 Task: Look for space in Chatrapur, India from 9th June, 2023 to 16th June, 2023 for 2 adults in price range Rs.8000 to Rs.16000. Place can be entire place with 2 bedrooms having 2 beds and 1 bathroom. Property type can be house, flat, guest house. Booking option can be shelf check-in. Required host language is English.
Action: Mouse moved to (547, 78)
Screenshot: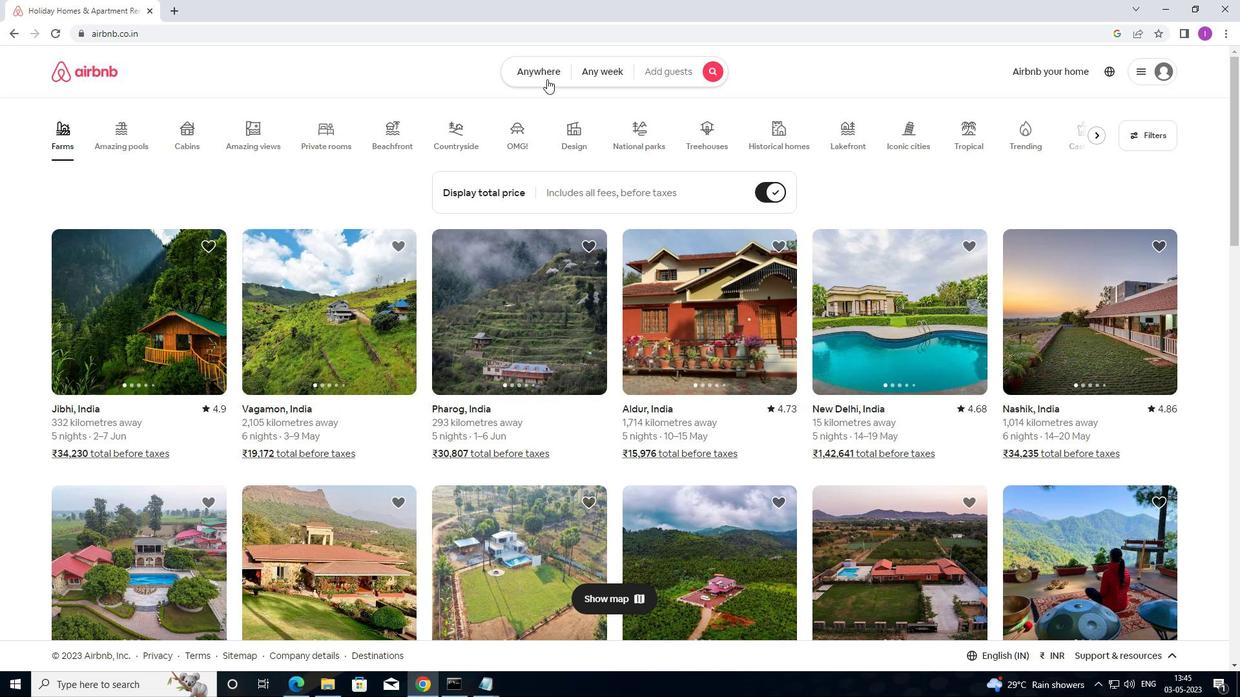
Action: Mouse pressed left at (547, 78)
Screenshot: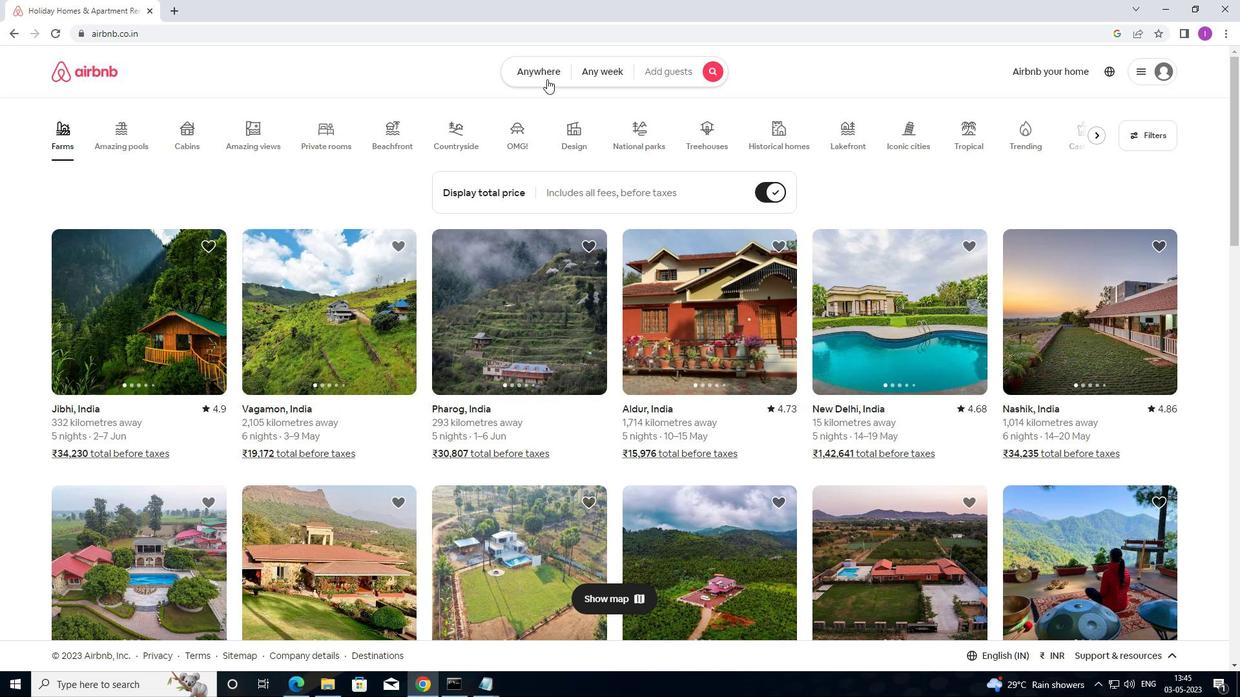 
Action: Mouse moved to (410, 115)
Screenshot: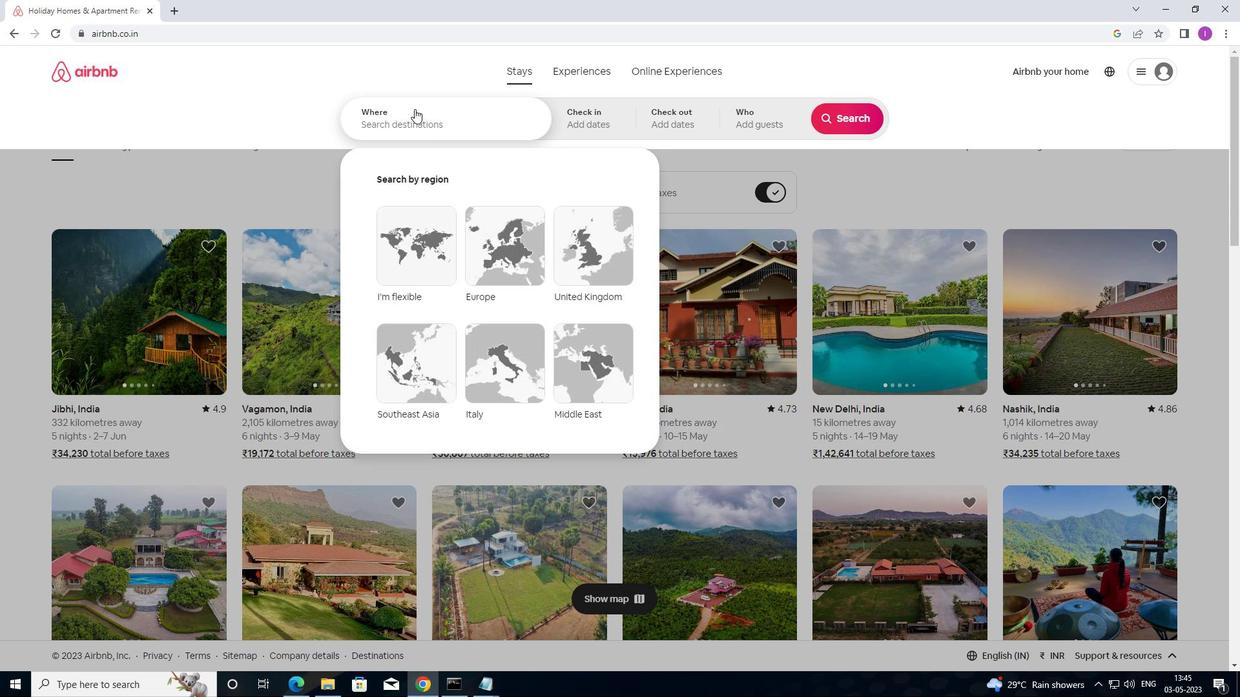 
Action: Mouse pressed left at (410, 115)
Screenshot: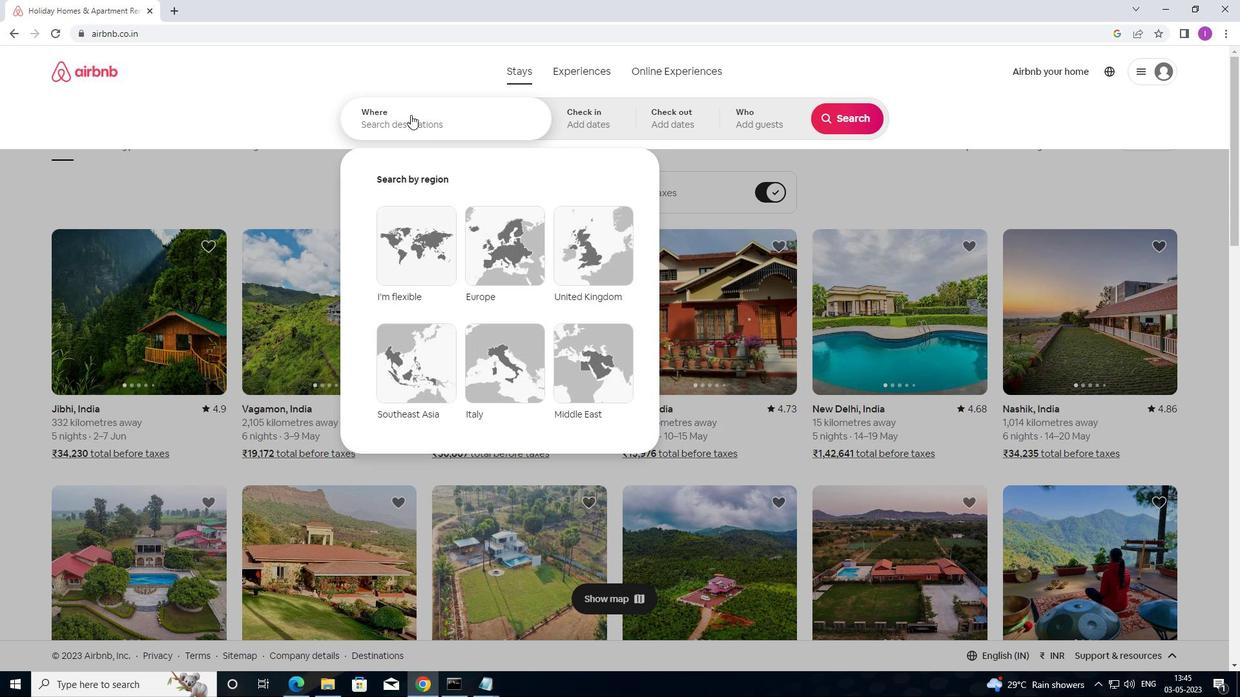 
Action: Mouse moved to (639, 127)
Screenshot: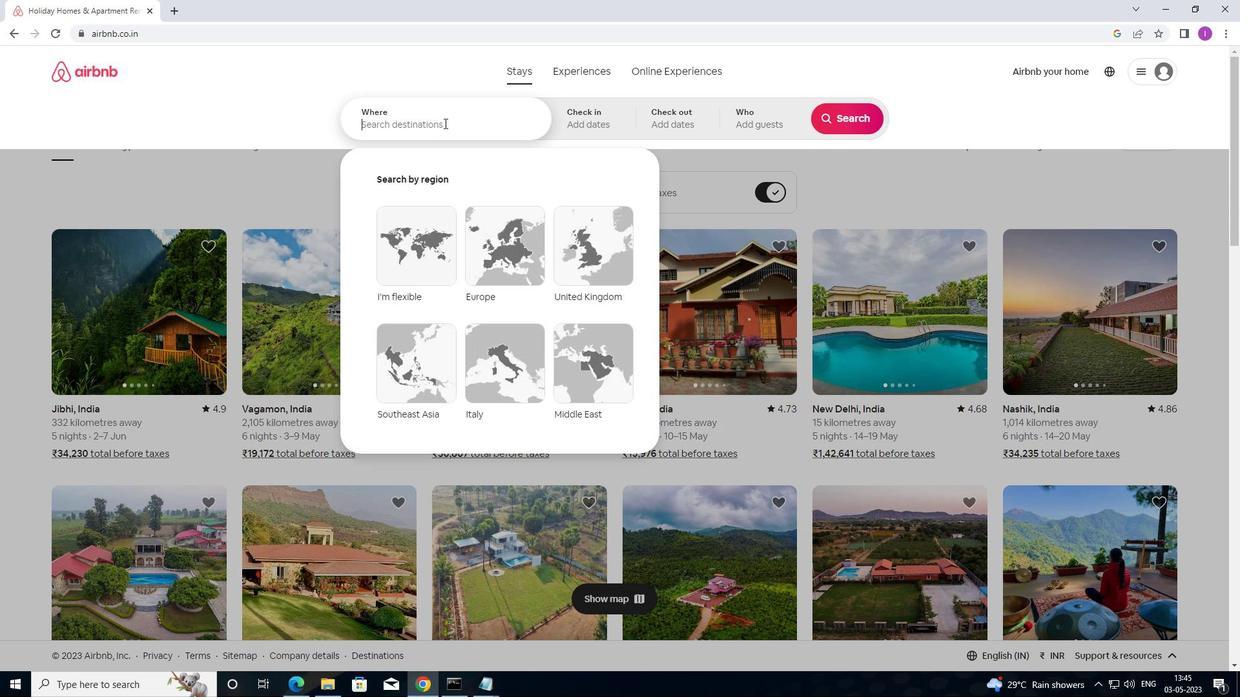 
Action: Key pressed <Key.shift><Key.shift><Key.shift><Key.shift>CHARAPUR,<Key.shift>INDIA
Screenshot: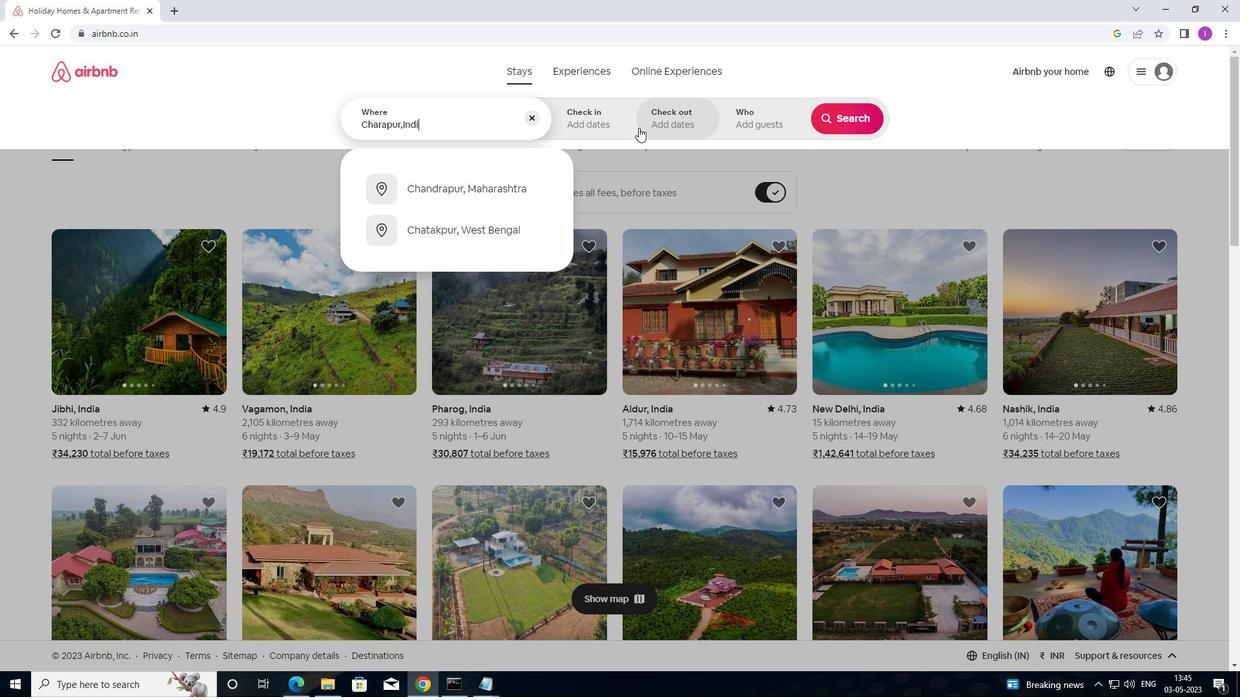 
Action: Mouse moved to (606, 113)
Screenshot: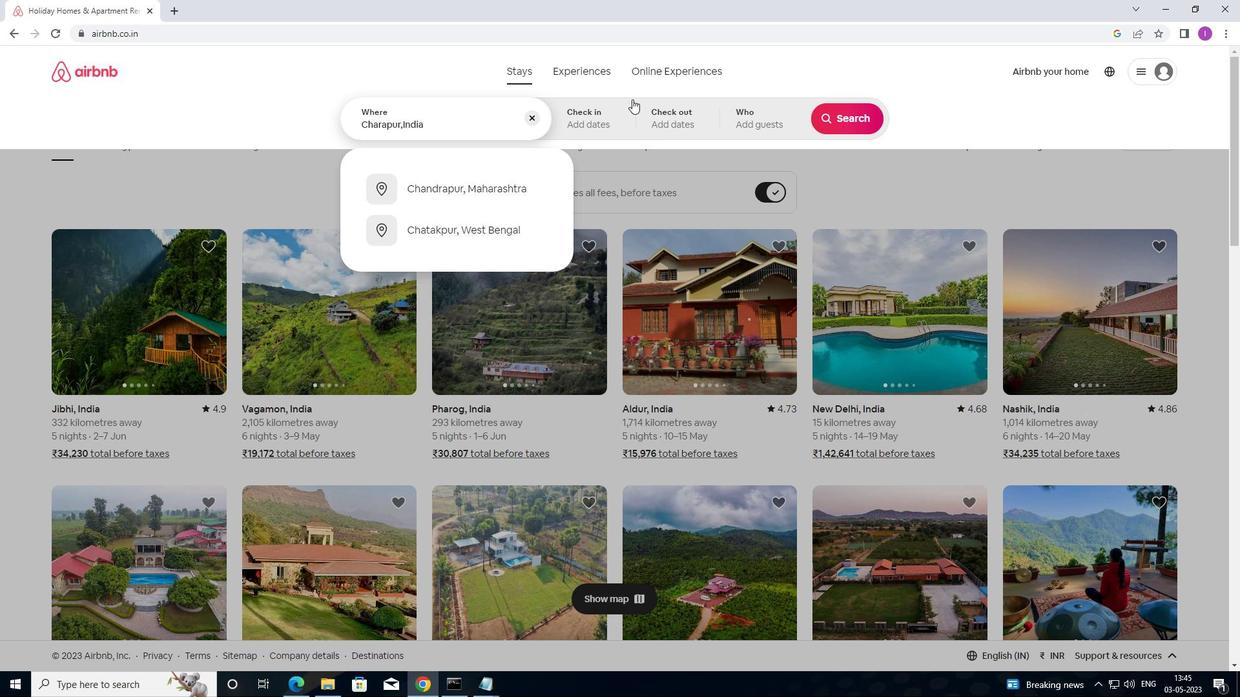 
Action: Mouse pressed left at (606, 113)
Screenshot: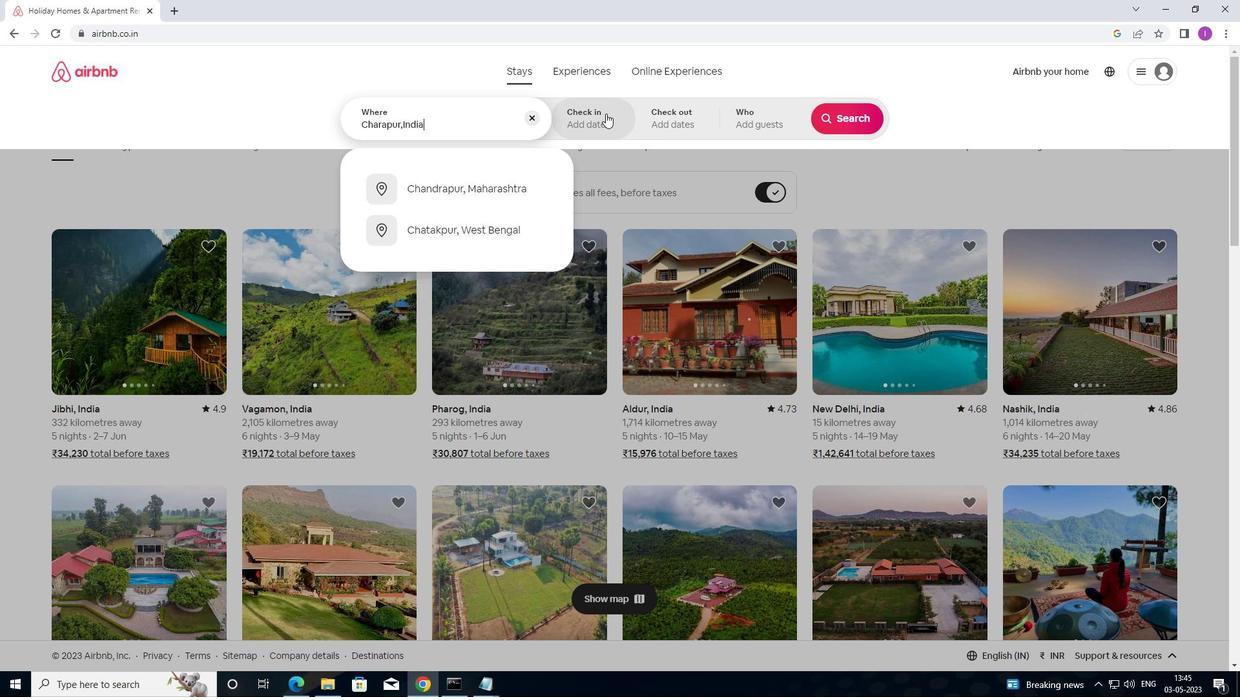 
Action: Mouse moved to (804, 310)
Screenshot: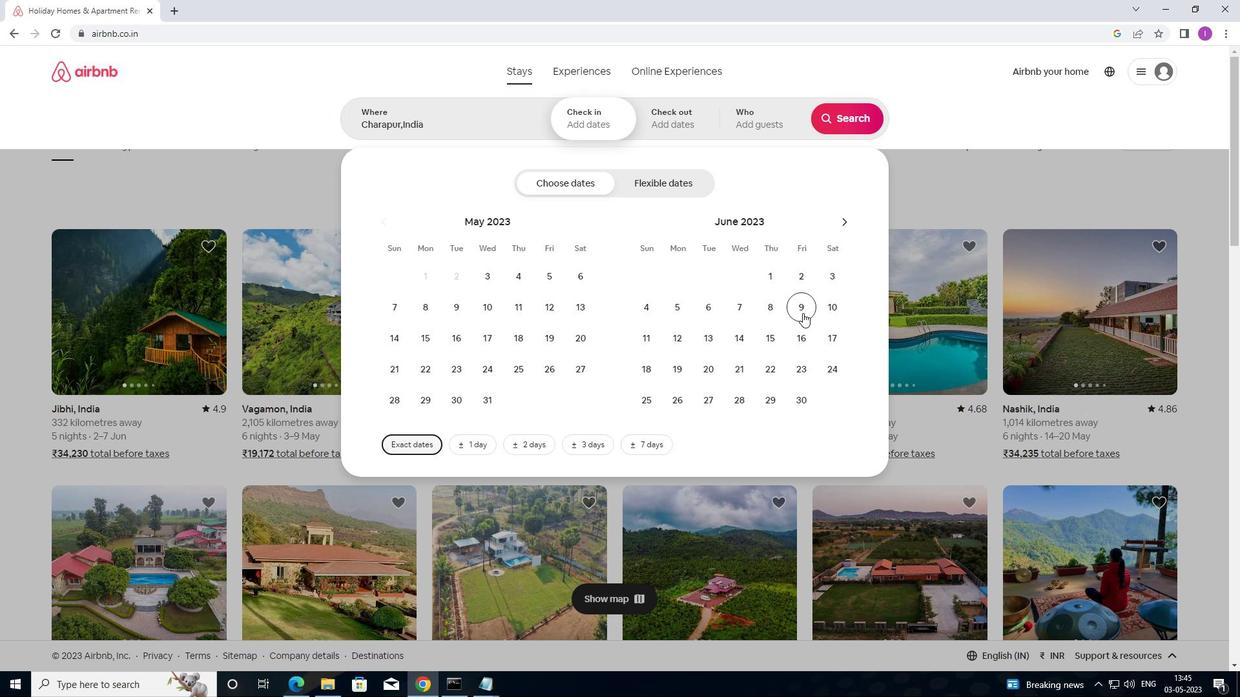 
Action: Mouse pressed left at (804, 310)
Screenshot: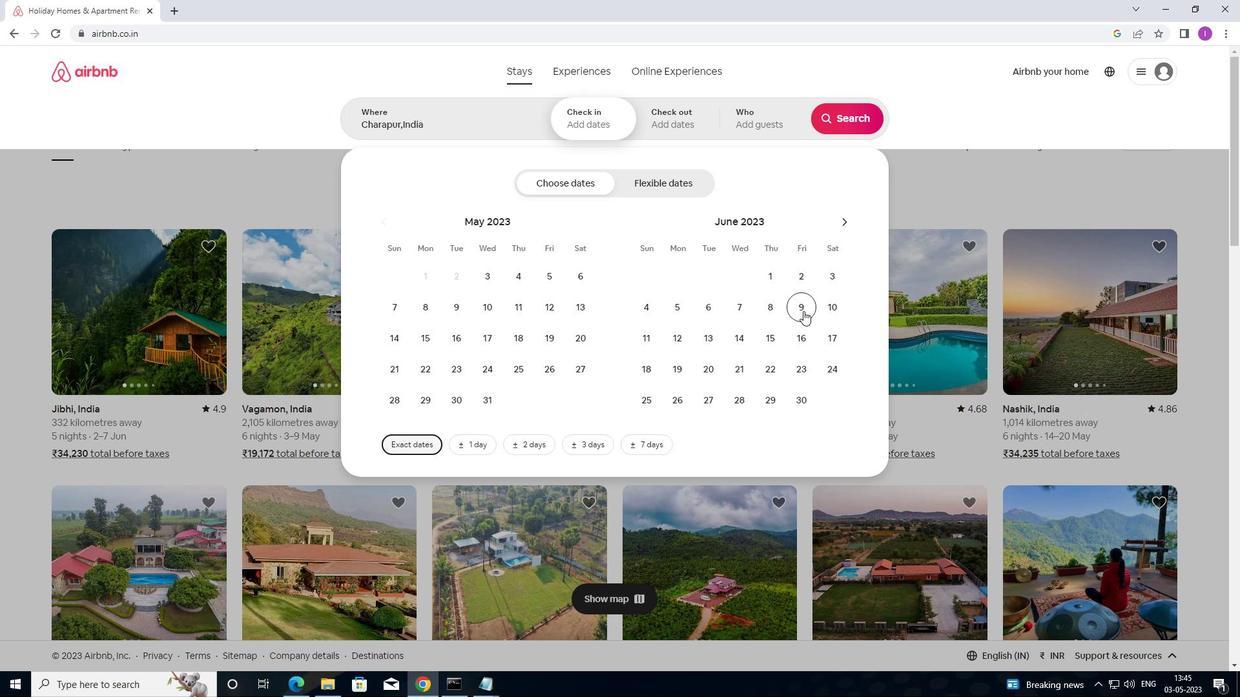 
Action: Mouse moved to (806, 343)
Screenshot: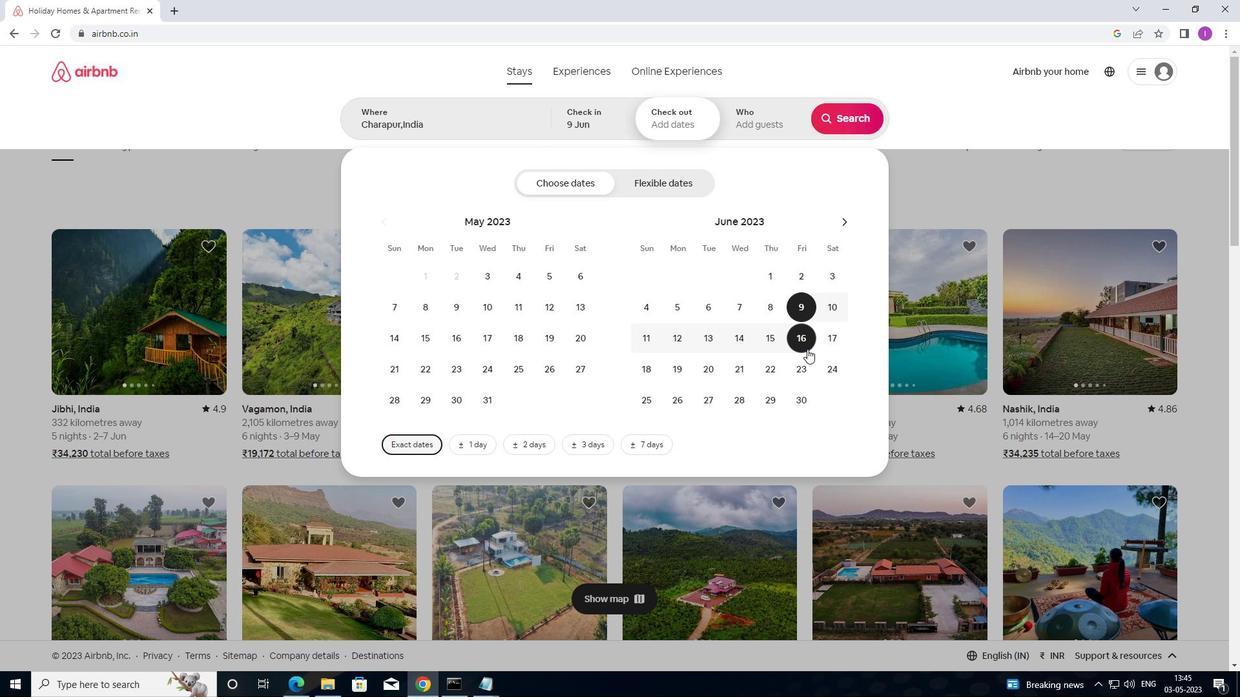 
Action: Mouse pressed left at (806, 343)
Screenshot: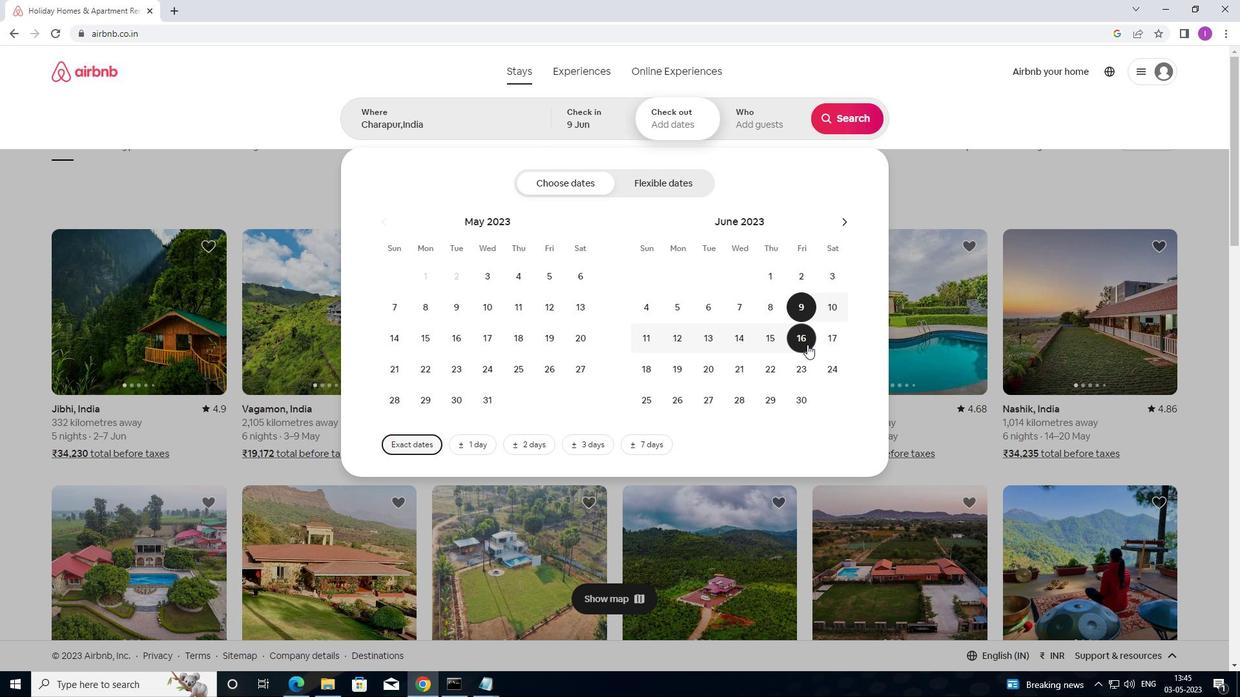
Action: Mouse moved to (777, 129)
Screenshot: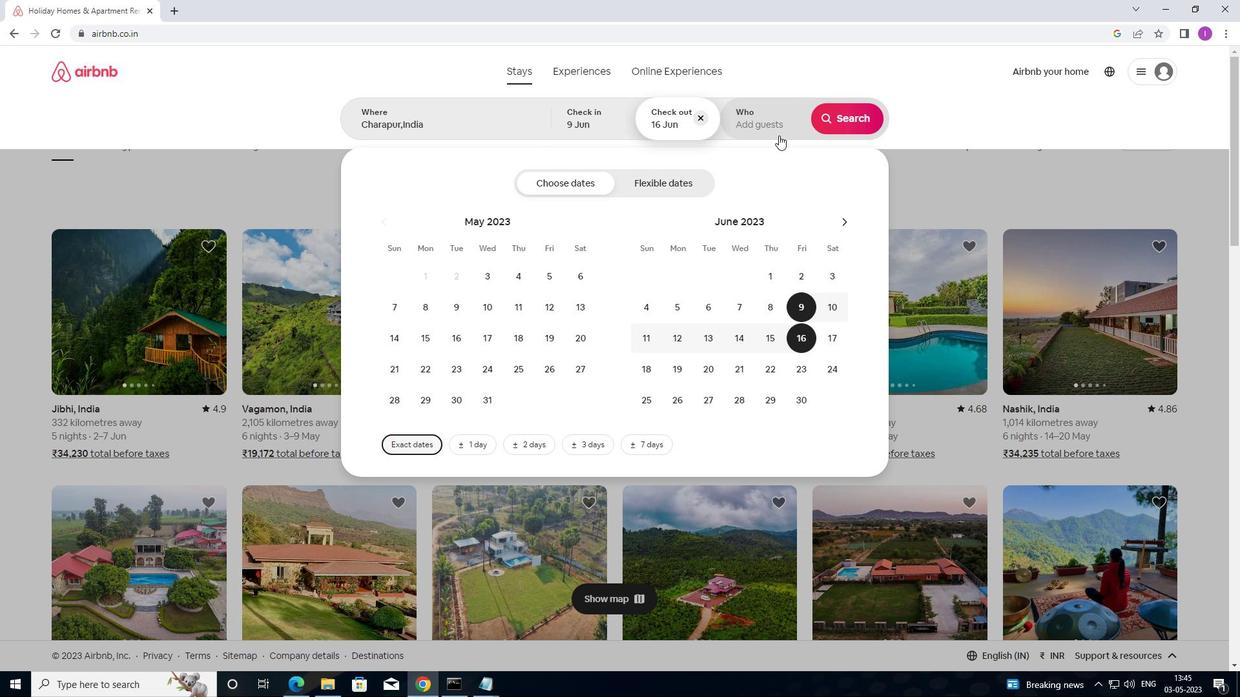 
Action: Mouse pressed left at (777, 129)
Screenshot: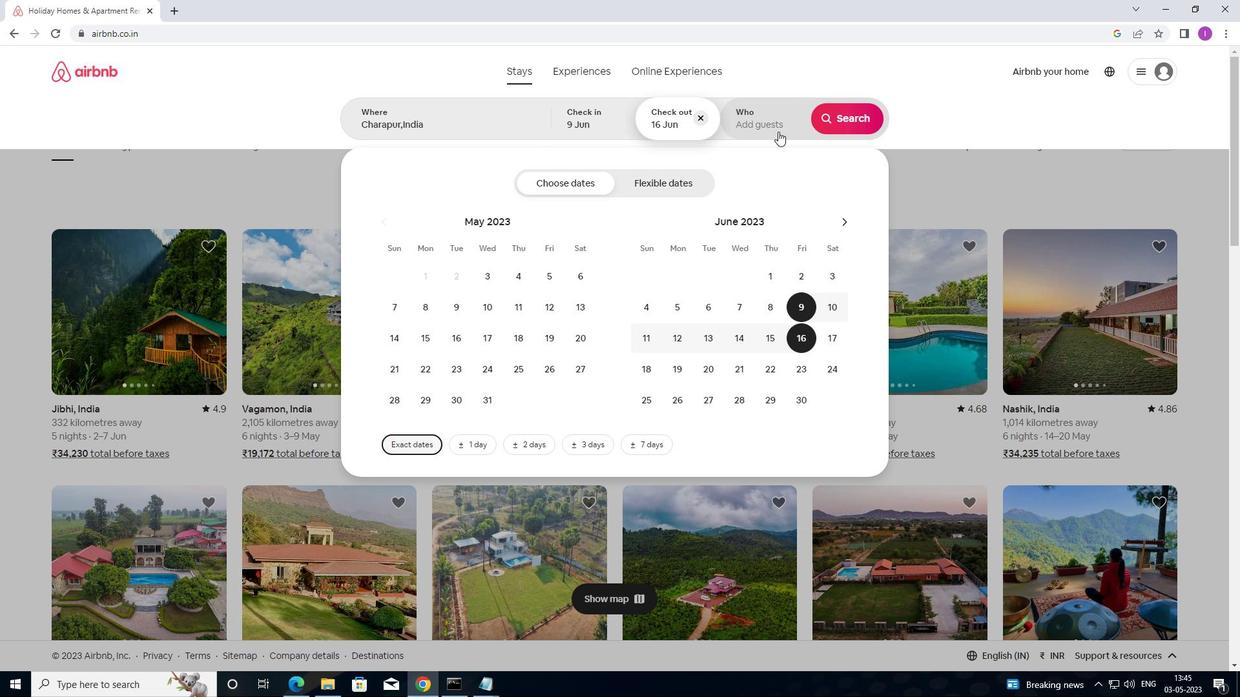 
Action: Mouse moved to (848, 181)
Screenshot: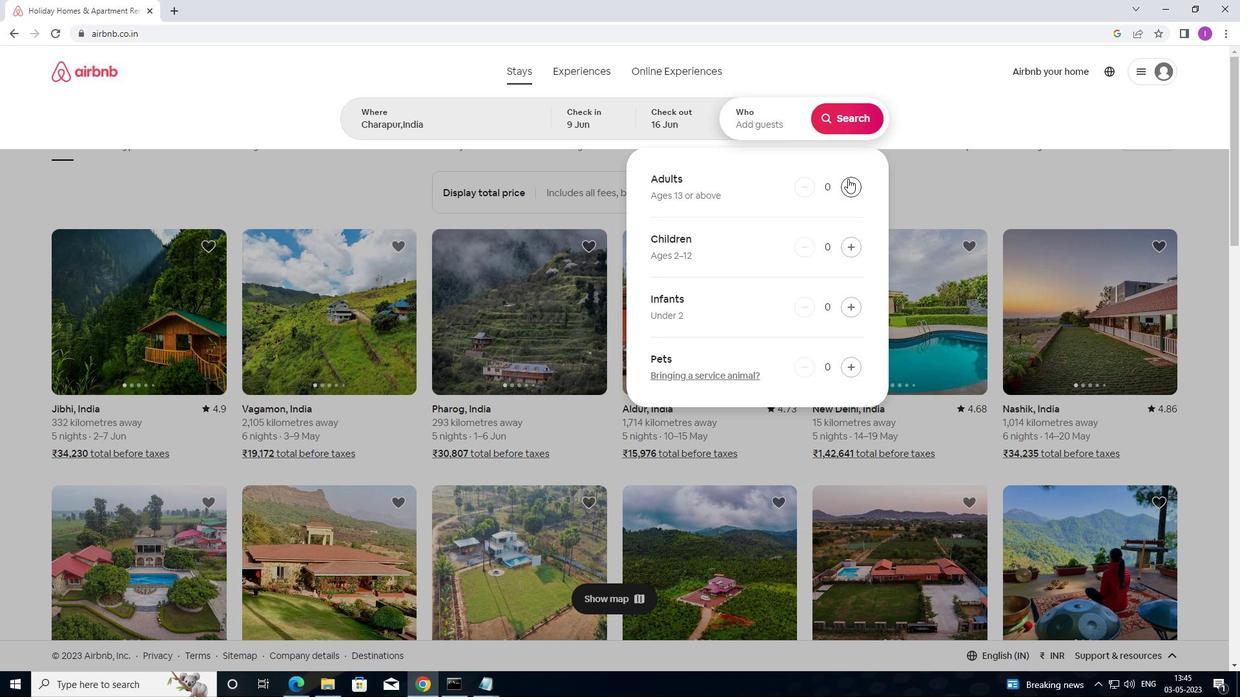 
Action: Mouse pressed left at (848, 181)
Screenshot: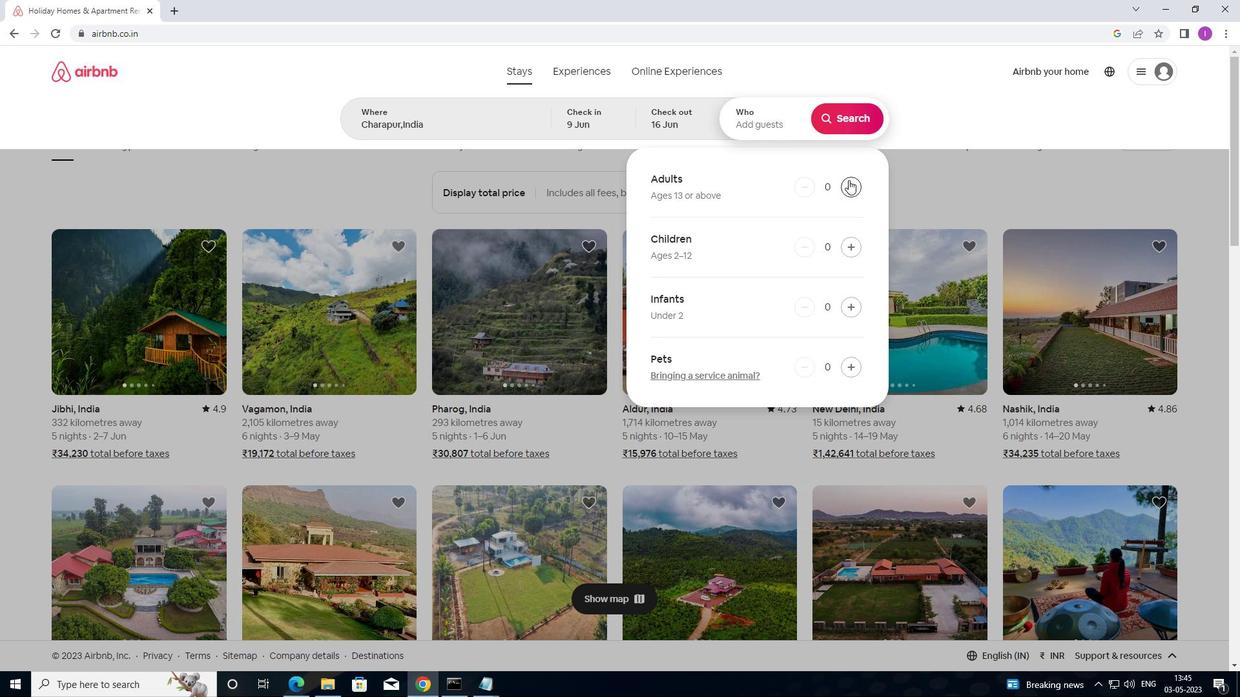
Action: Mouse pressed left at (848, 181)
Screenshot: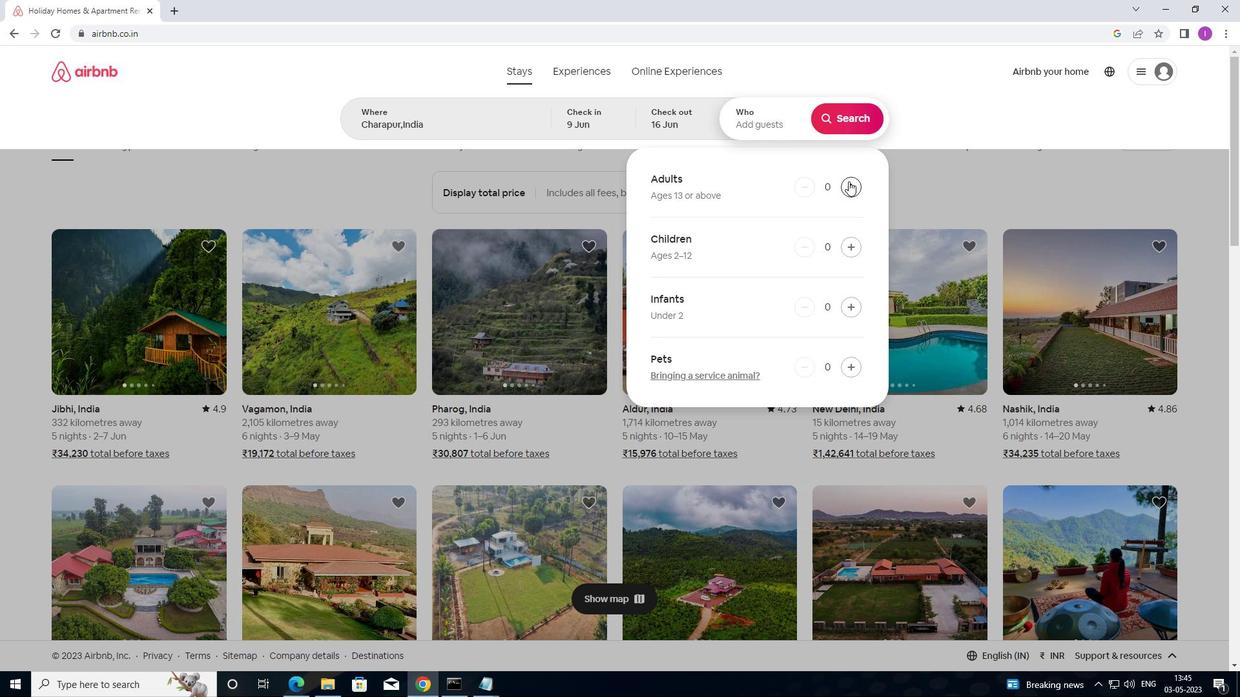 
Action: Mouse moved to (841, 118)
Screenshot: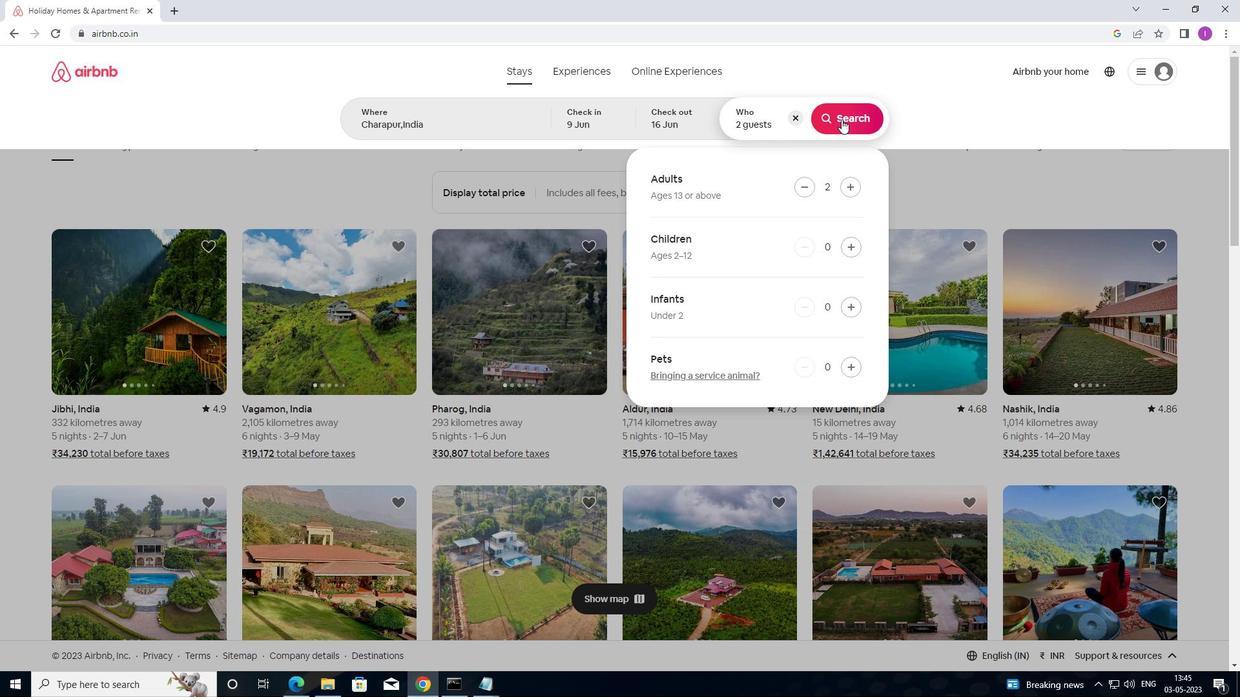 
Action: Mouse pressed left at (841, 118)
Screenshot: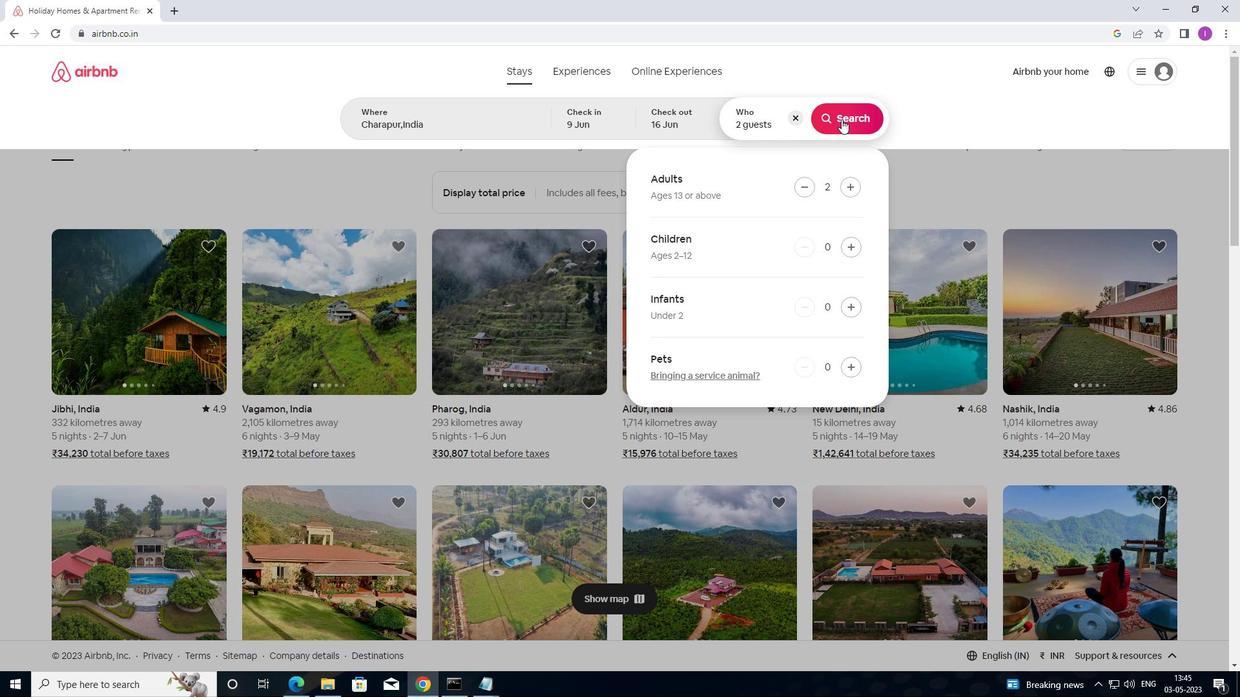 
Action: Mouse moved to (1170, 127)
Screenshot: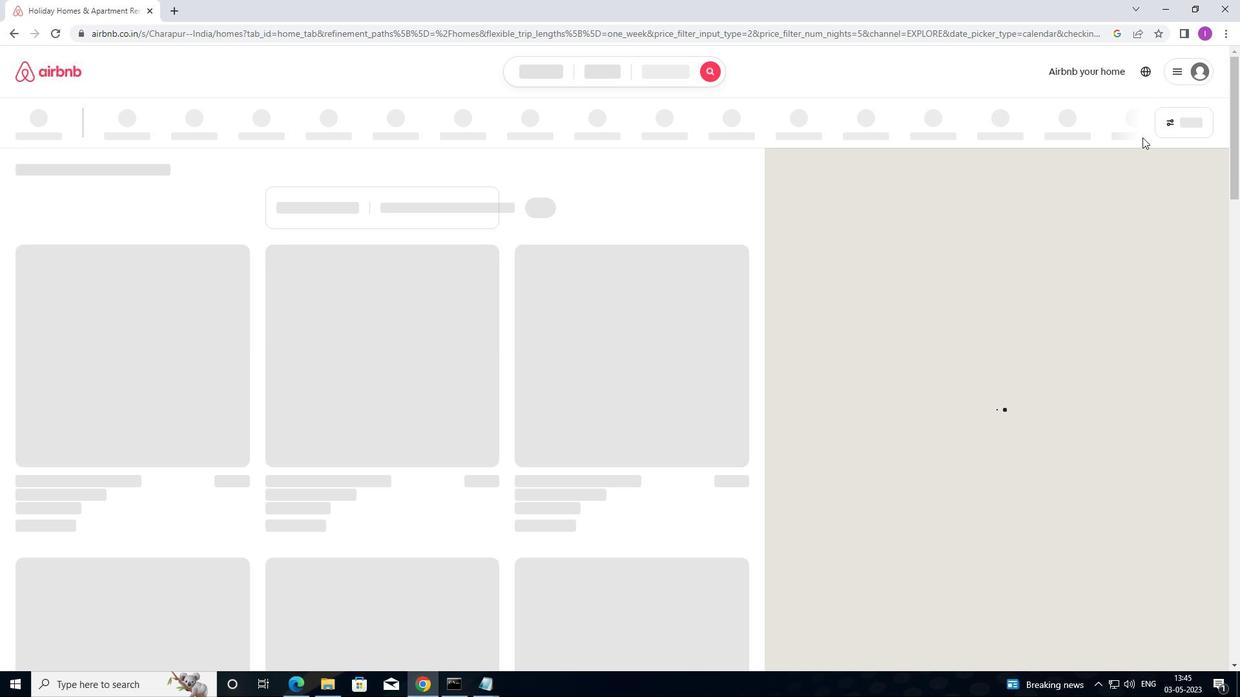 
Action: Mouse pressed left at (1170, 127)
Screenshot: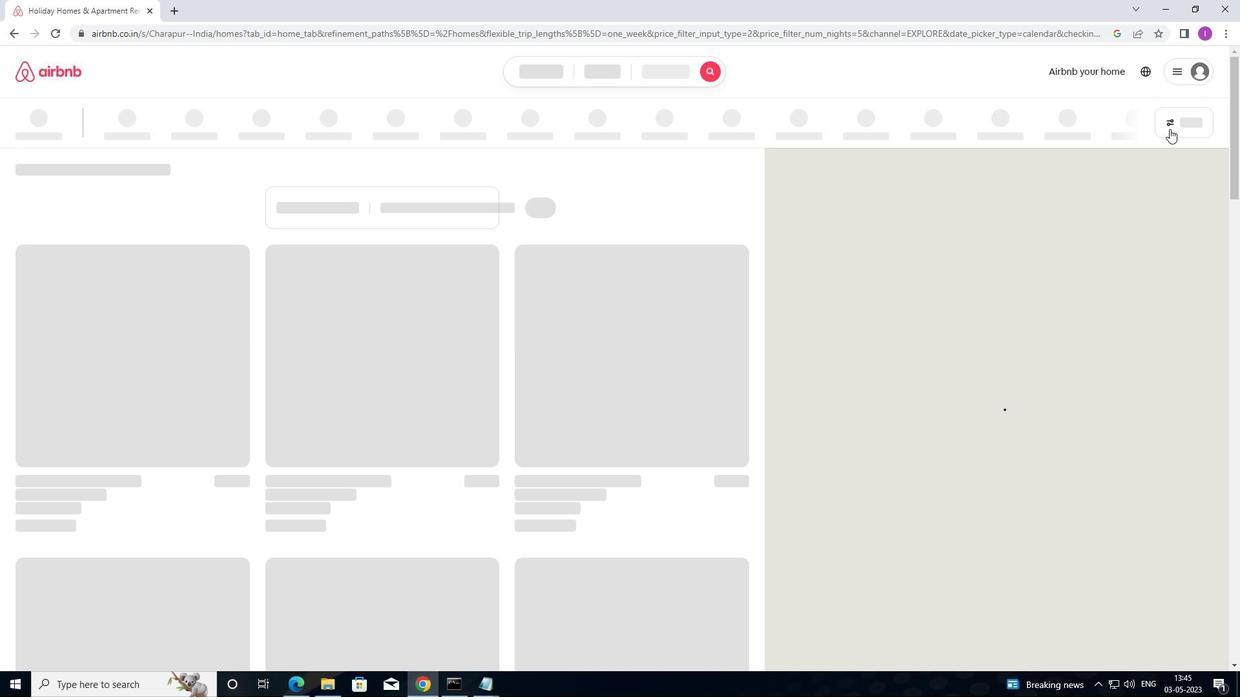 
Action: Mouse moved to (491, 294)
Screenshot: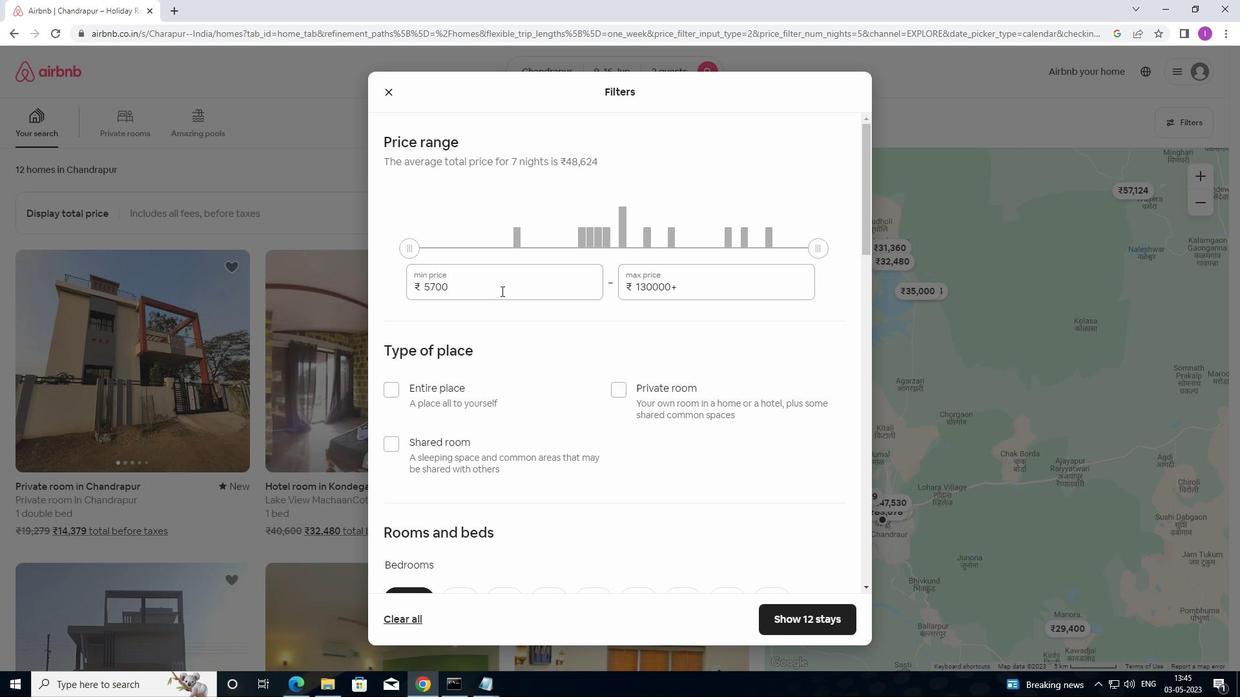 
Action: Mouse pressed left at (491, 294)
Screenshot: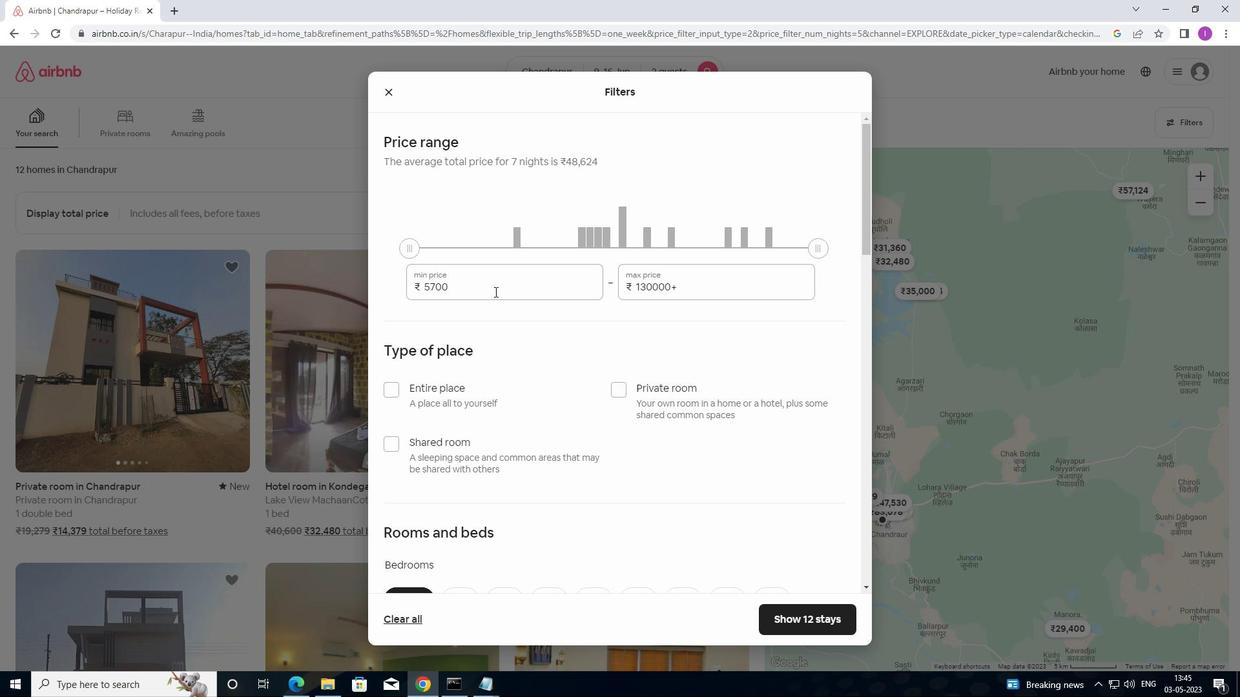 
Action: Mouse moved to (464, 282)
Screenshot: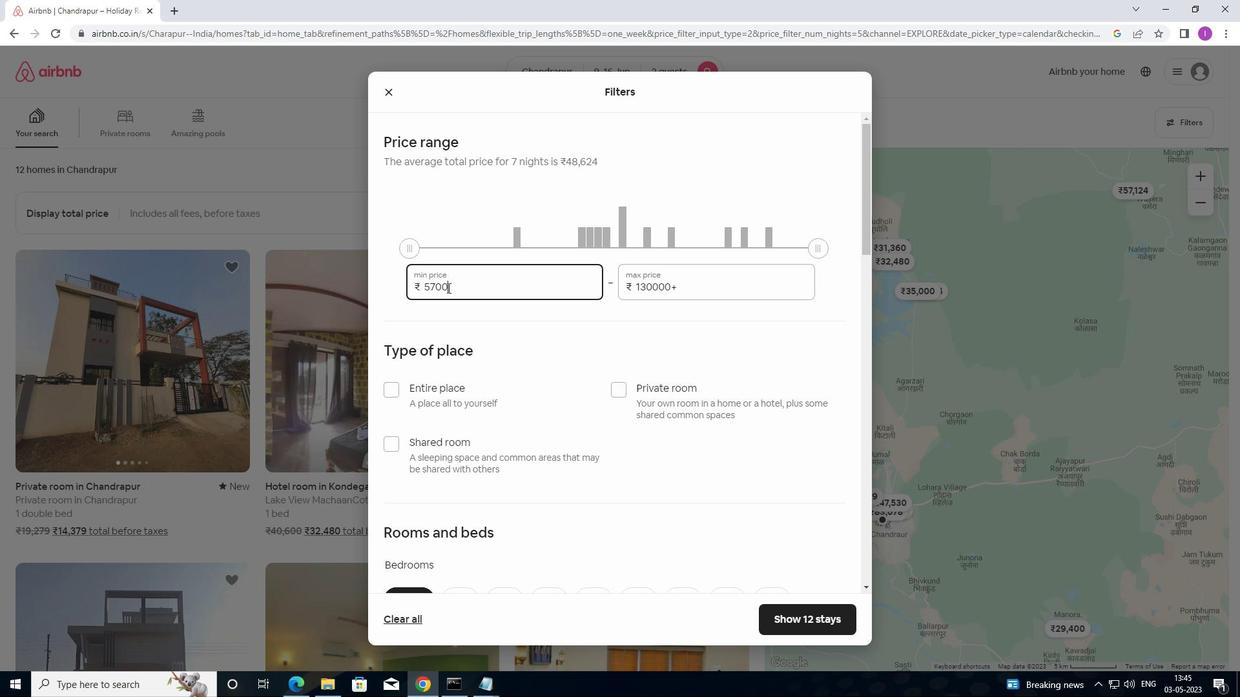 
Action: Mouse pressed left at (464, 282)
Screenshot: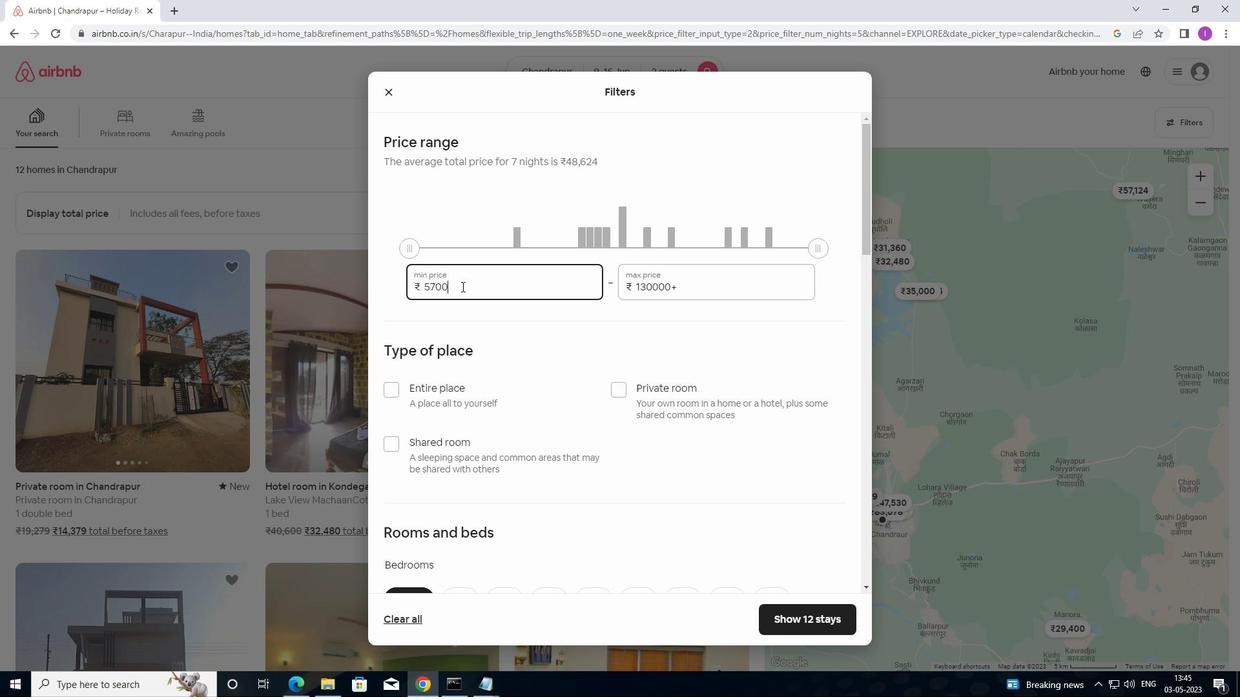 
Action: Mouse moved to (421, 290)
Screenshot: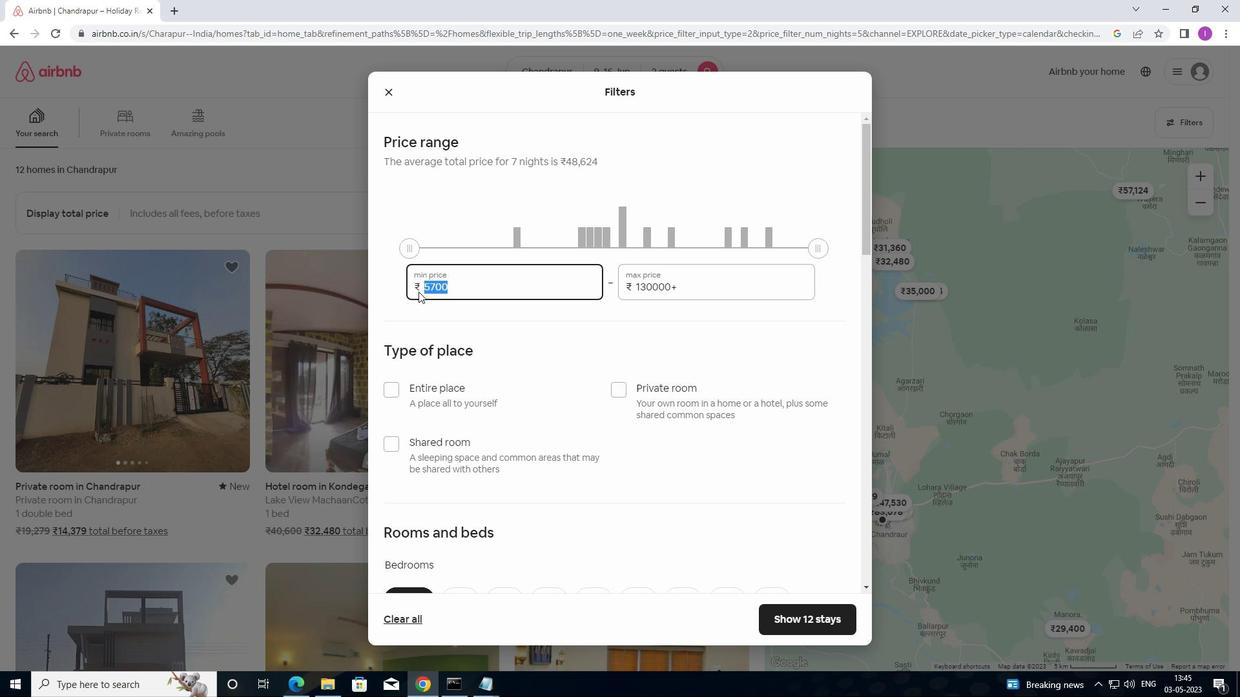 
Action: Key pressed 800
Screenshot: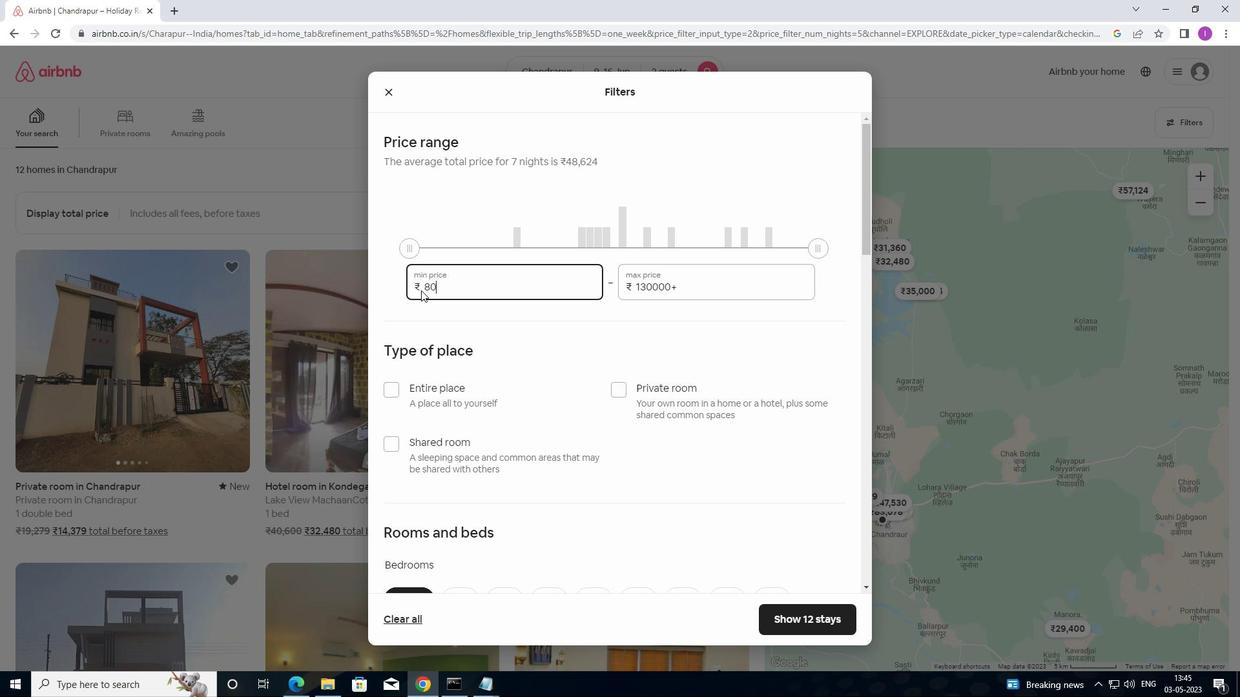 
Action: Mouse moved to (432, 290)
Screenshot: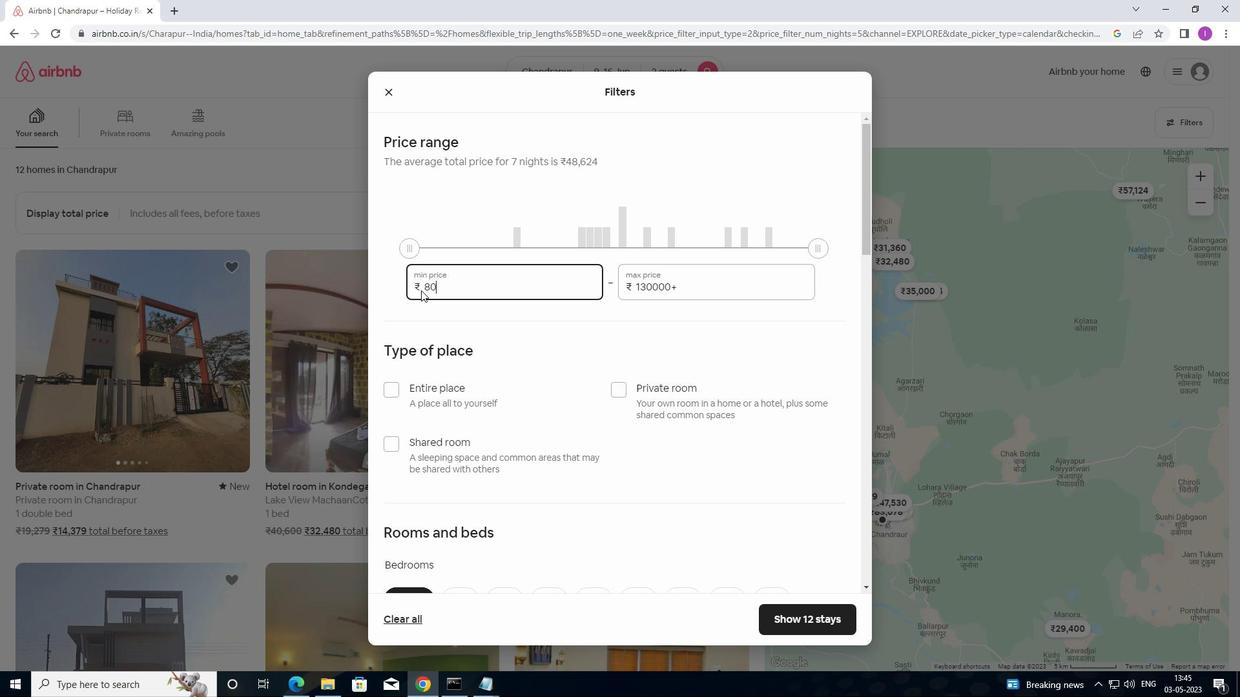 
Action: Key pressed 0
Screenshot: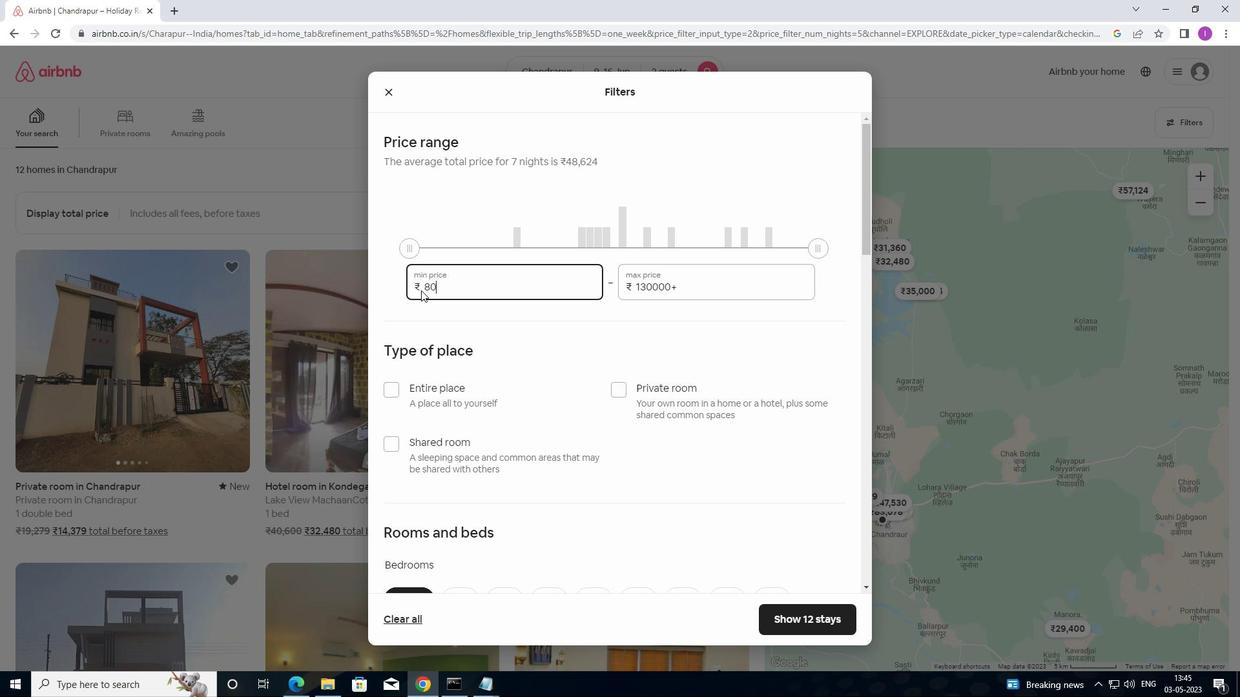 
Action: Mouse moved to (712, 290)
Screenshot: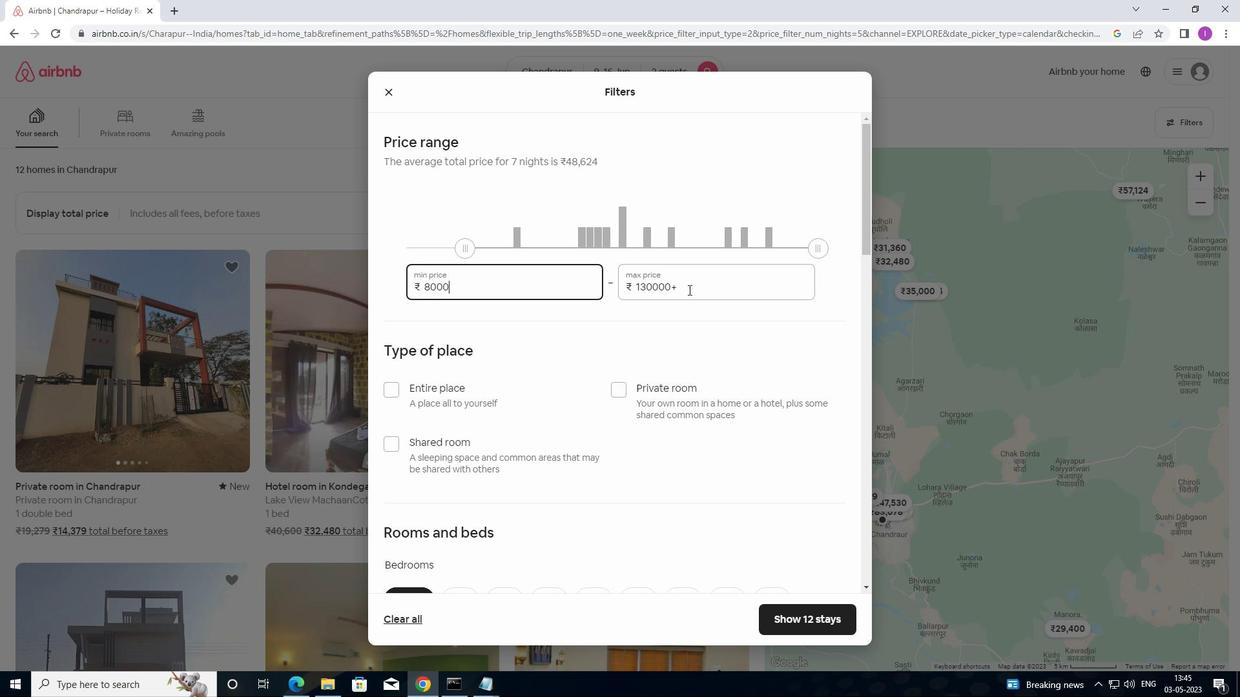 
Action: Mouse pressed left at (712, 290)
Screenshot: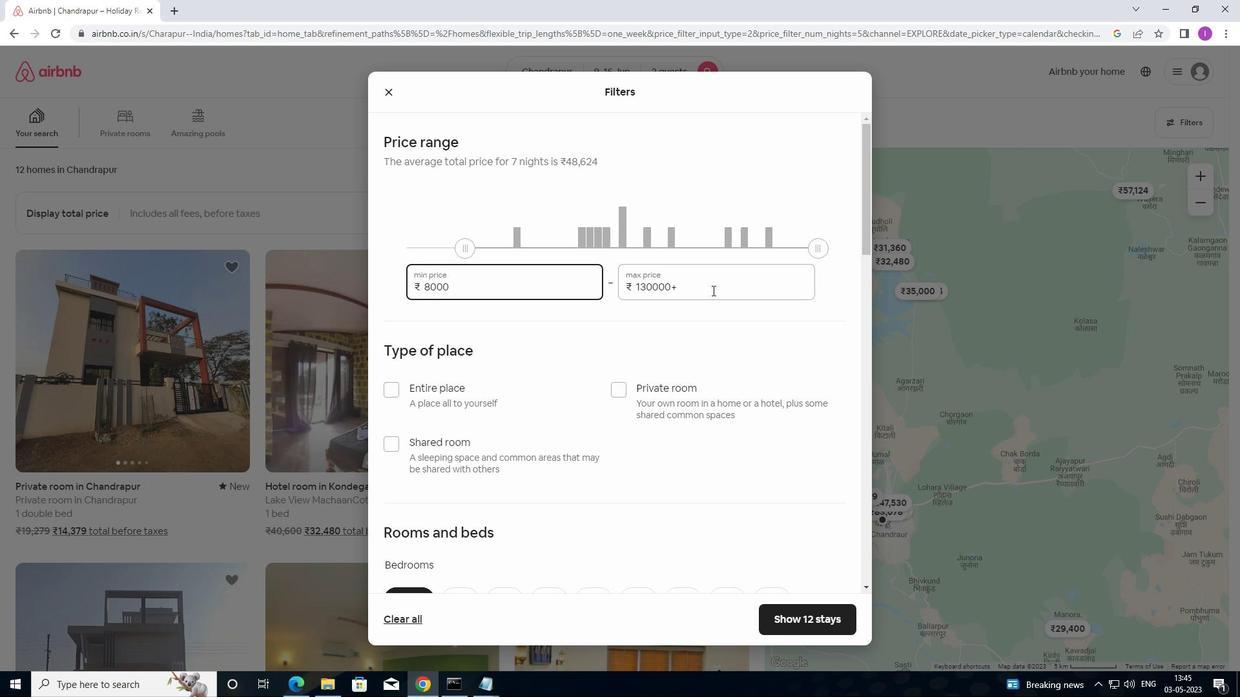 
Action: Mouse moved to (587, 276)
Screenshot: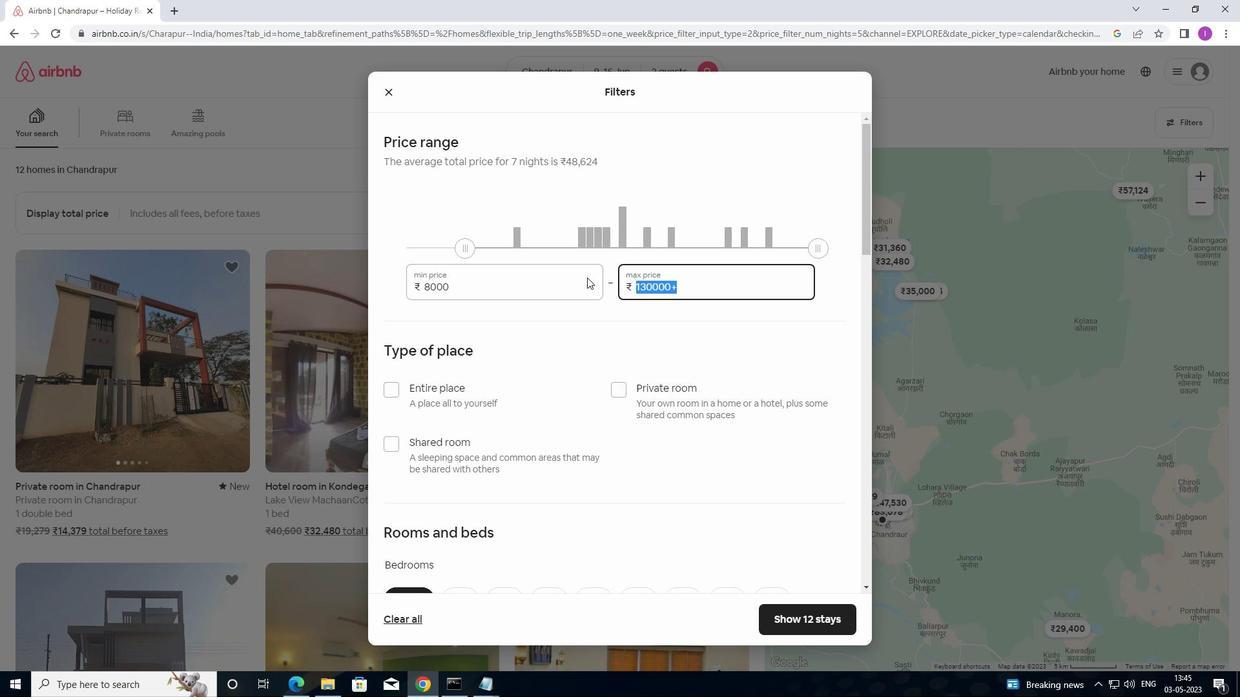 
Action: Key pressed 16000
Screenshot: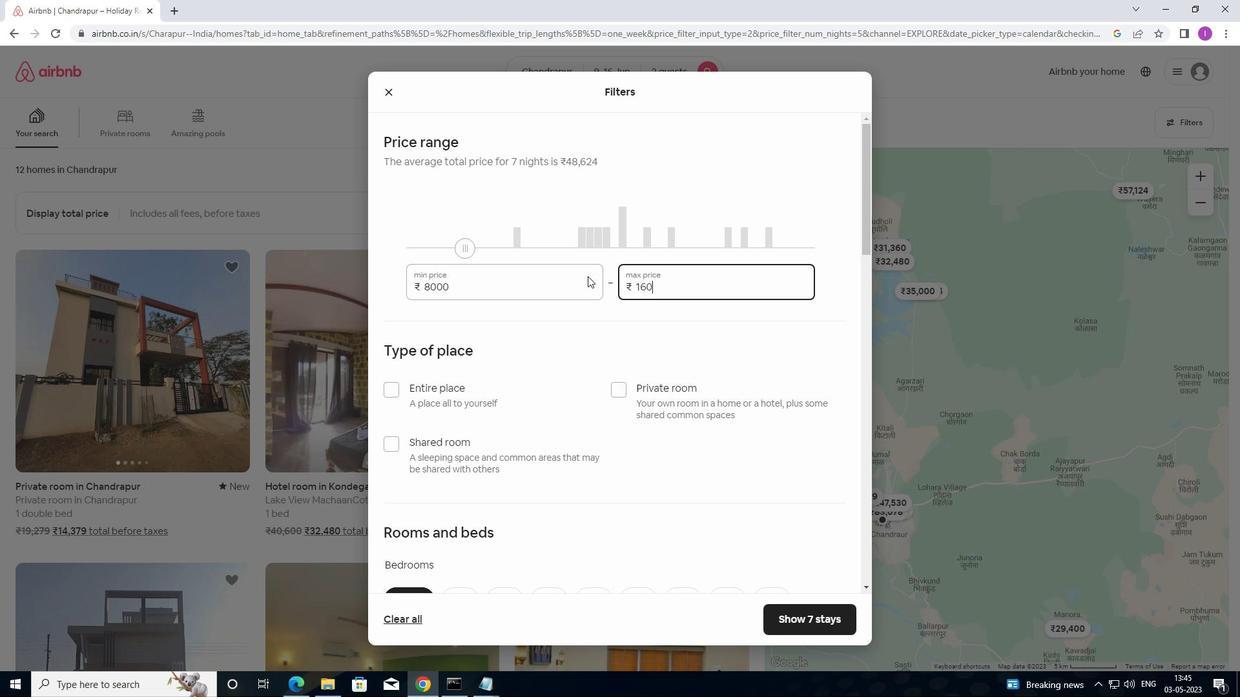 
Action: Mouse moved to (591, 421)
Screenshot: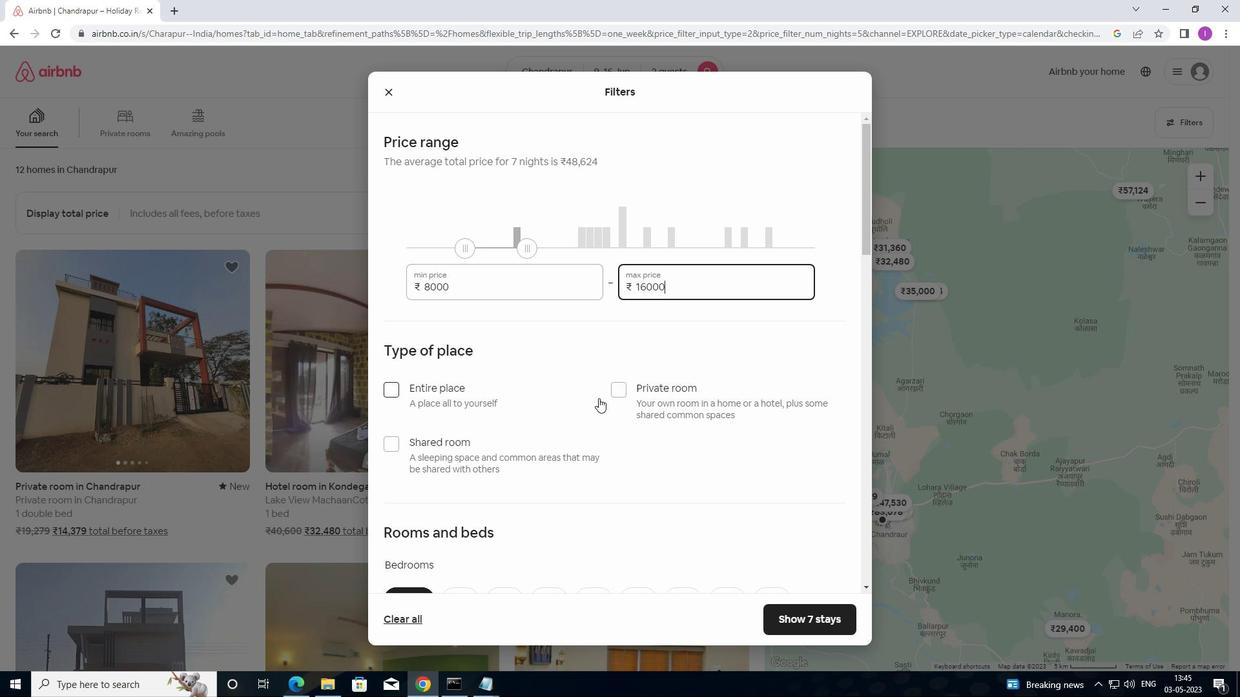 
Action: Mouse scrolled (591, 421) with delta (0, 0)
Screenshot: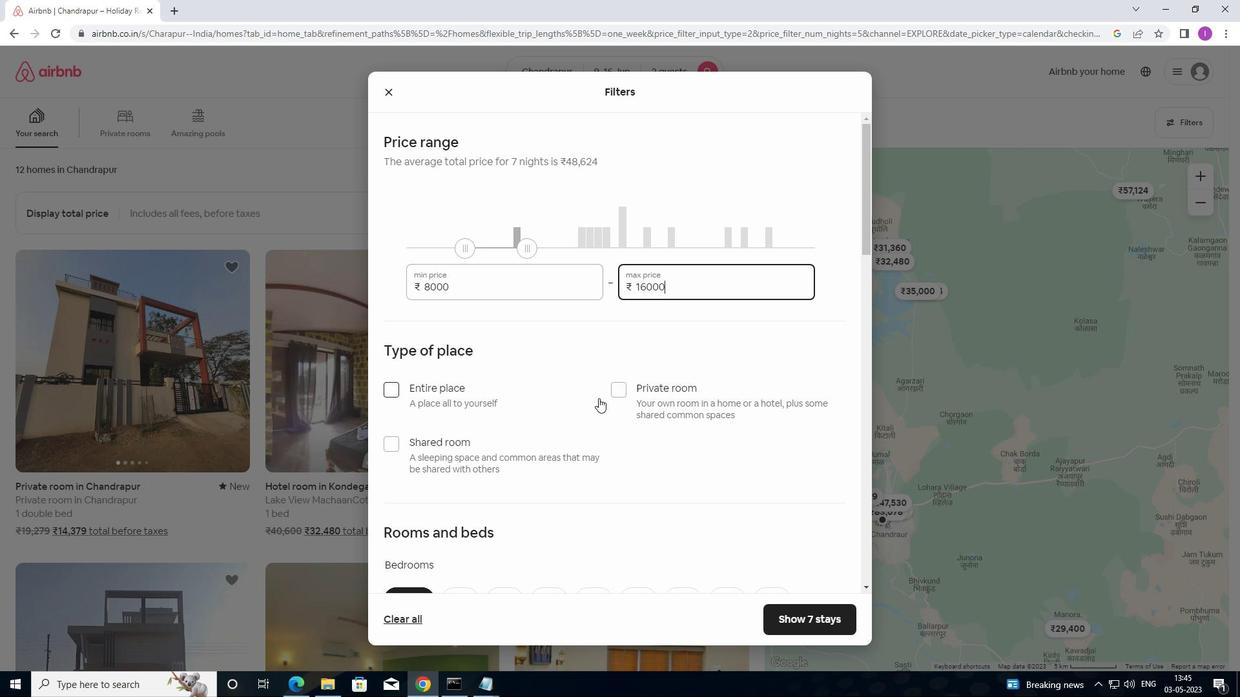 
Action: Mouse moved to (591, 422)
Screenshot: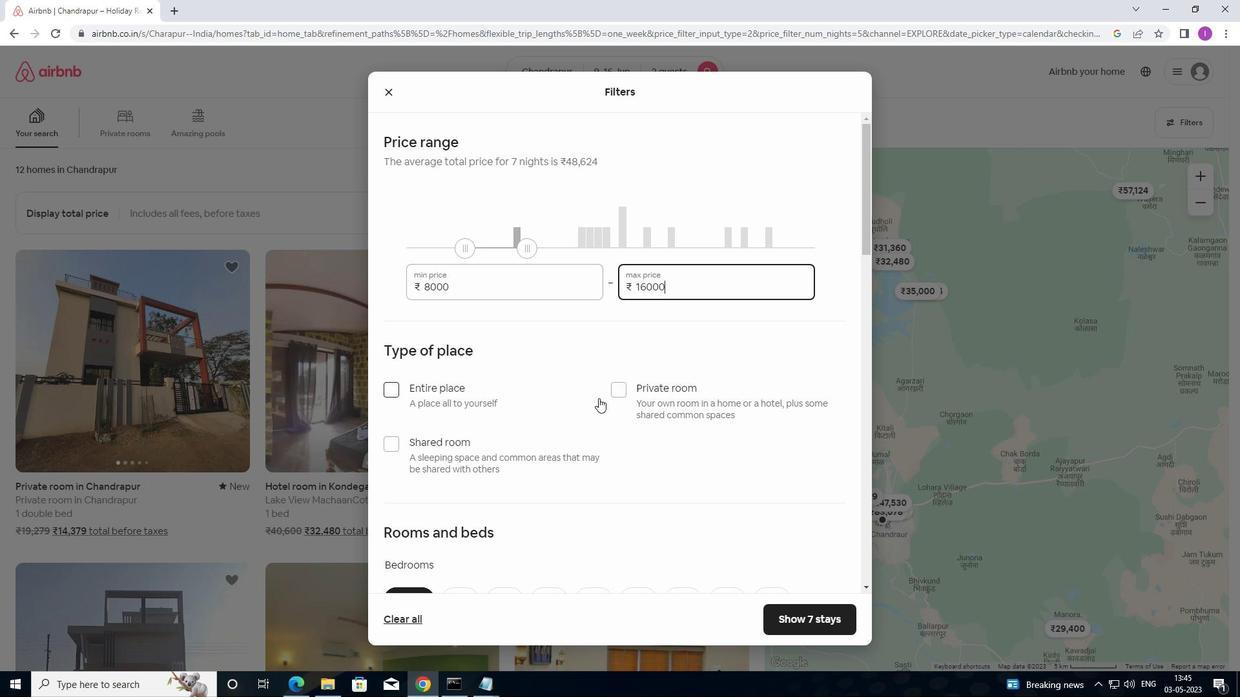 
Action: Mouse scrolled (591, 421) with delta (0, 0)
Screenshot: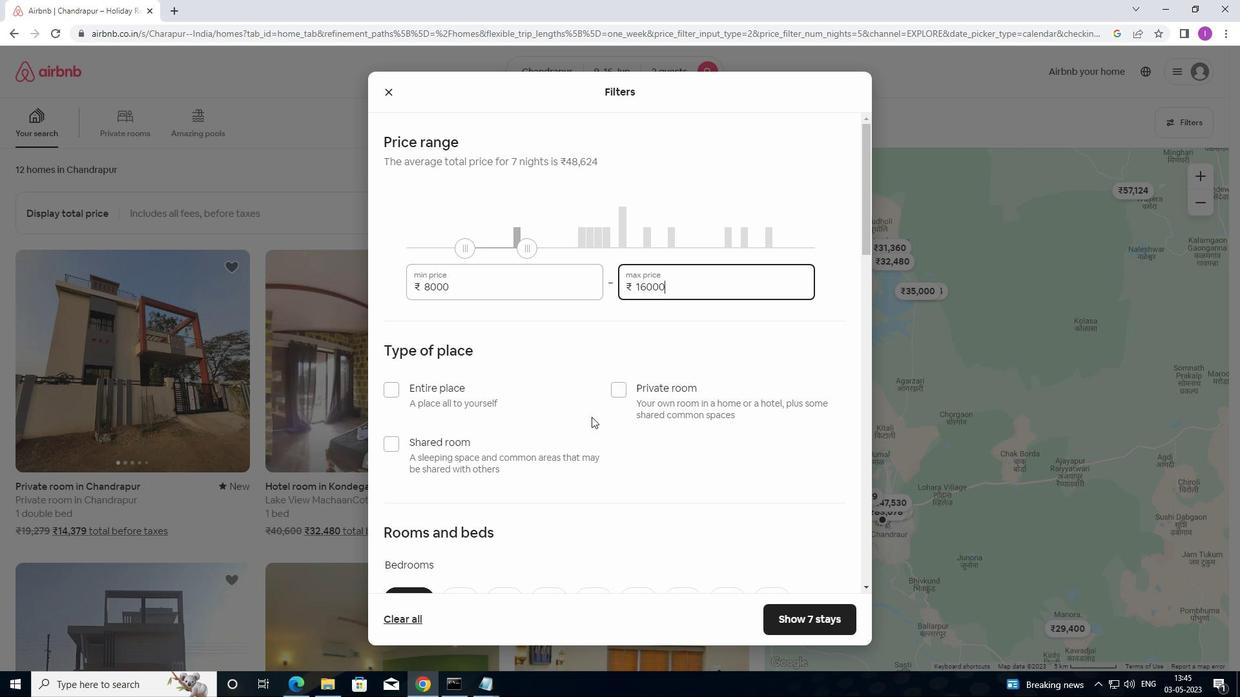 
Action: Mouse moved to (385, 261)
Screenshot: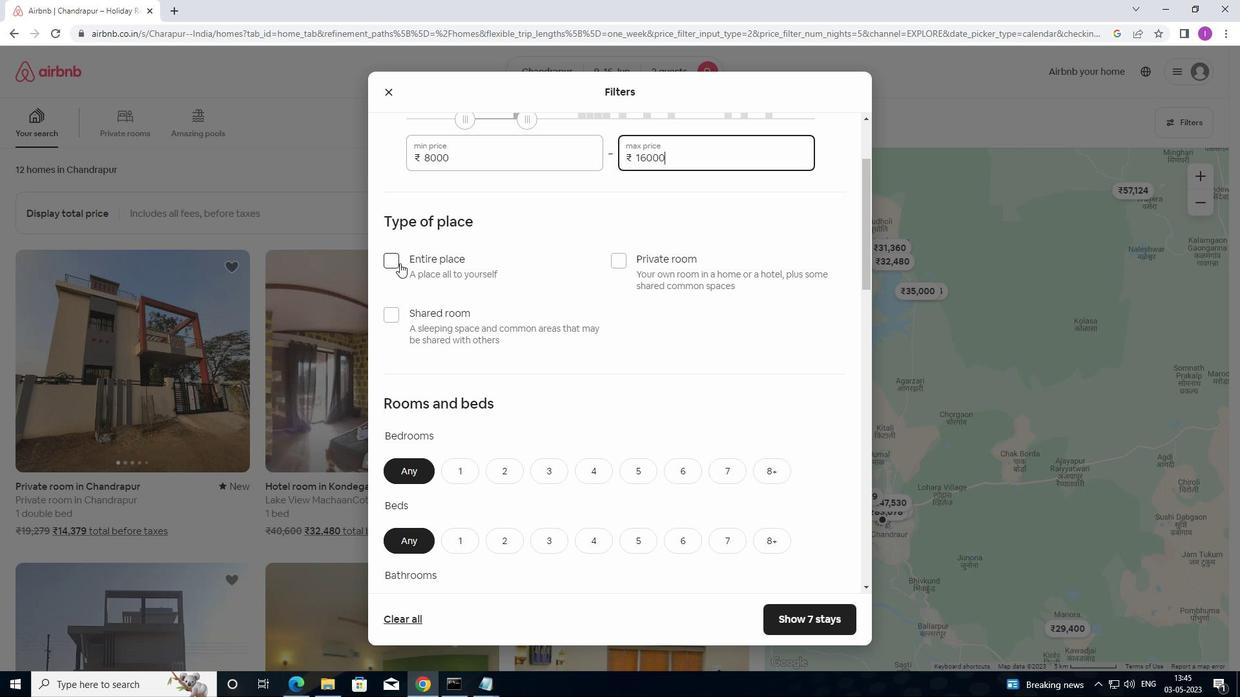 
Action: Mouse pressed left at (385, 261)
Screenshot: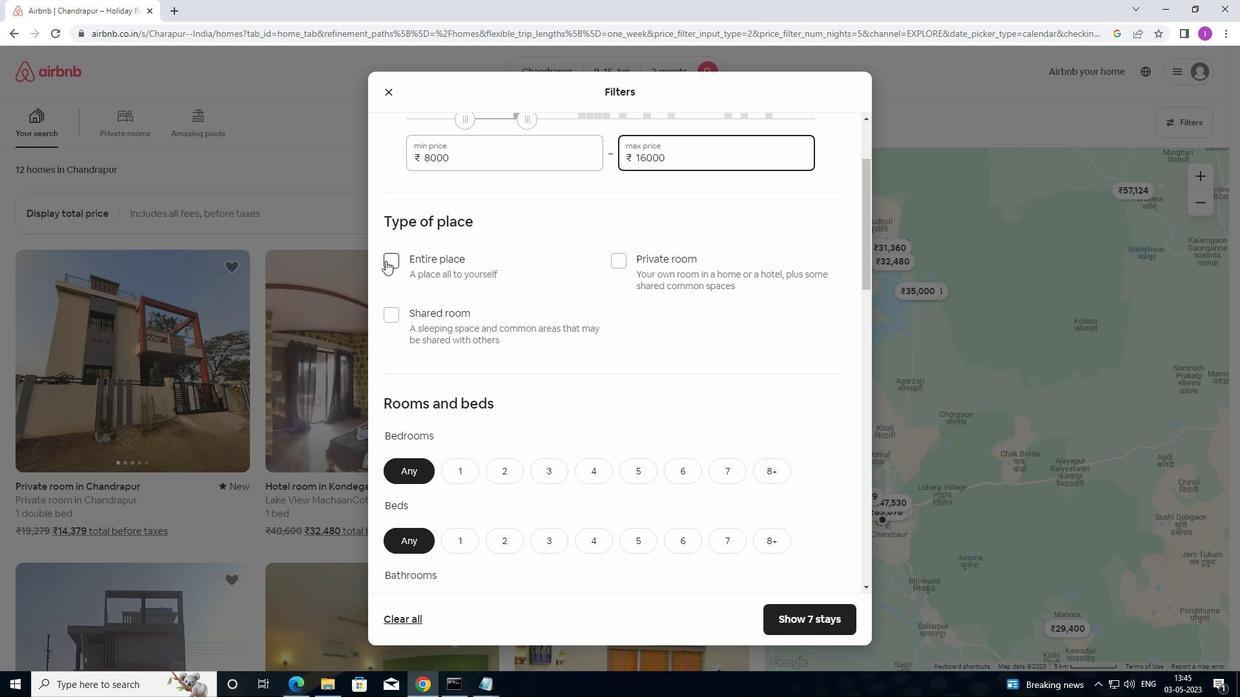 
Action: Mouse moved to (506, 463)
Screenshot: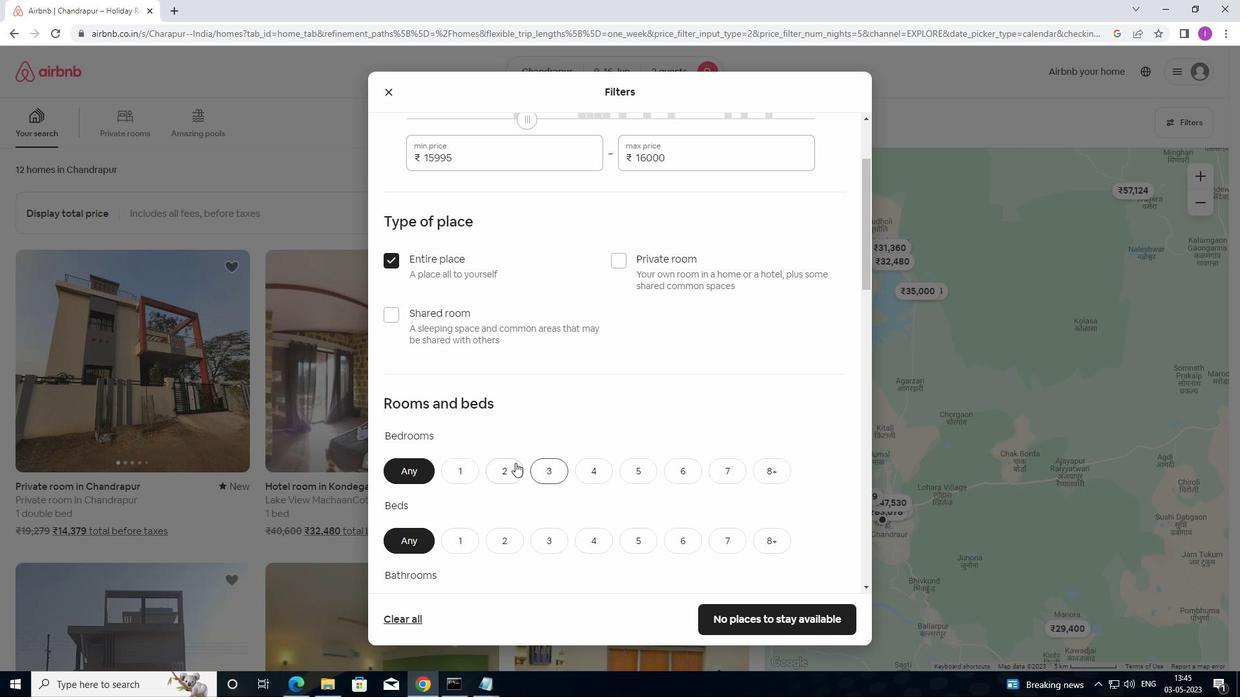 
Action: Mouse pressed left at (506, 463)
Screenshot: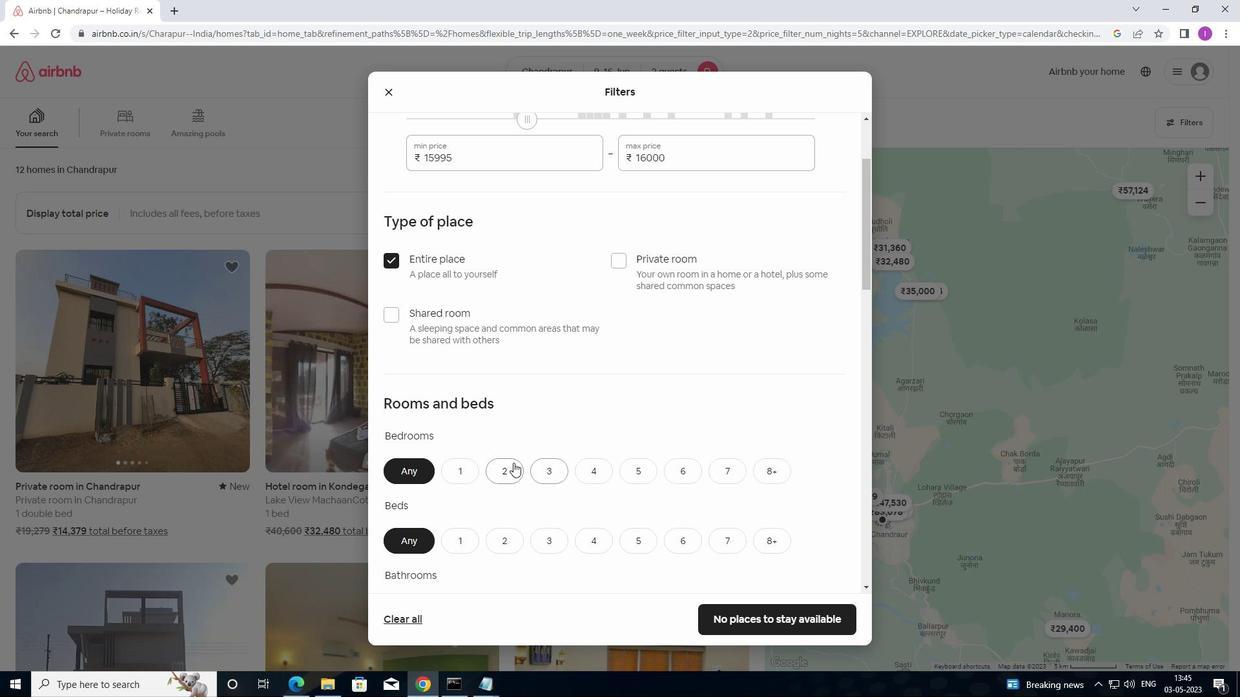 
Action: Mouse moved to (580, 445)
Screenshot: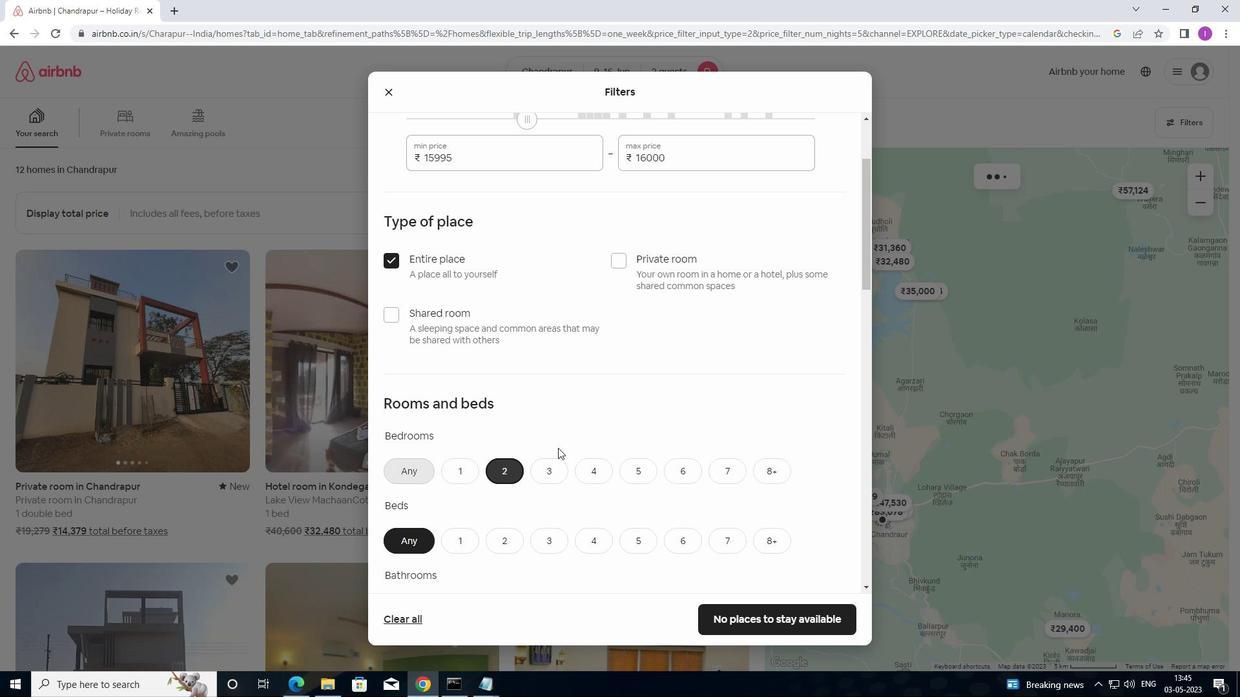 
Action: Mouse scrolled (580, 444) with delta (0, 0)
Screenshot: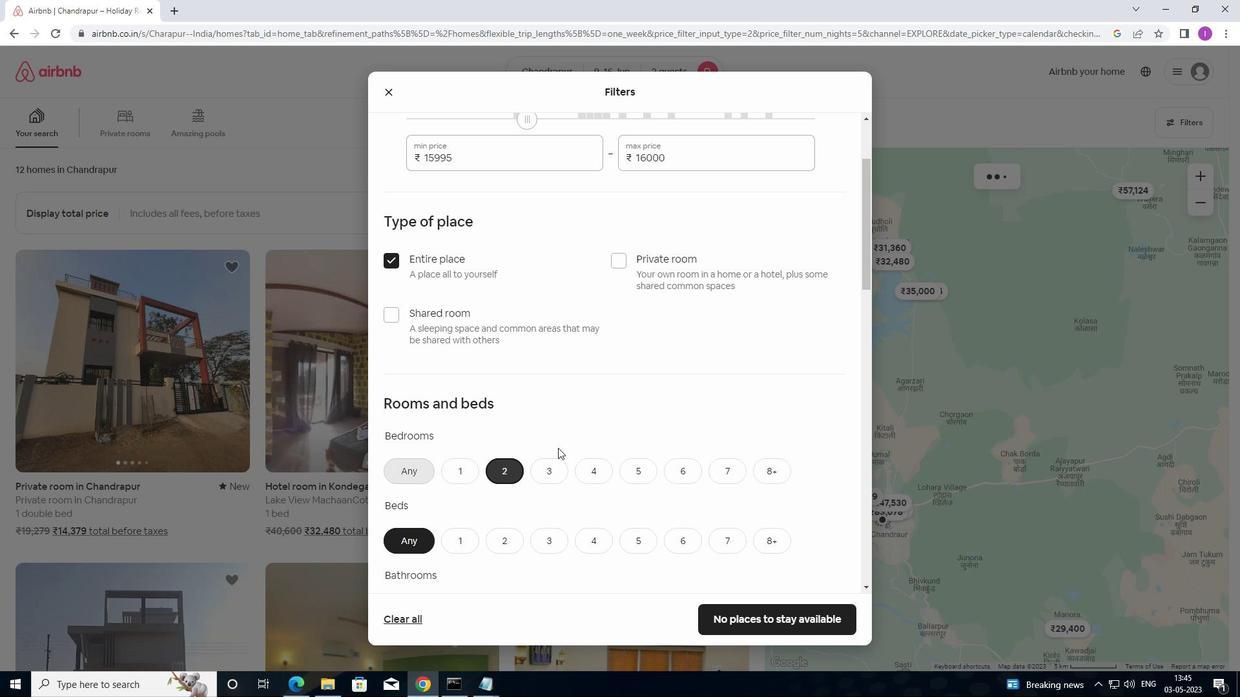 
Action: Mouse moved to (588, 446)
Screenshot: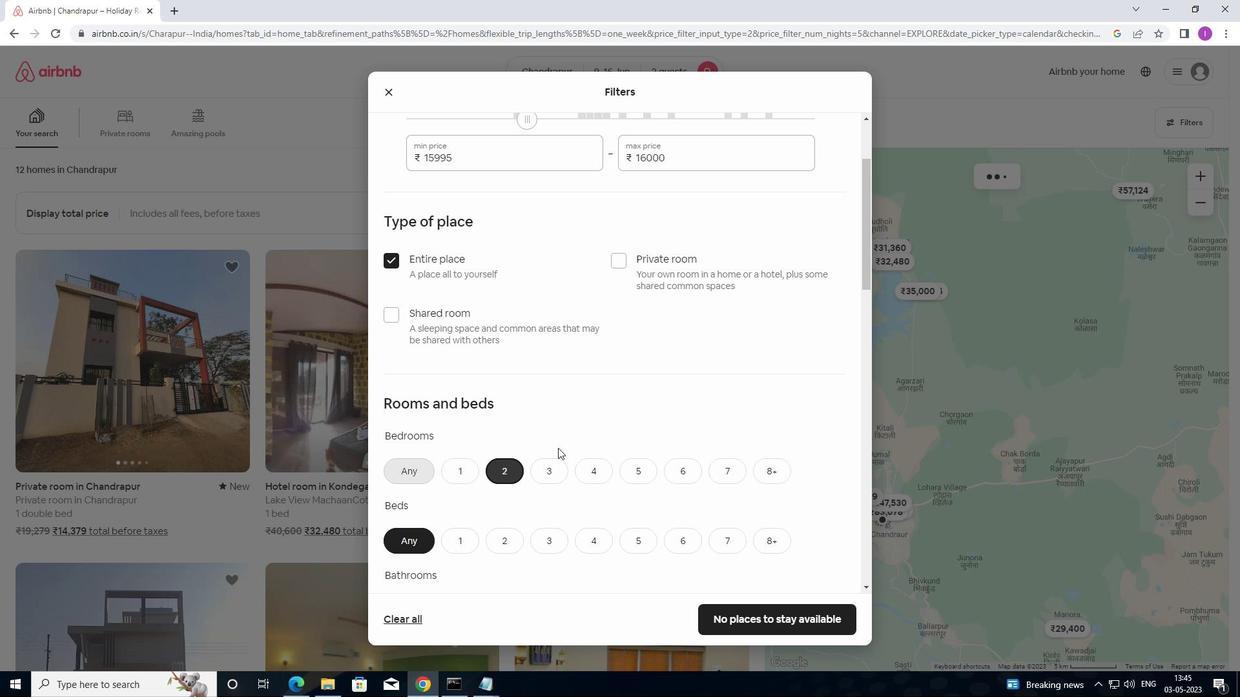 
Action: Mouse scrolled (588, 445) with delta (0, 0)
Screenshot: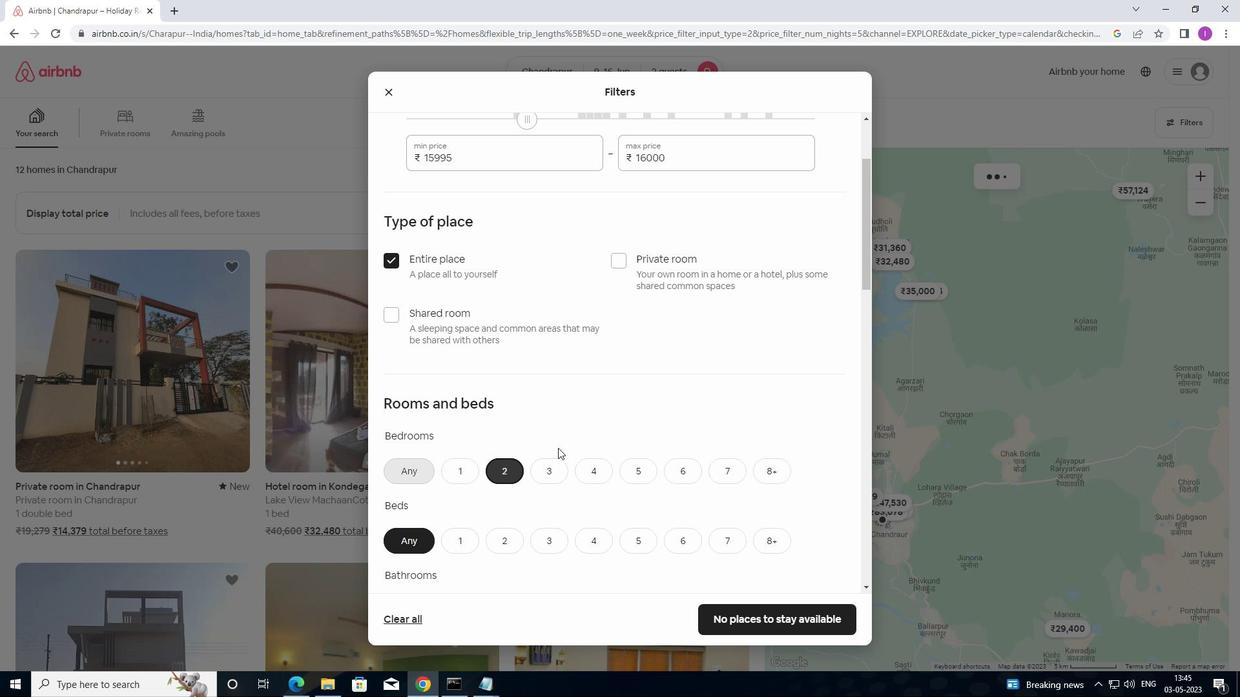 
Action: Mouse scrolled (588, 445) with delta (0, 0)
Screenshot: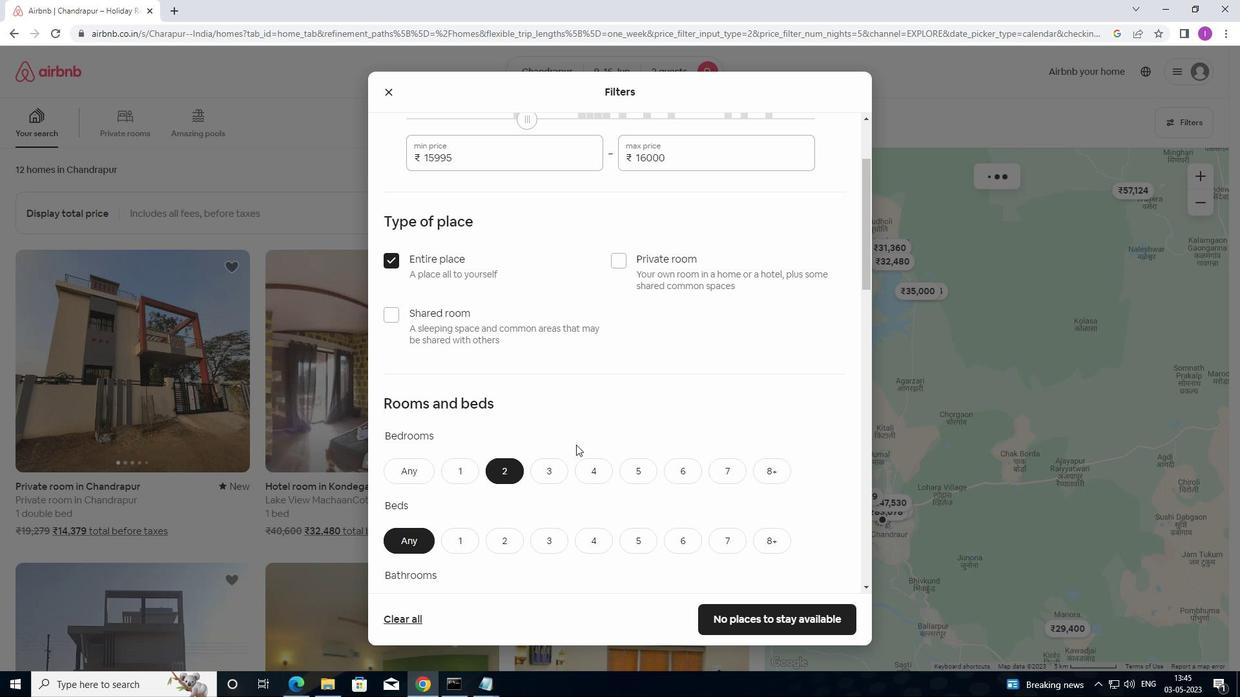 
Action: Mouse moved to (503, 348)
Screenshot: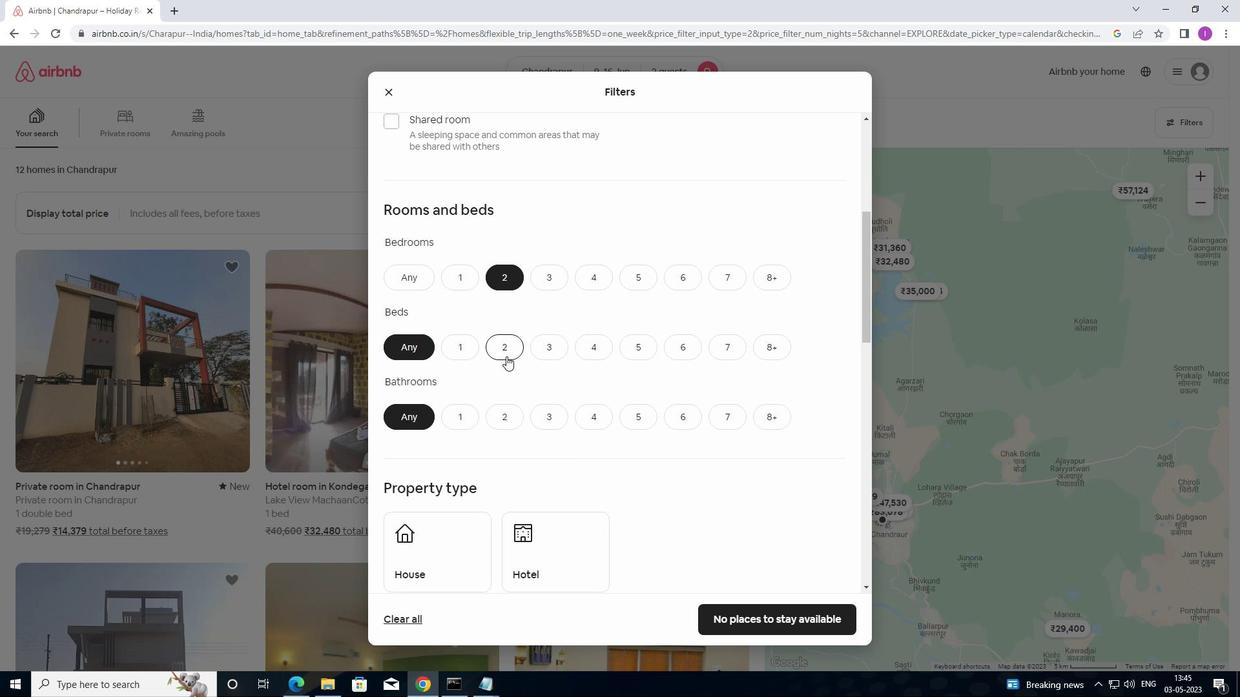 
Action: Mouse pressed left at (503, 348)
Screenshot: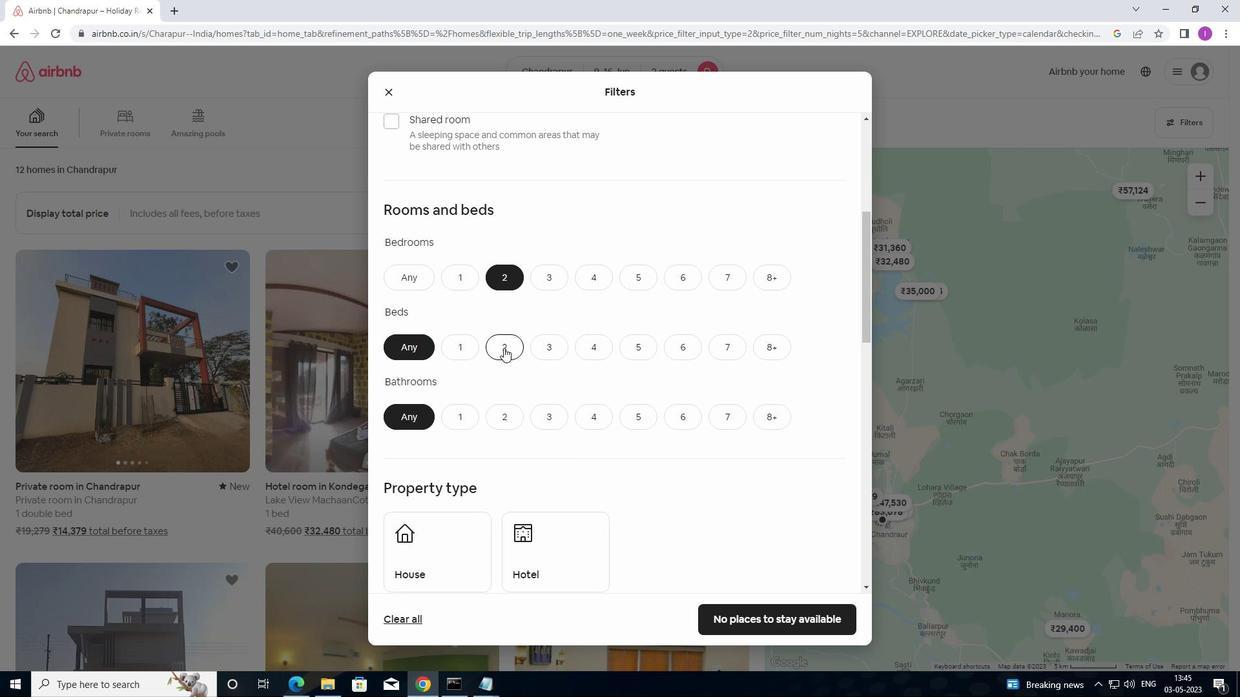 
Action: Mouse moved to (456, 421)
Screenshot: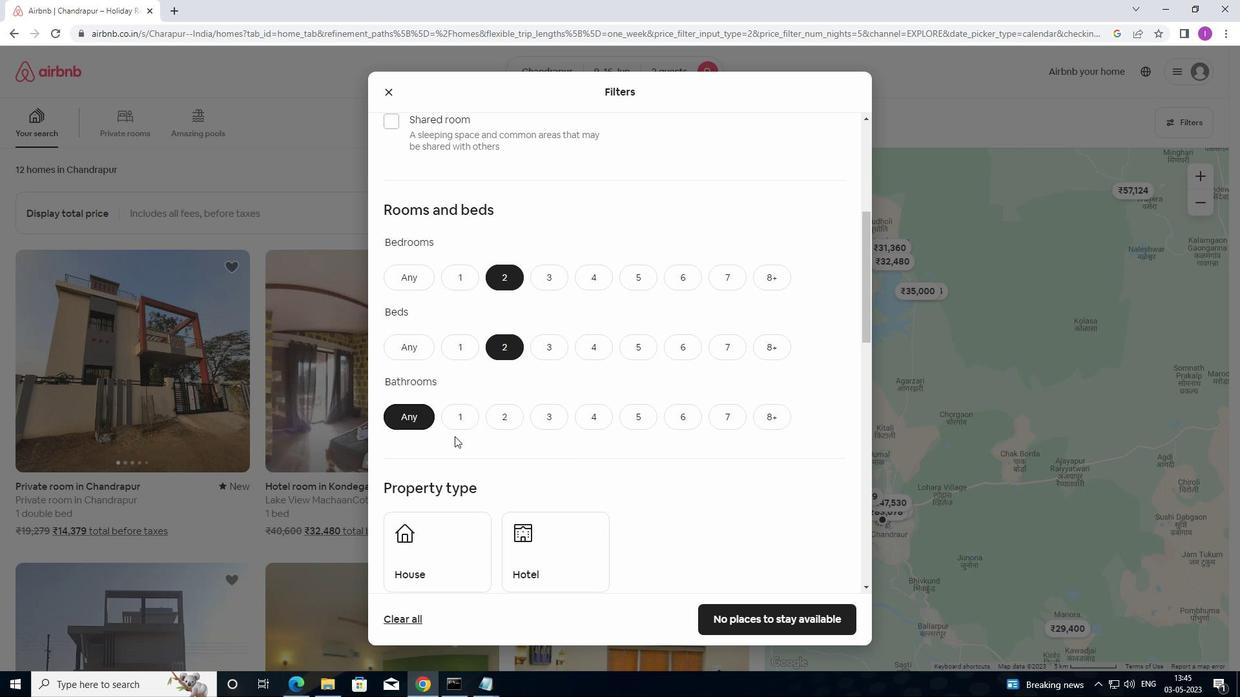 
Action: Mouse pressed left at (456, 421)
Screenshot: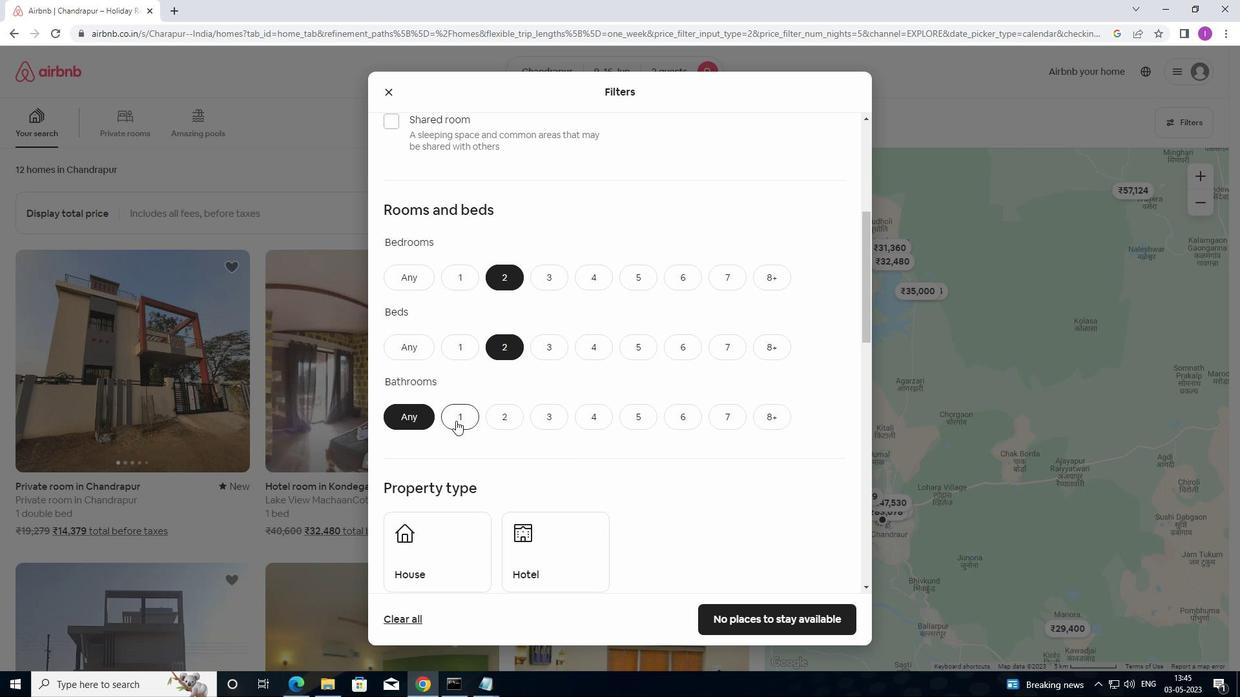
Action: Mouse moved to (556, 431)
Screenshot: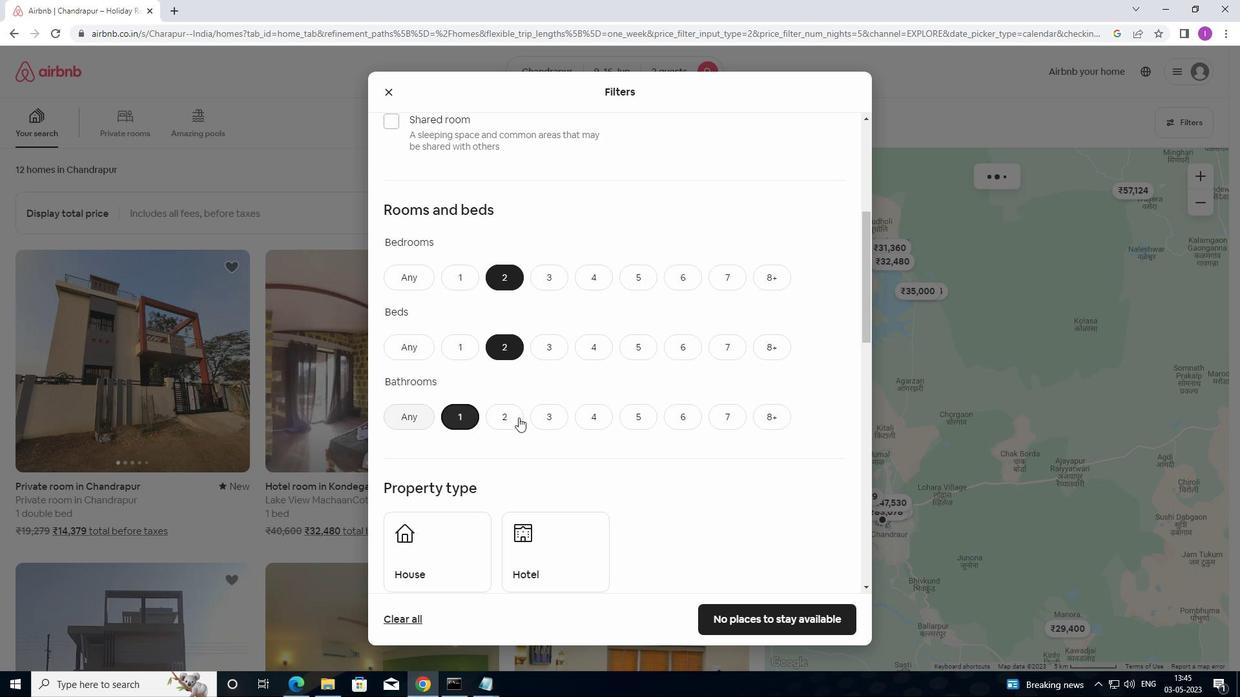 
Action: Mouse scrolled (556, 430) with delta (0, 0)
Screenshot: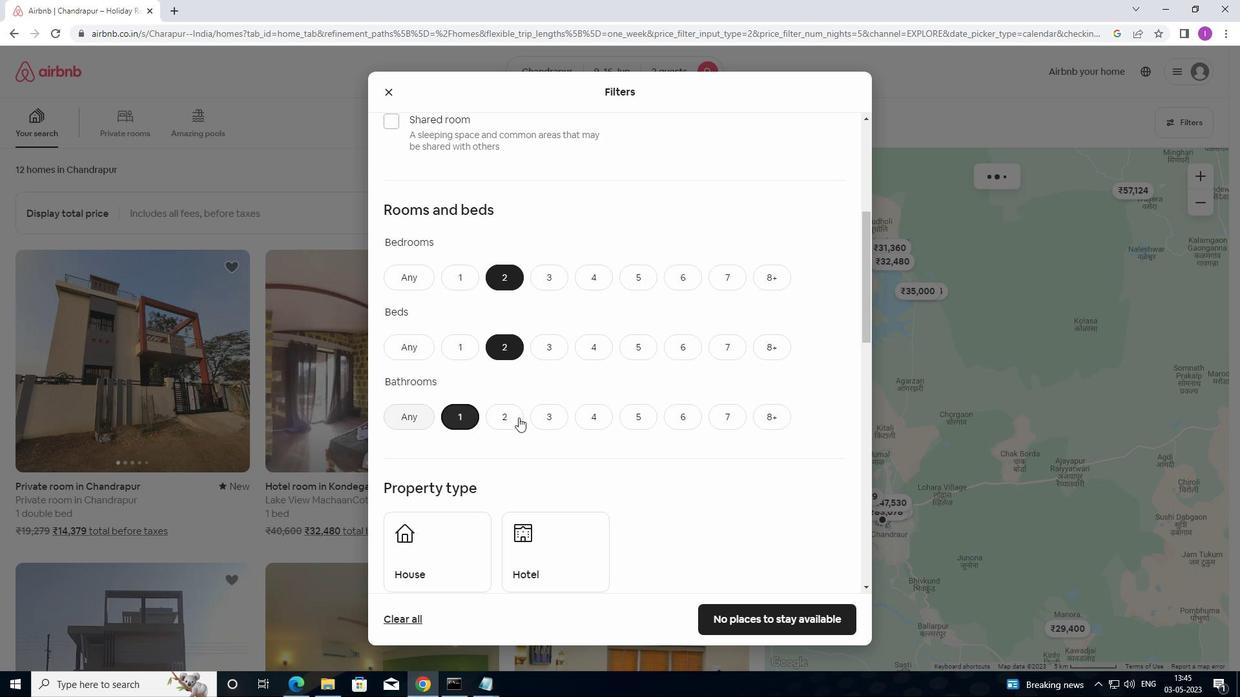 
Action: Mouse moved to (565, 434)
Screenshot: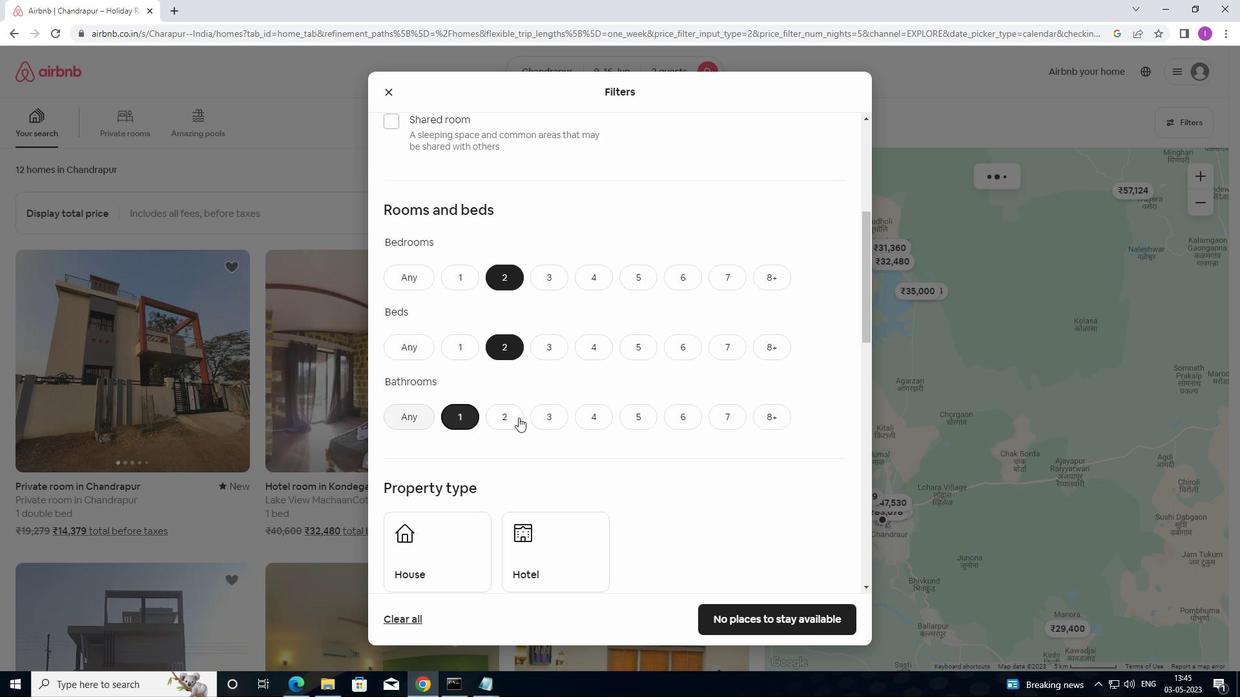 
Action: Mouse scrolled (565, 434) with delta (0, 0)
Screenshot: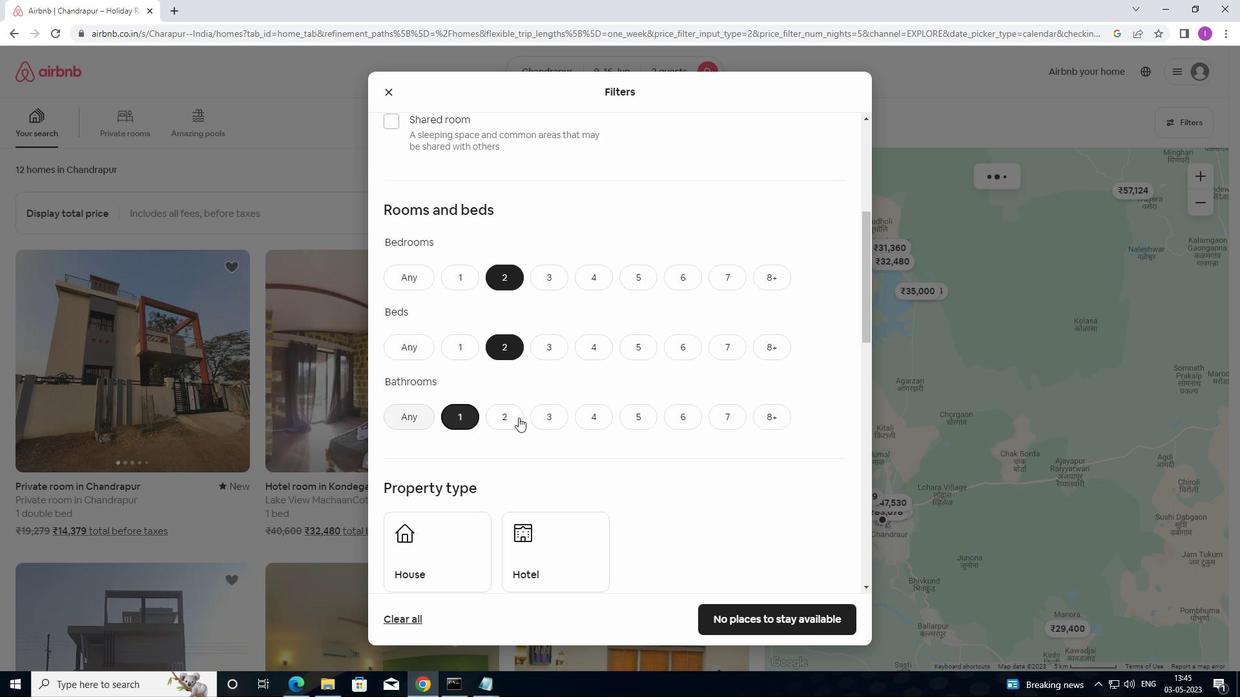 
Action: Mouse moved to (460, 434)
Screenshot: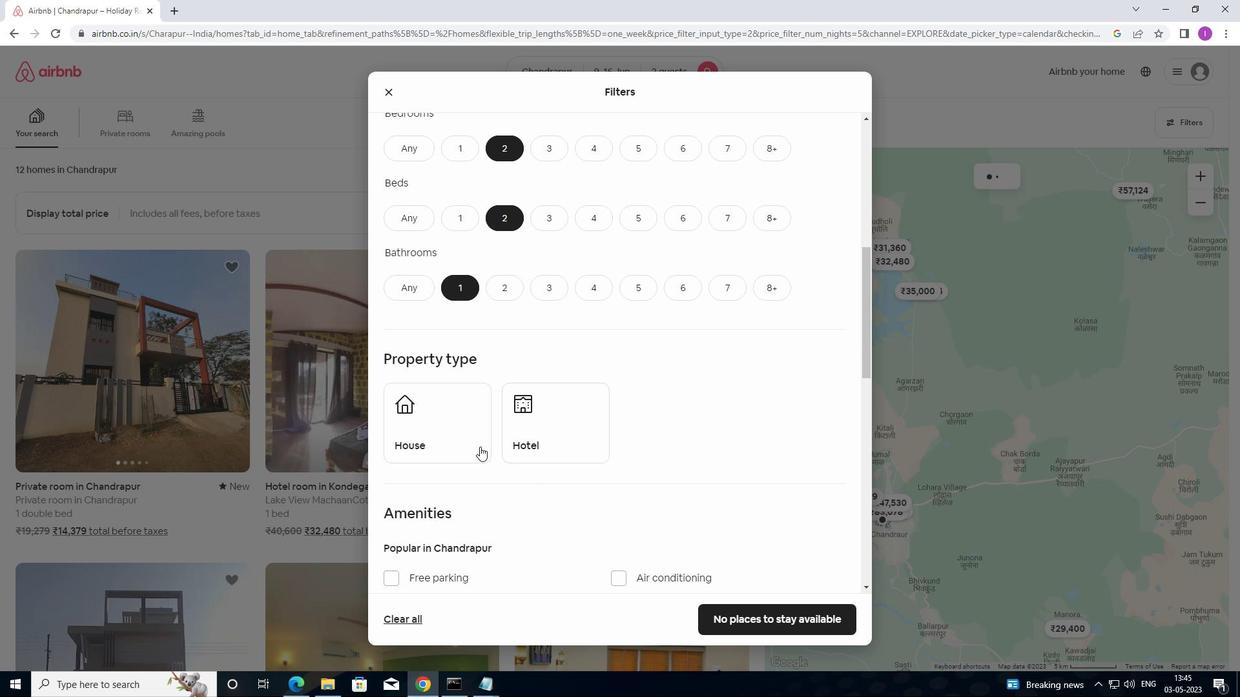 
Action: Mouse pressed left at (460, 434)
Screenshot: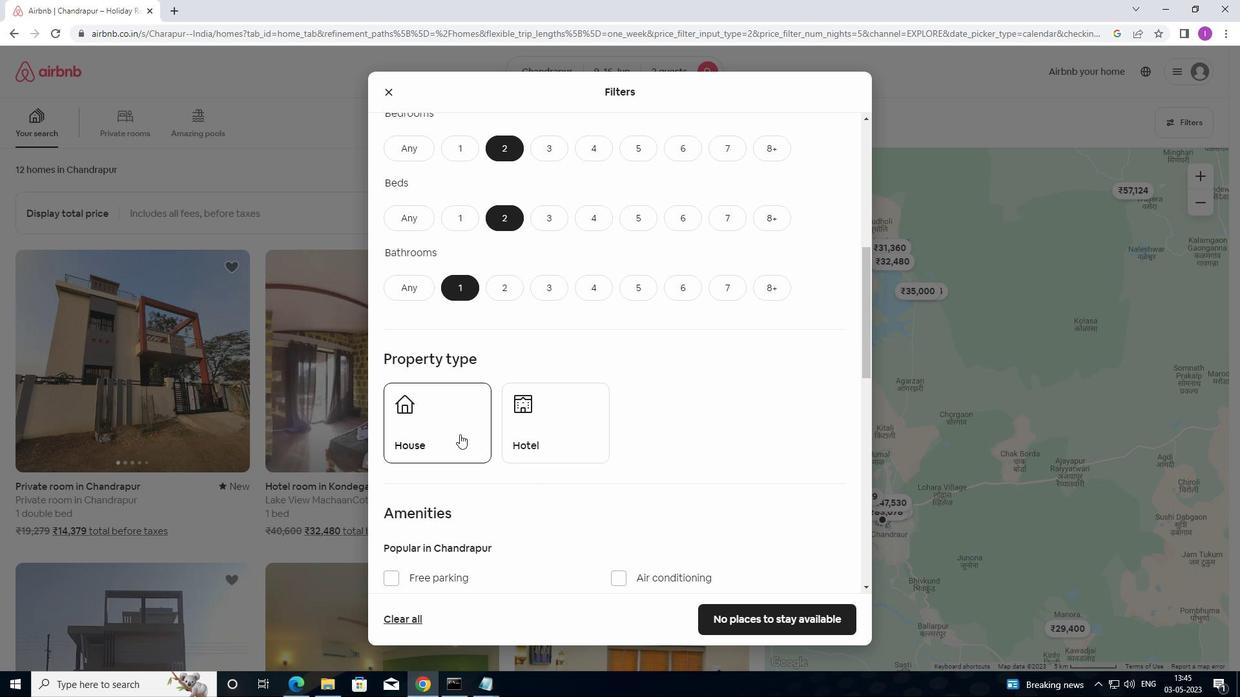 
Action: Mouse moved to (561, 450)
Screenshot: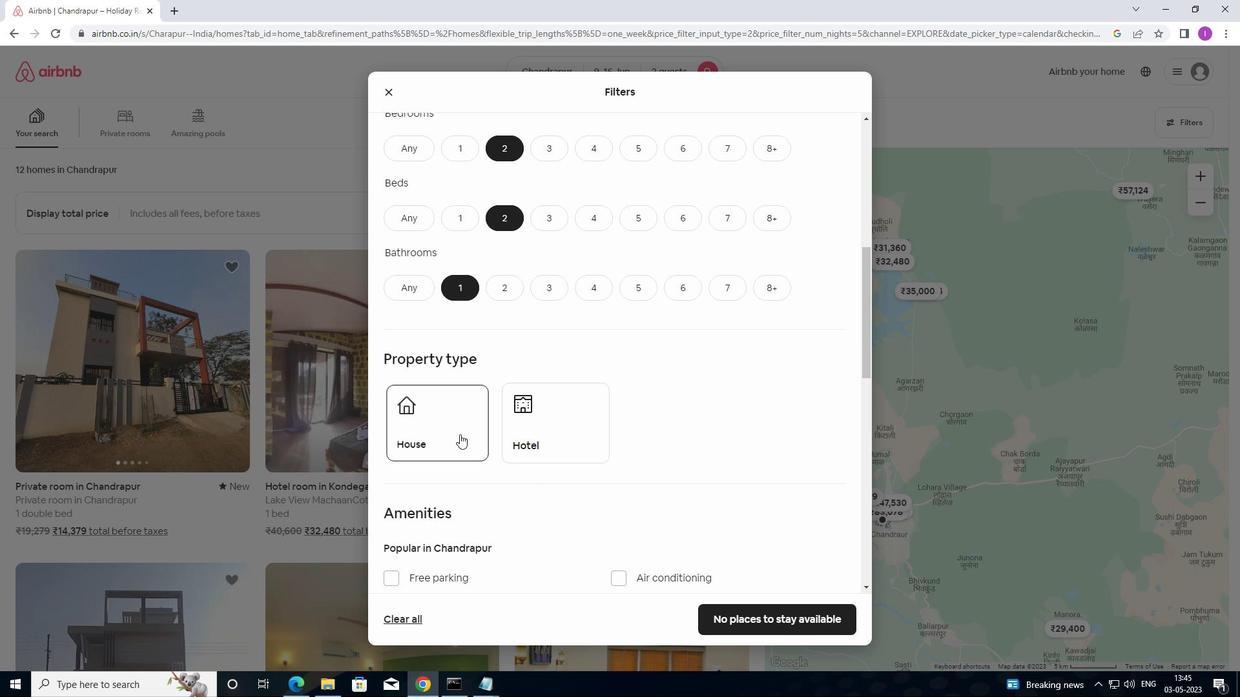 
Action: Mouse pressed left at (561, 450)
Screenshot: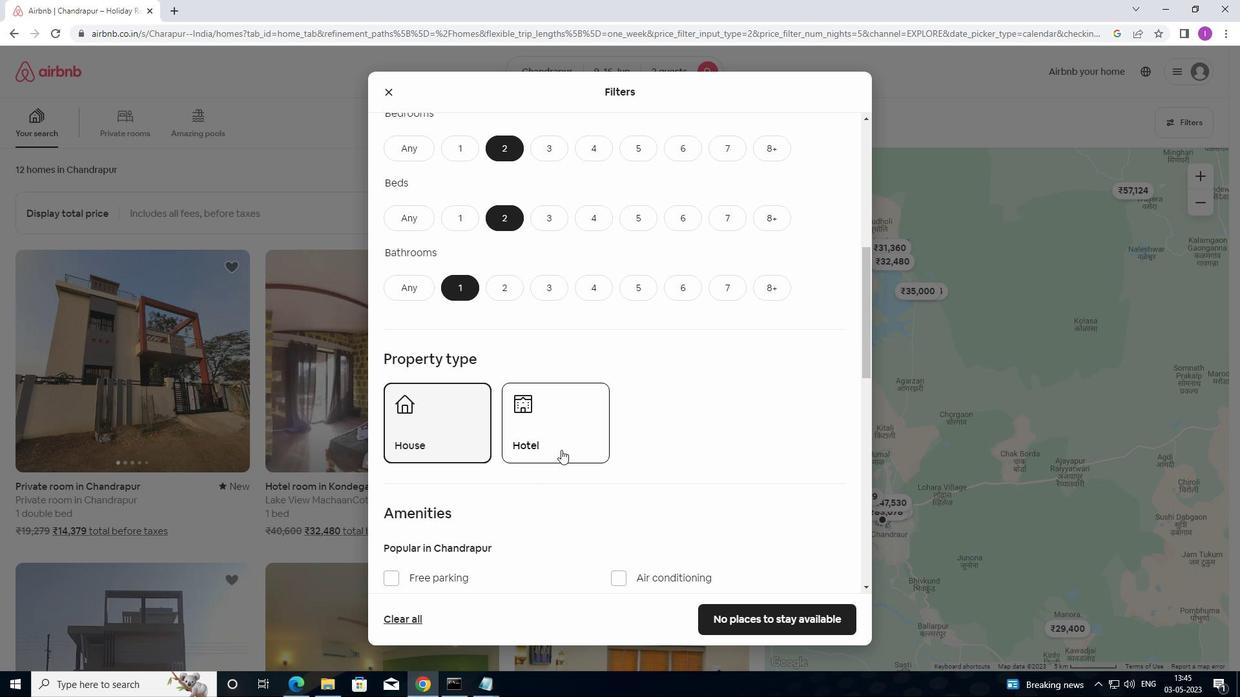 
Action: Mouse moved to (705, 410)
Screenshot: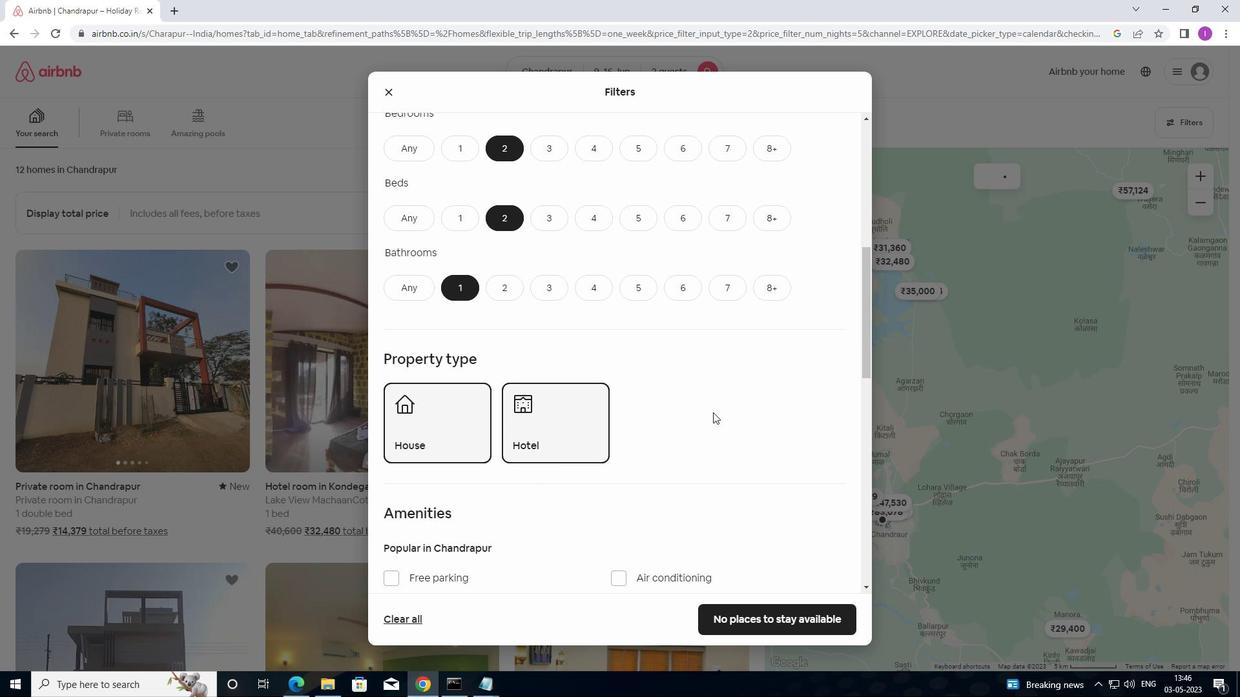 
Action: Mouse scrolled (705, 410) with delta (0, 0)
Screenshot: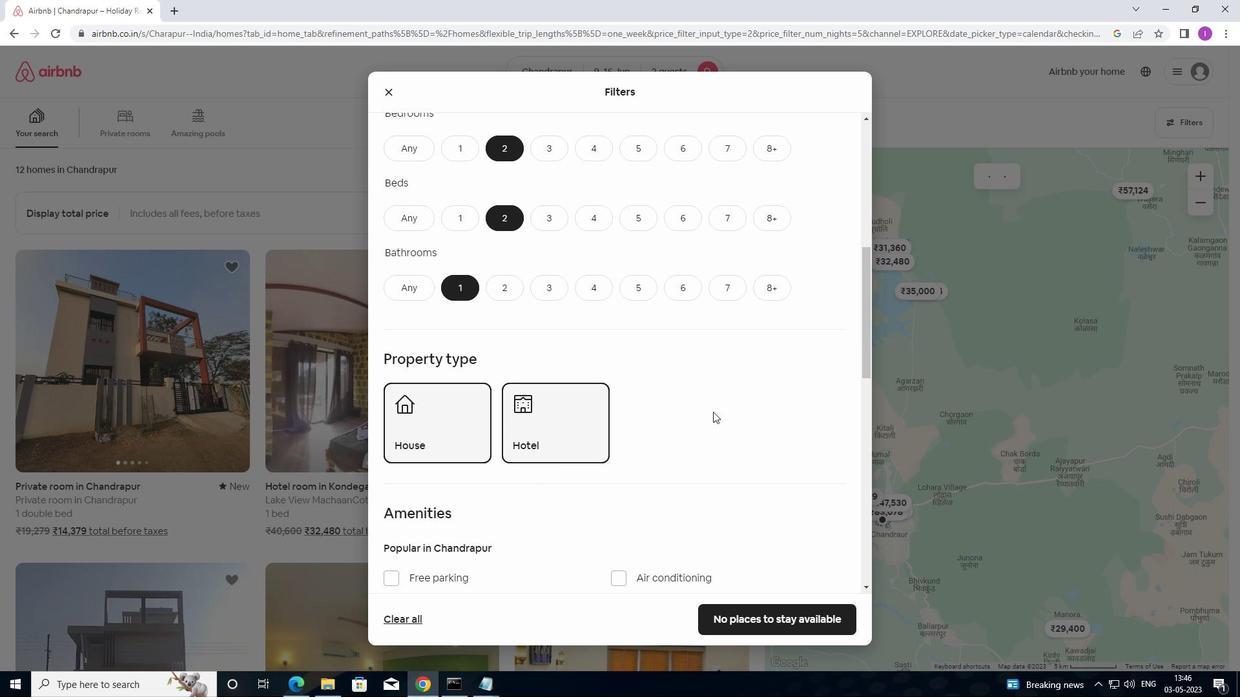 
Action: Mouse moved to (703, 411)
Screenshot: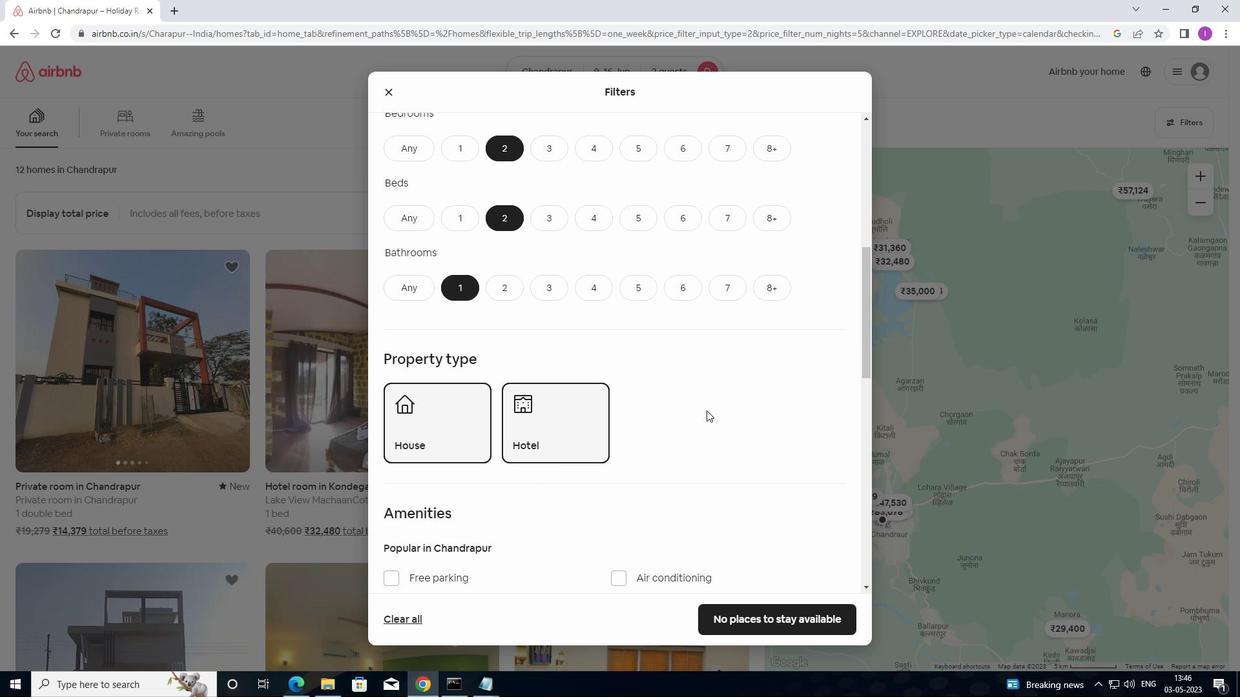 
Action: Mouse scrolled (703, 410) with delta (0, 0)
Screenshot: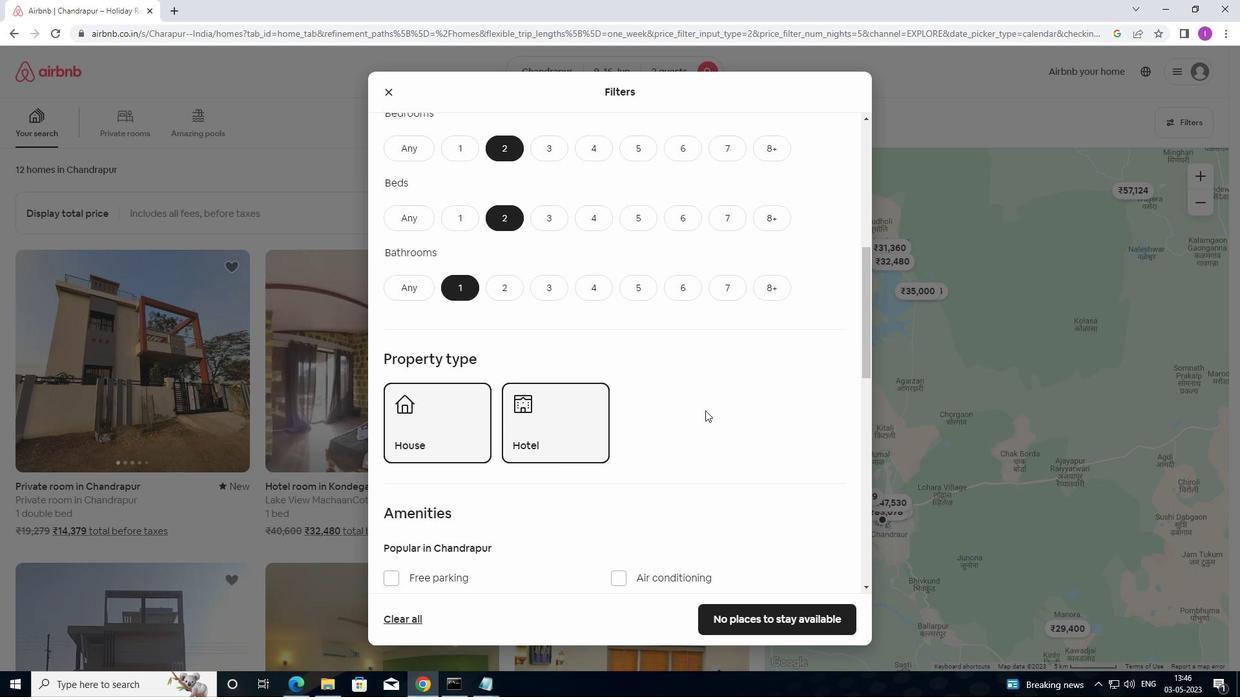 
Action: Mouse moved to (538, 317)
Screenshot: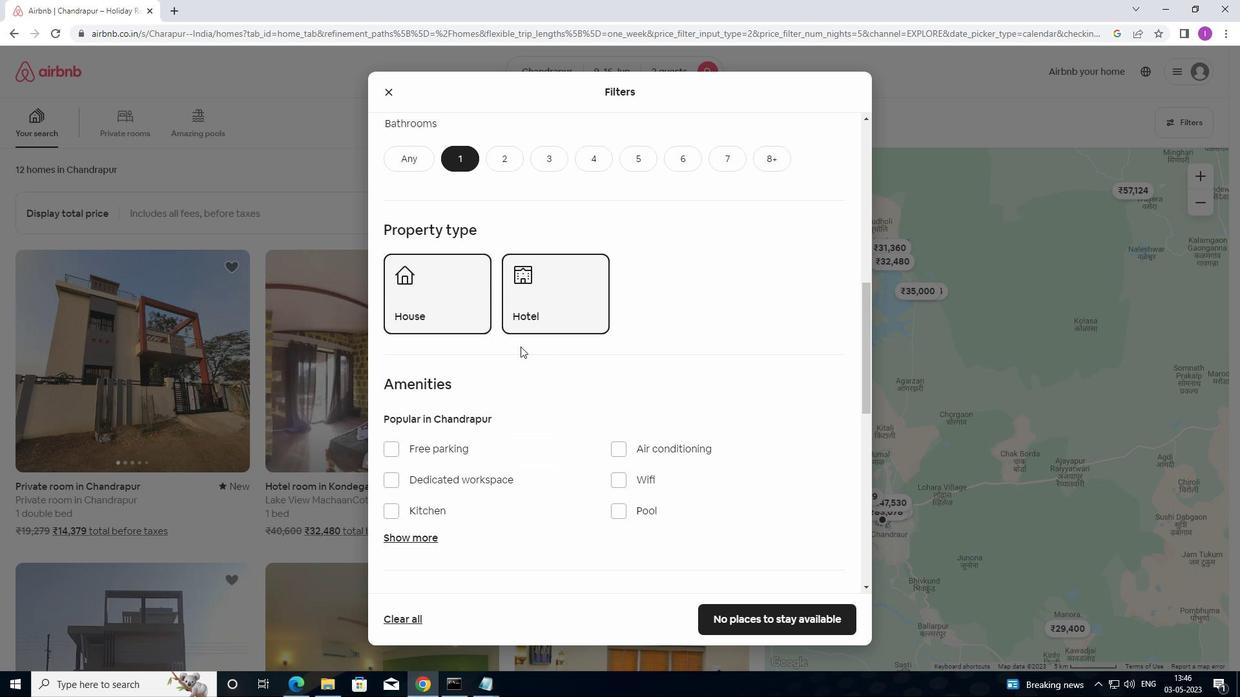 
Action: Mouse pressed left at (538, 317)
Screenshot: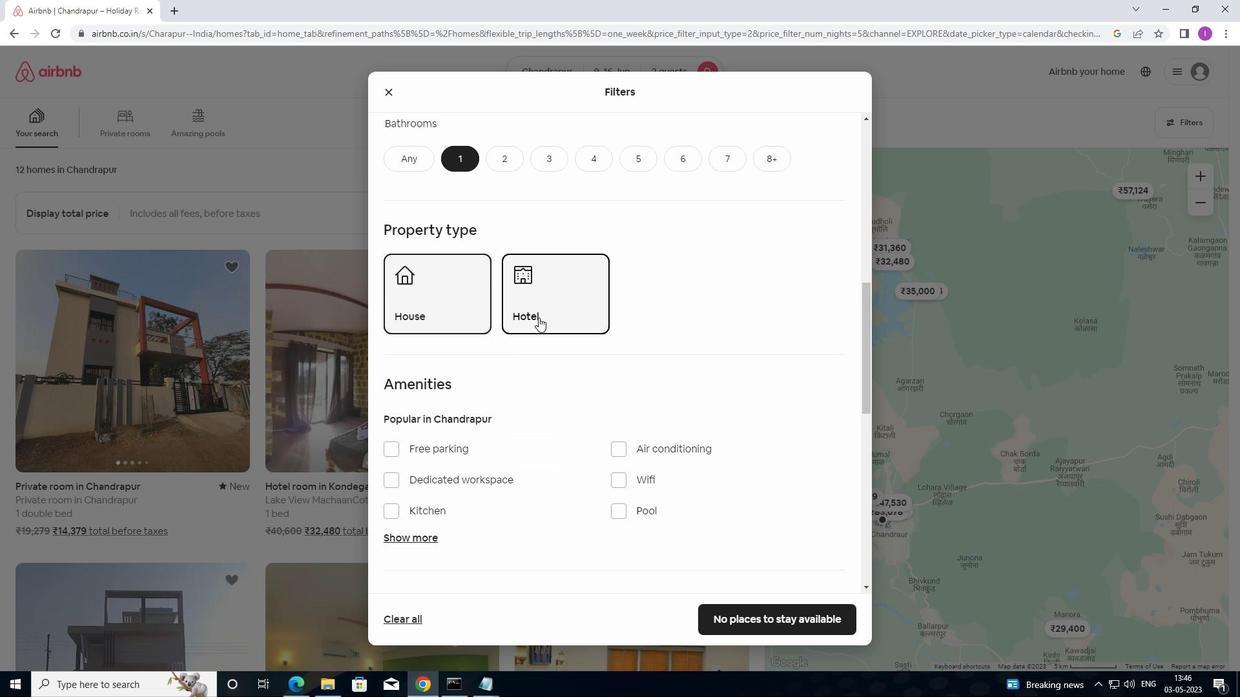 
Action: Mouse moved to (722, 328)
Screenshot: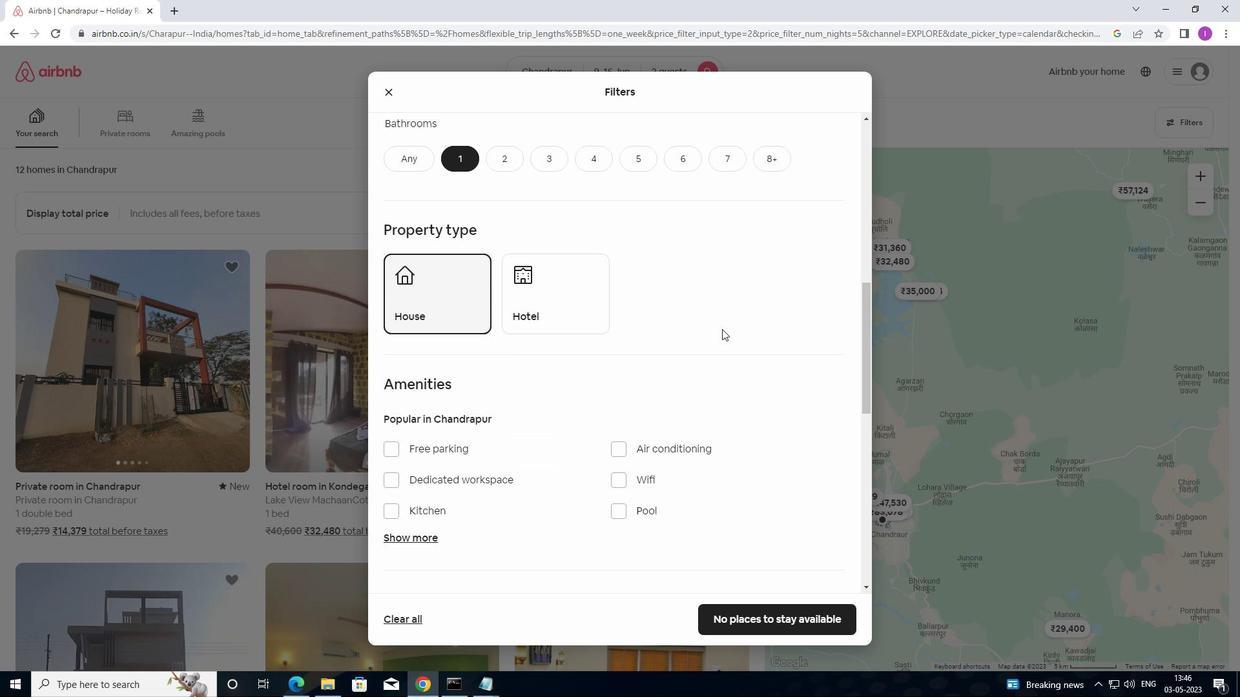 
Action: Mouse scrolled (722, 328) with delta (0, 0)
Screenshot: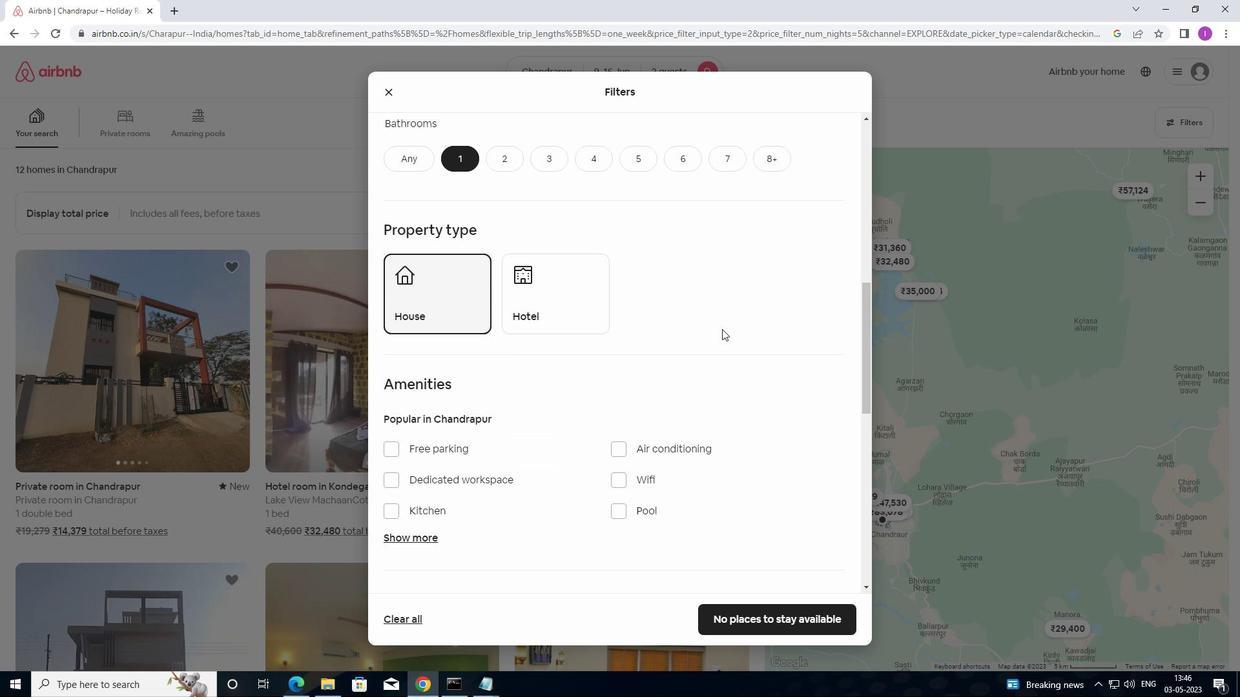 
Action: Mouse scrolled (722, 328) with delta (0, 0)
Screenshot: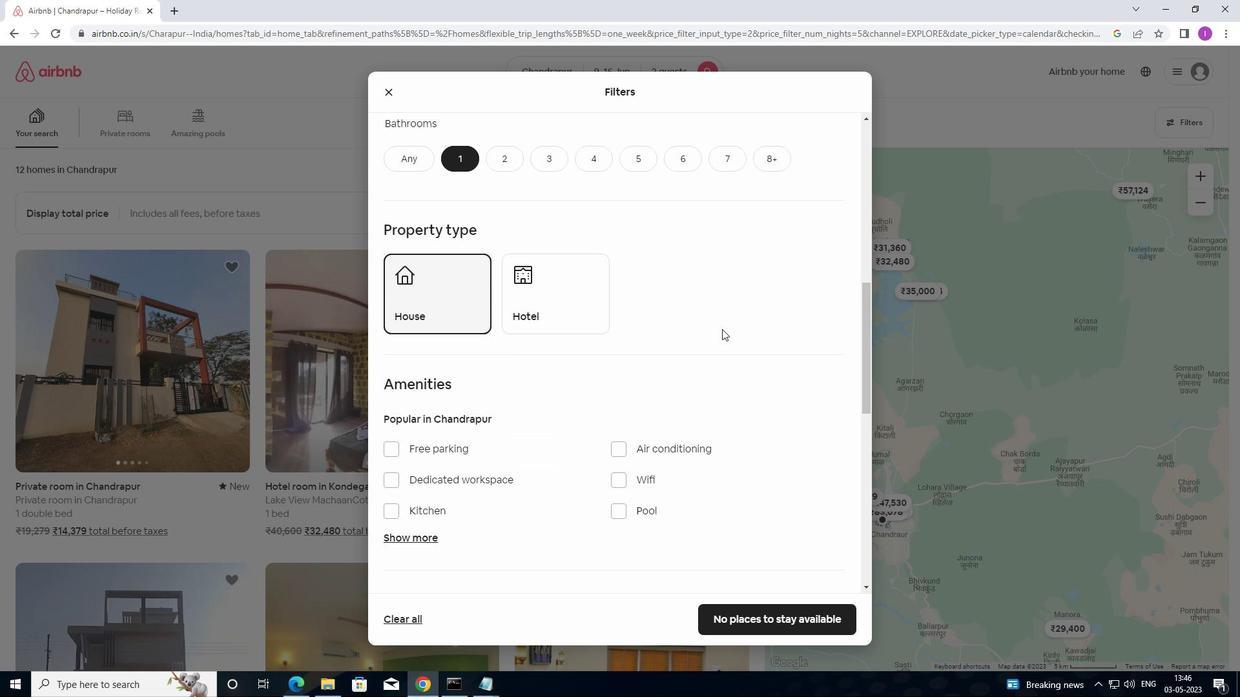 
Action: Mouse scrolled (722, 328) with delta (0, 0)
Screenshot: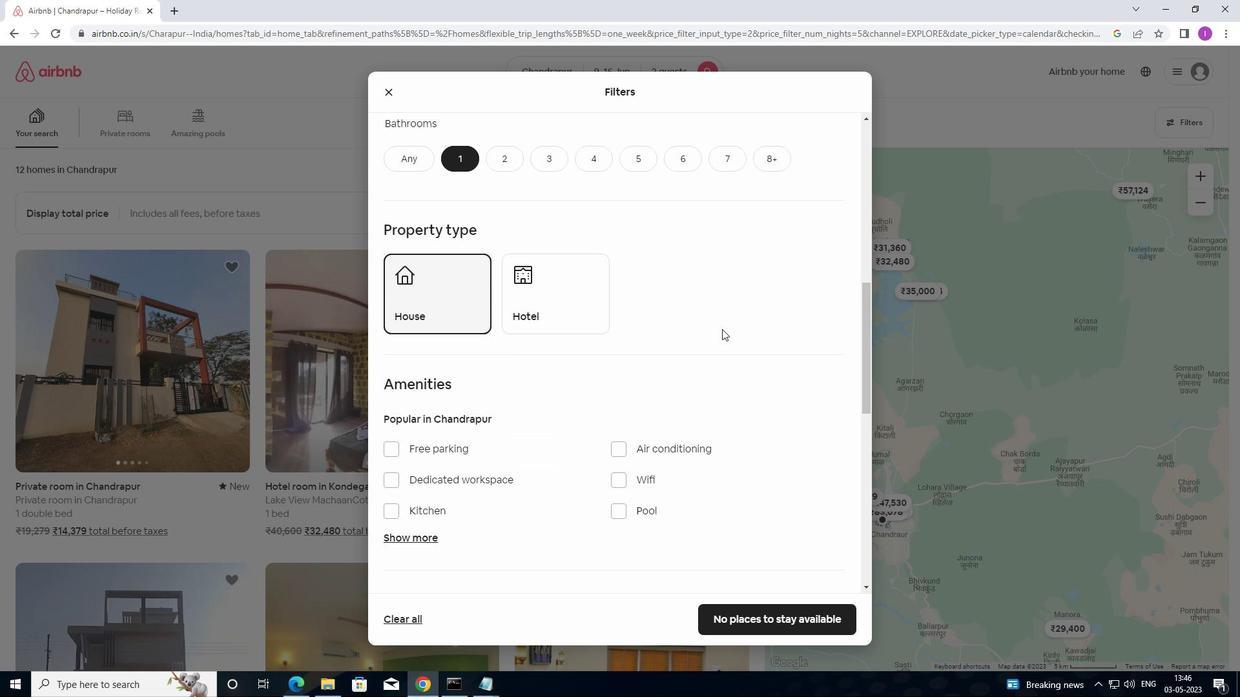 
Action: Mouse moved to (723, 330)
Screenshot: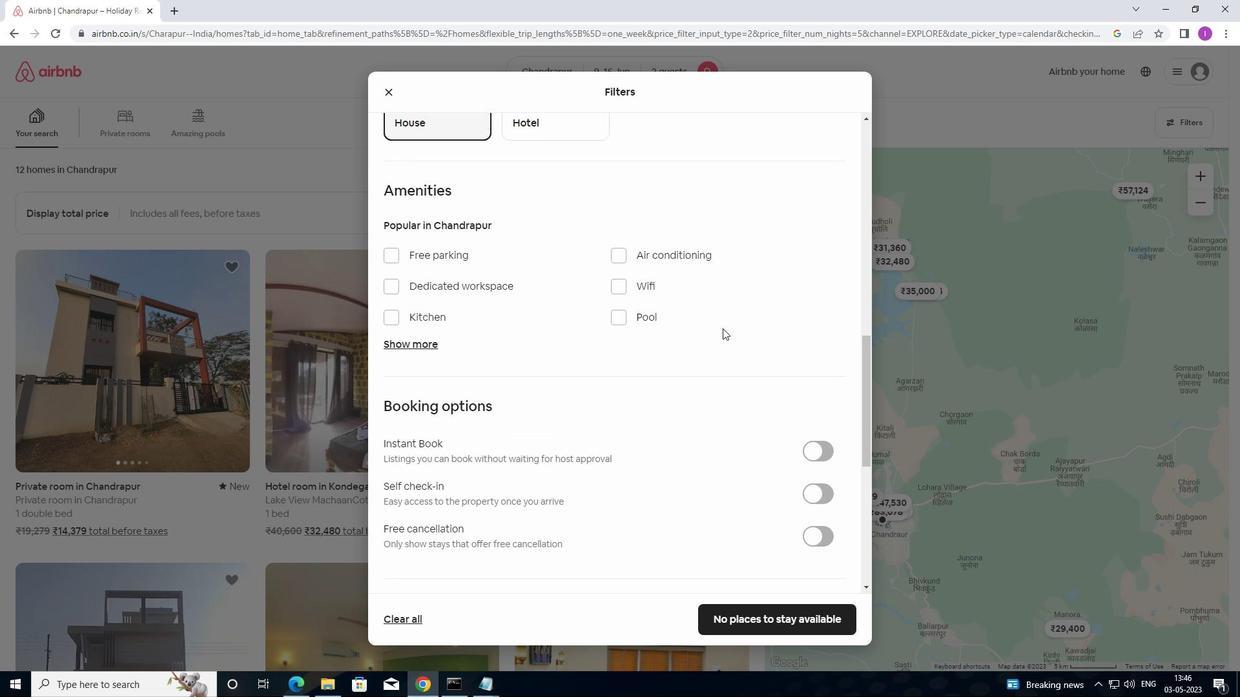 
Action: Mouse scrolled (723, 330) with delta (0, 0)
Screenshot: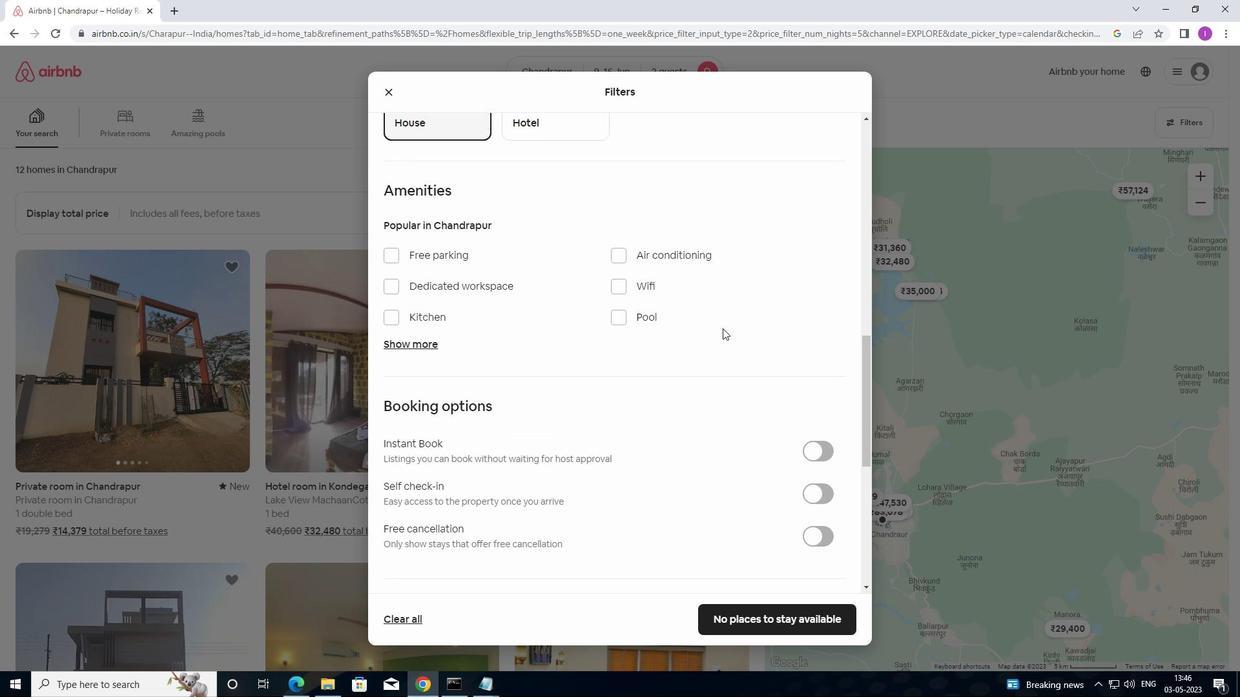 
Action: Mouse moved to (724, 332)
Screenshot: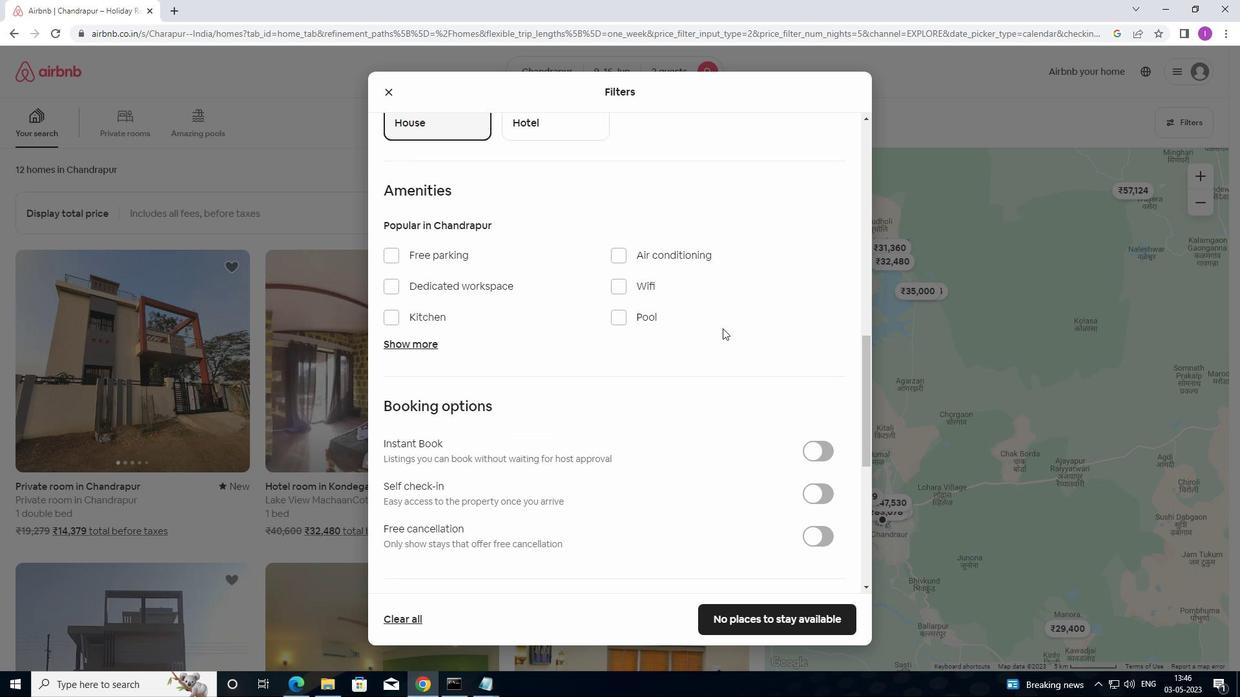 
Action: Mouse scrolled (724, 332) with delta (0, 0)
Screenshot: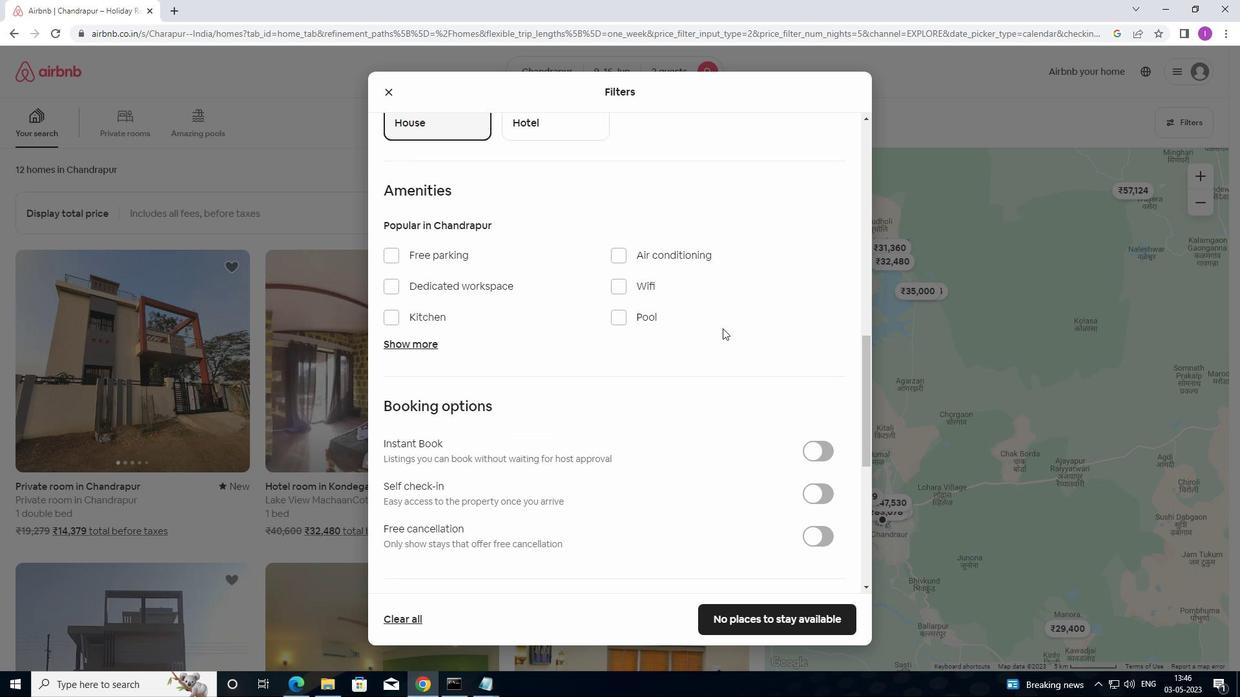 
Action: Mouse moved to (823, 368)
Screenshot: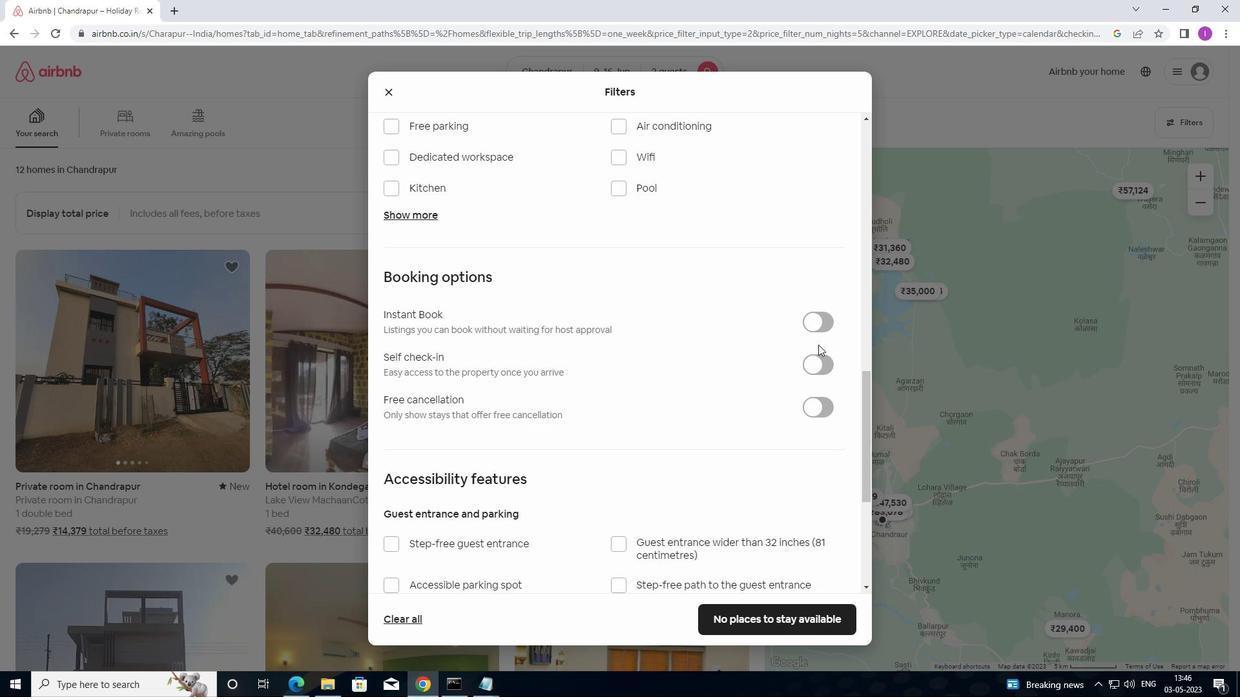 
Action: Mouse pressed left at (823, 368)
Screenshot: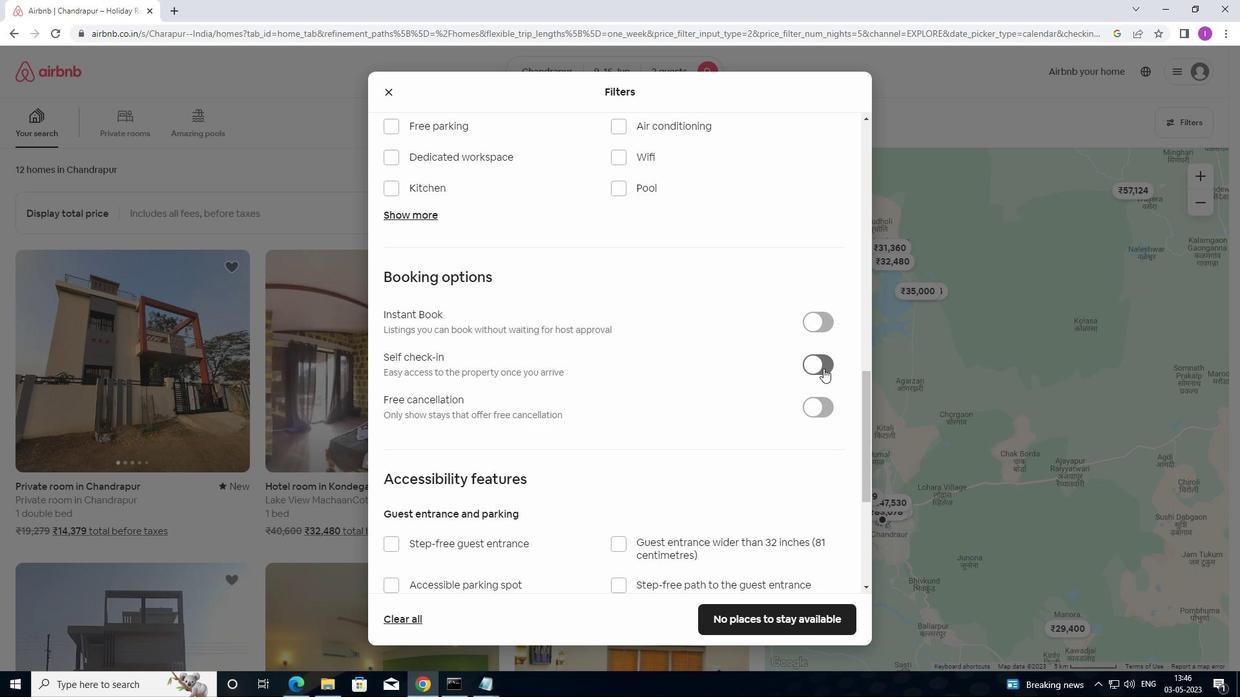 
Action: Mouse moved to (826, 364)
Screenshot: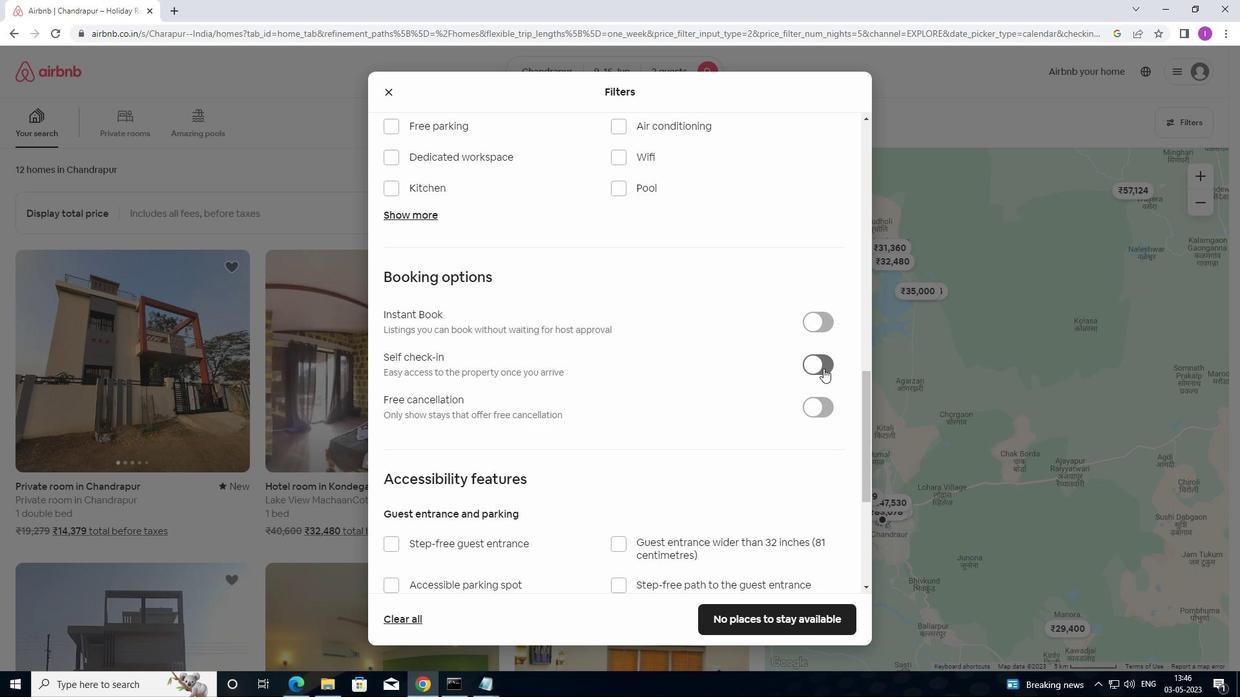 
Action: Mouse scrolled (826, 363) with delta (0, 0)
Screenshot: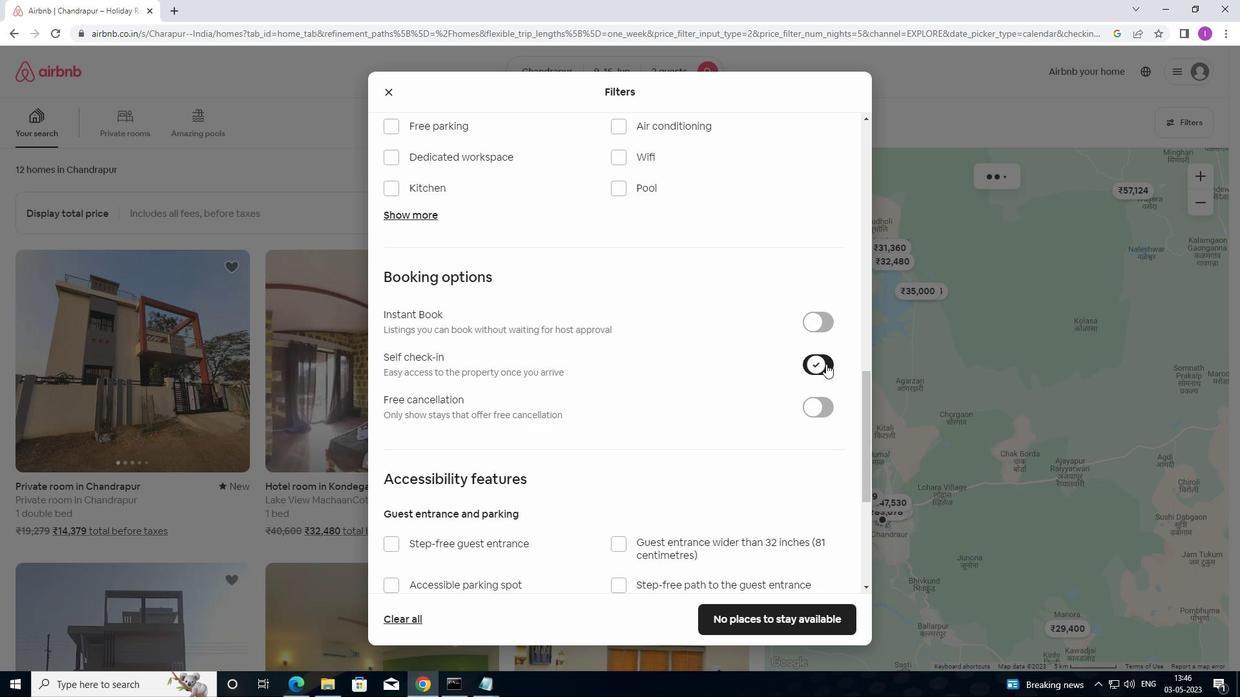 
Action: Mouse scrolled (826, 363) with delta (0, 0)
Screenshot: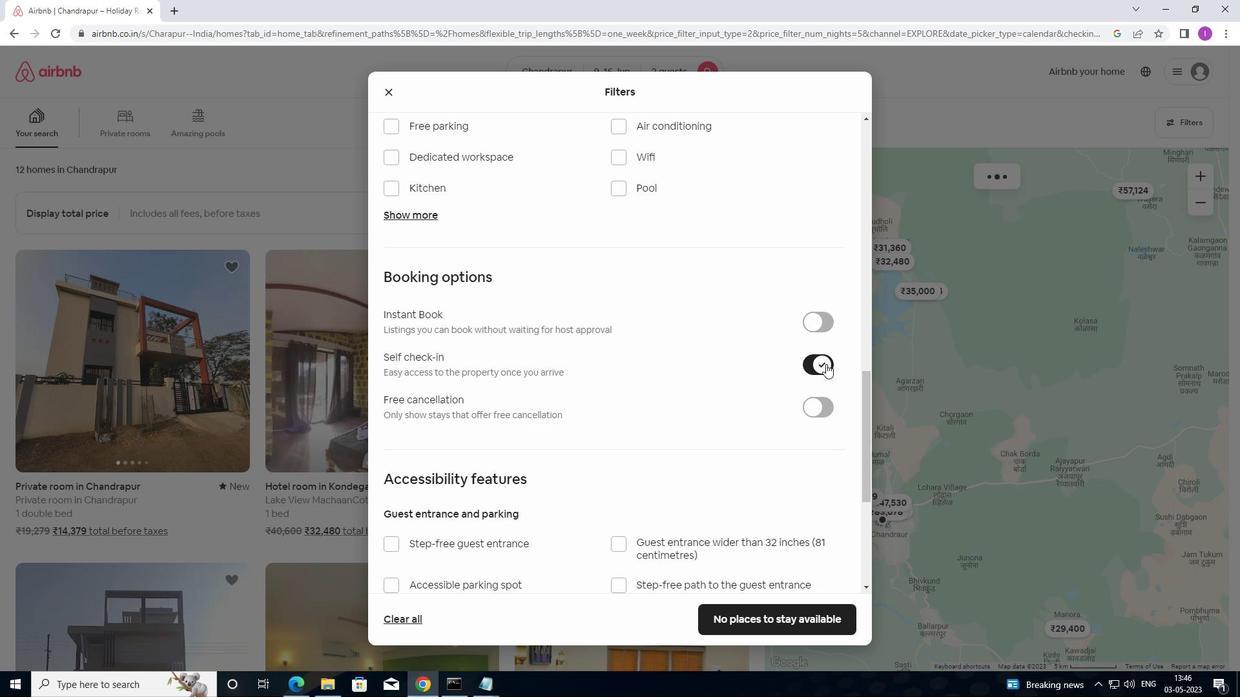 
Action: Mouse moved to (751, 362)
Screenshot: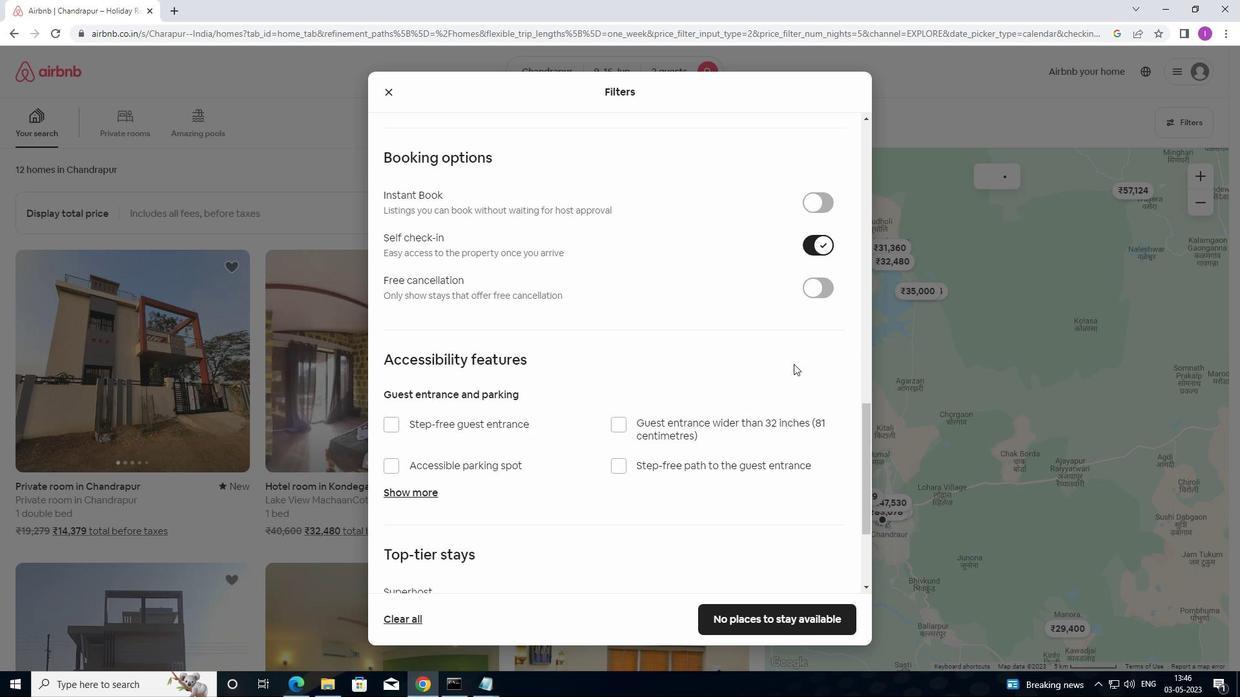 
Action: Mouse scrolled (751, 361) with delta (0, 0)
Screenshot: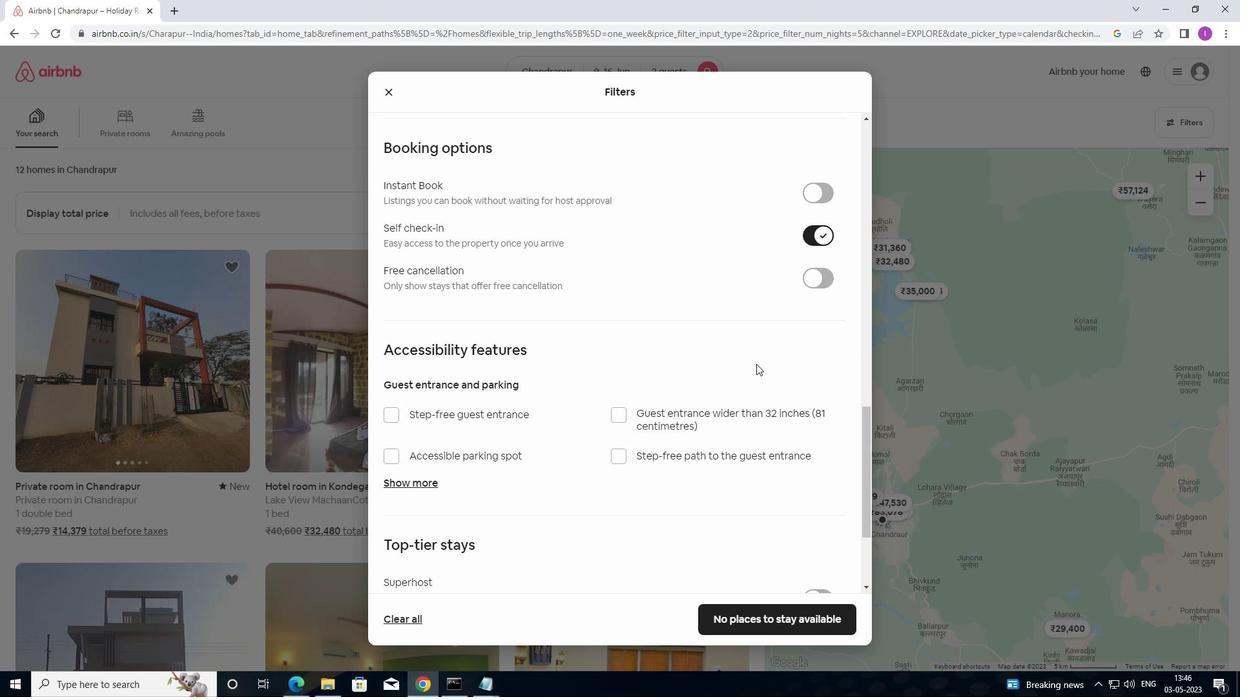 
Action: Mouse scrolled (751, 361) with delta (0, 0)
Screenshot: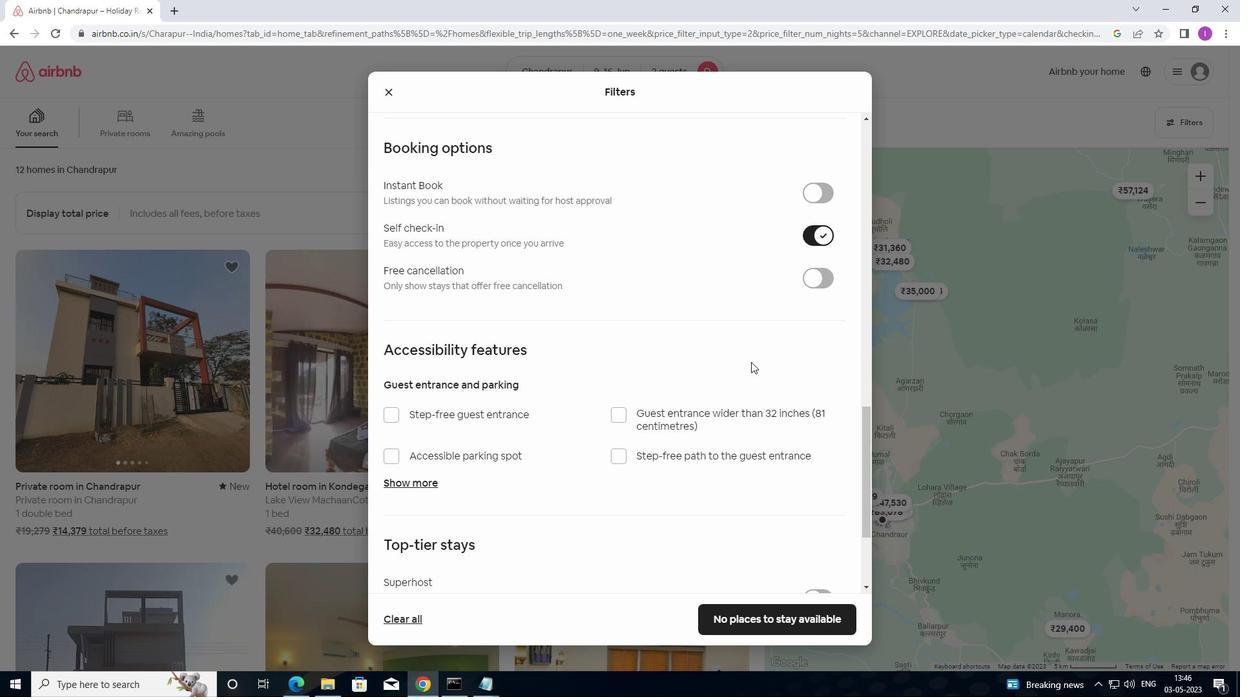 
Action: Mouse moved to (750, 362)
Screenshot: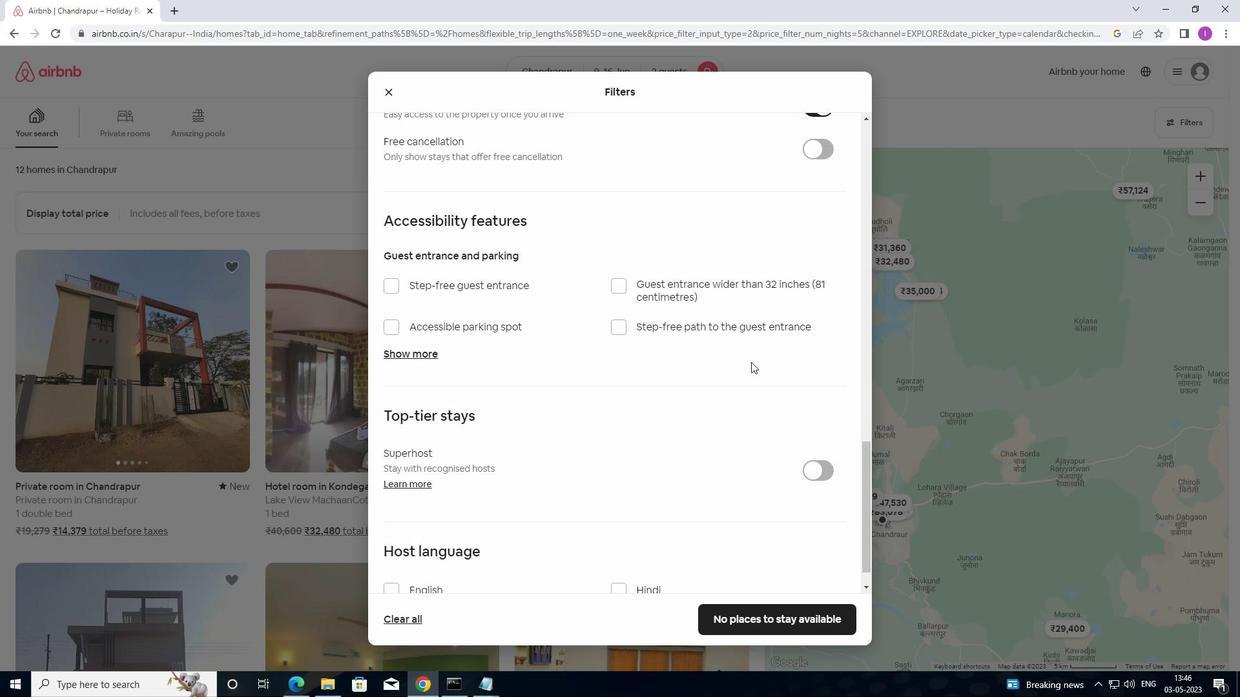 
Action: Mouse scrolled (750, 361) with delta (0, 0)
Screenshot: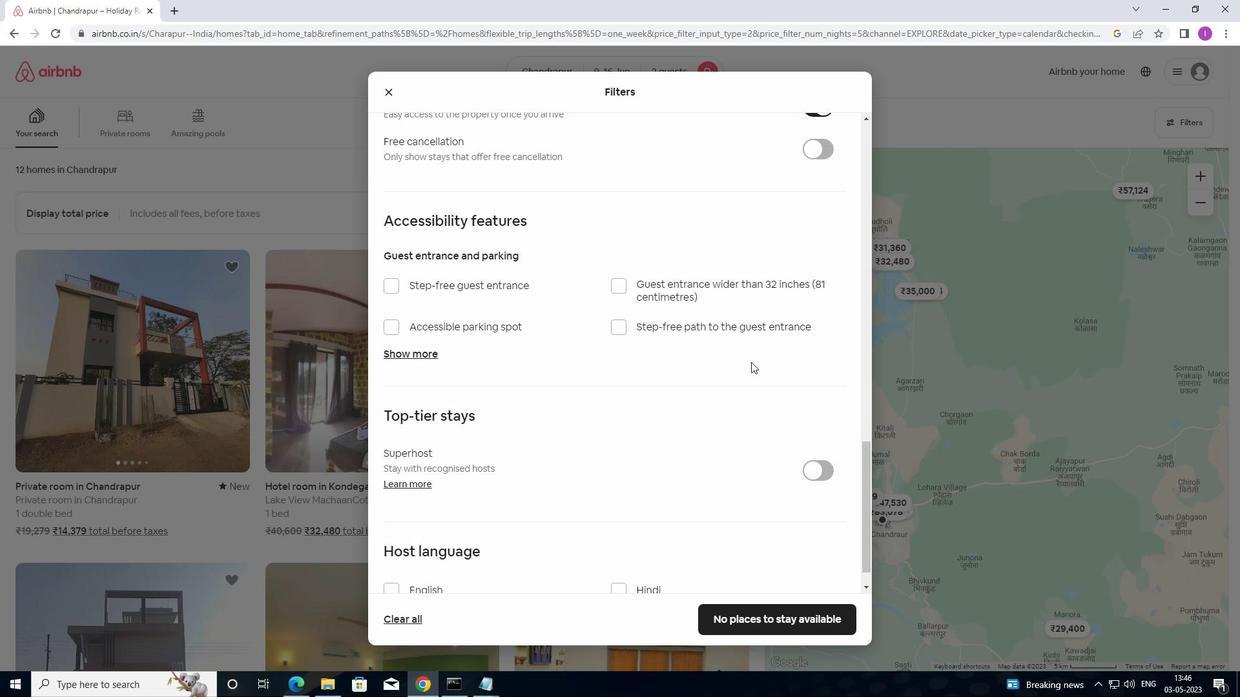 
Action: Mouse moved to (748, 363)
Screenshot: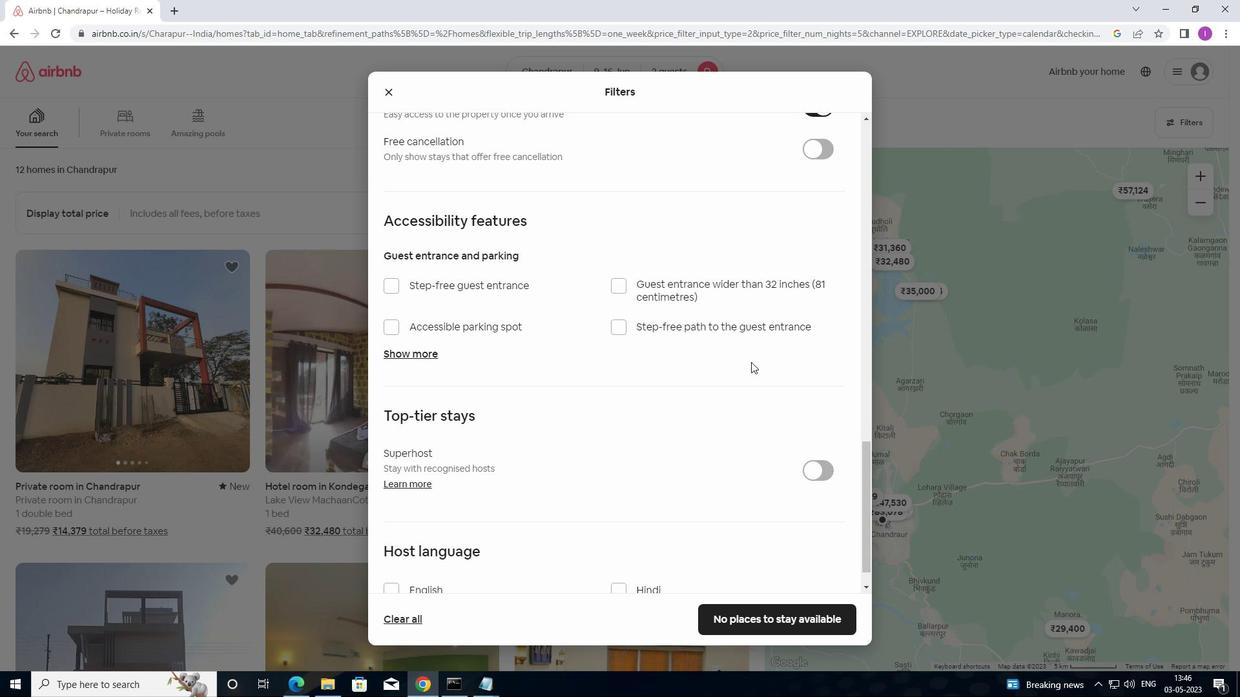 
Action: Mouse scrolled (748, 362) with delta (0, 0)
Screenshot: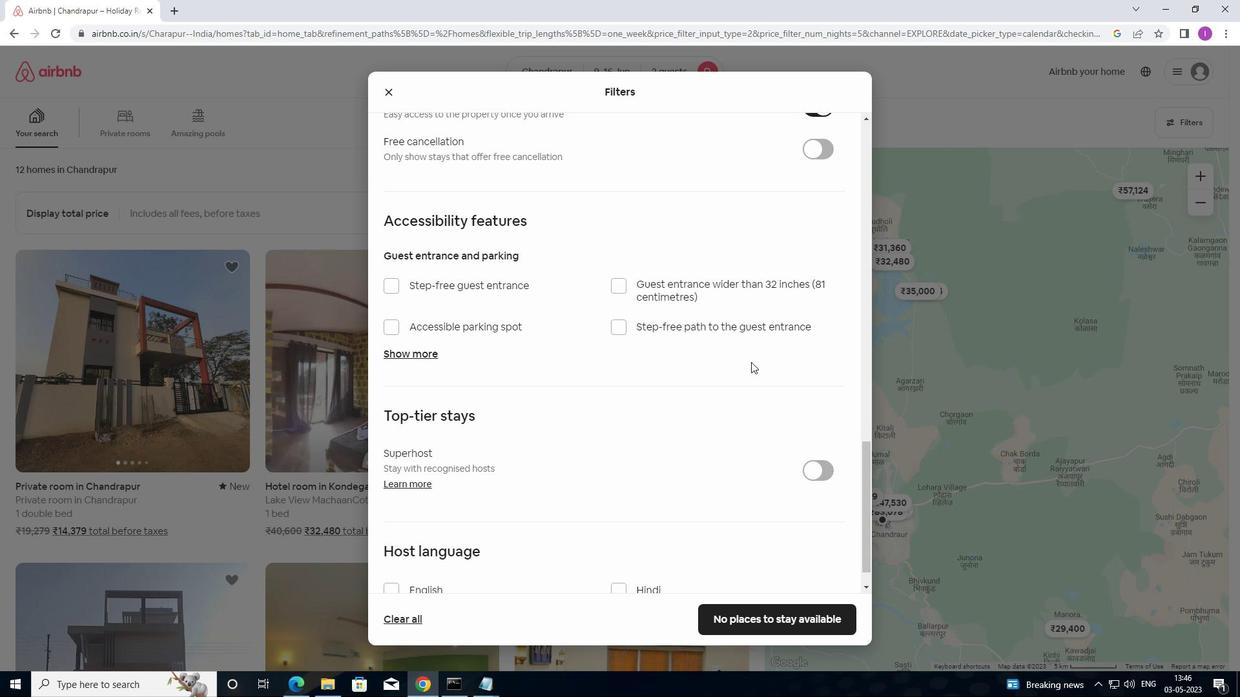 
Action: Mouse moved to (806, 439)
Screenshot: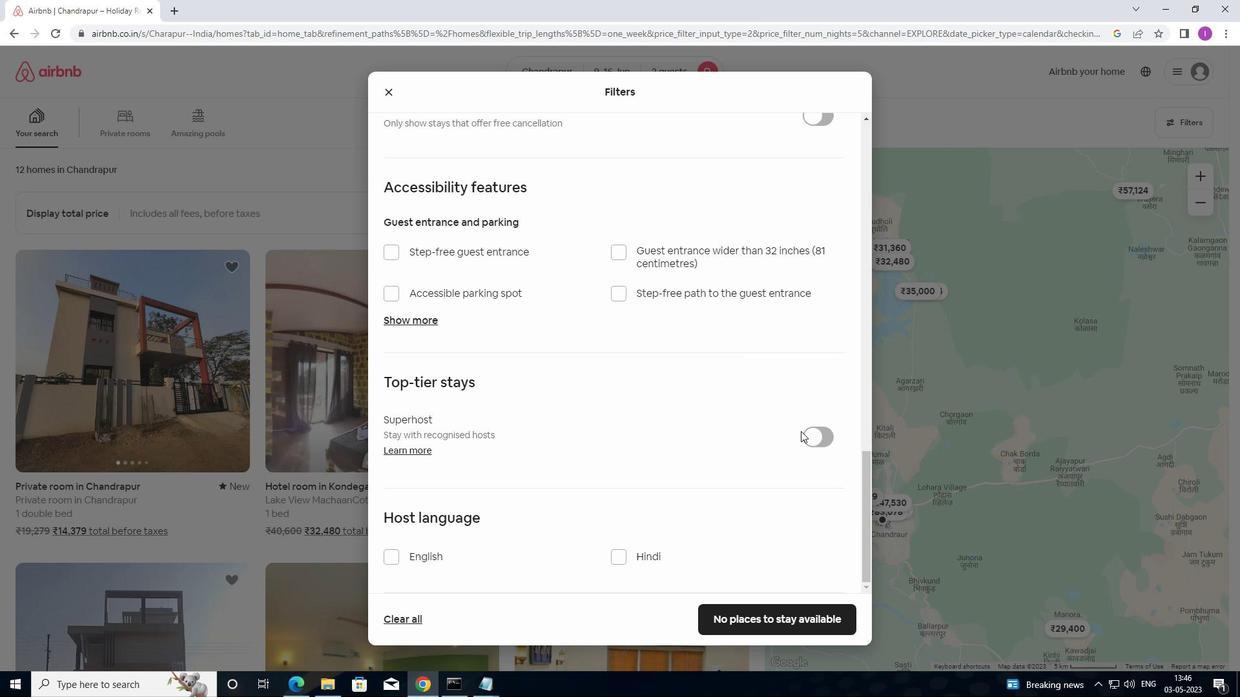 
Action: Mouse scrolled (806, 438) with delta (0, 0)
Screenshot: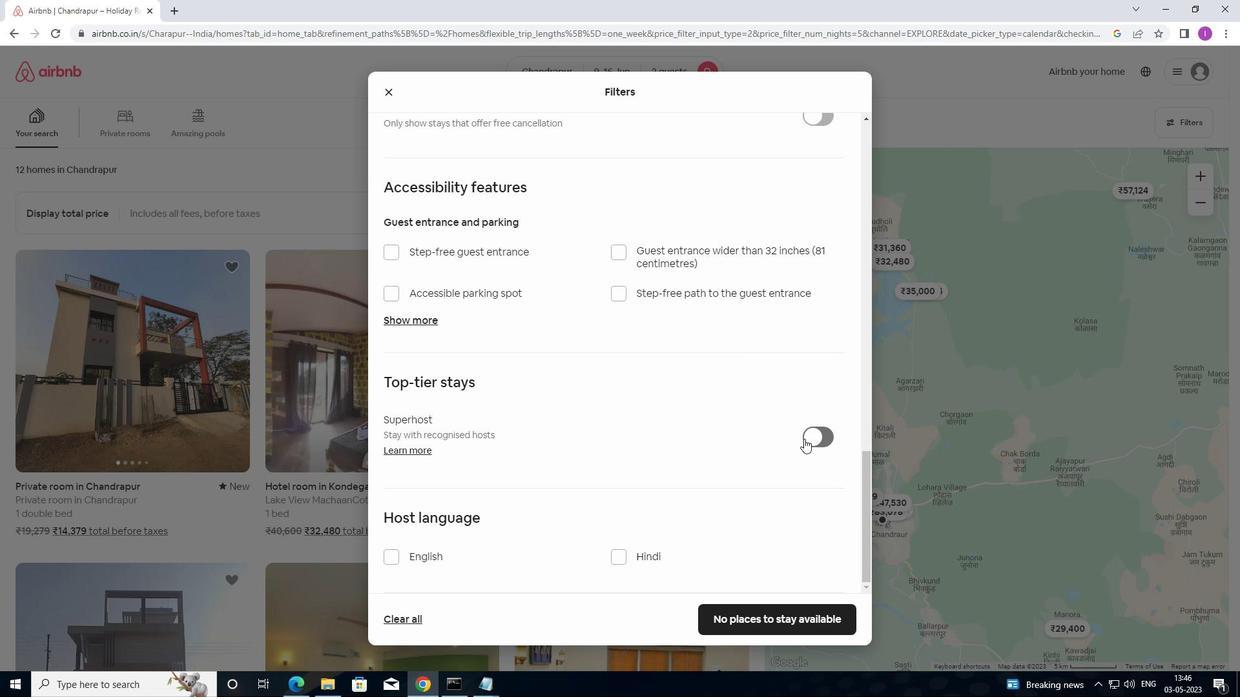 
Action: Mouse scrolled (806, 438) with delta (0, 0)
Screenshot: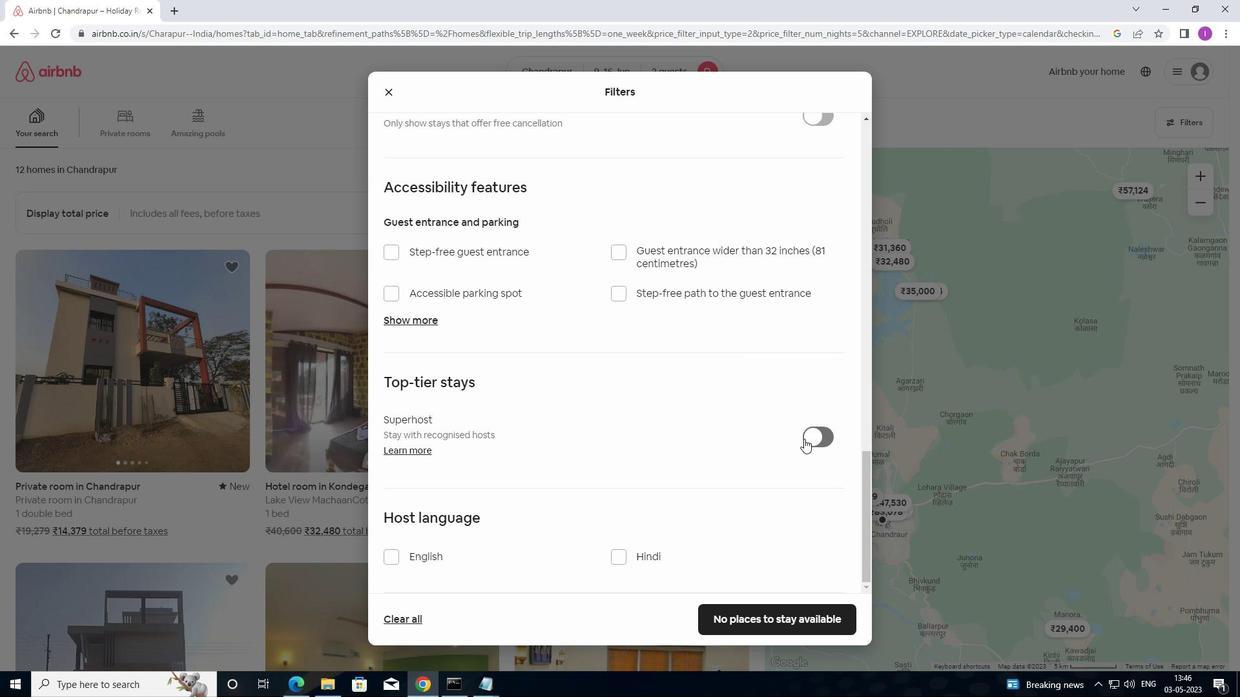 
Action: Mouse moved to (390, 556)
Screenshot: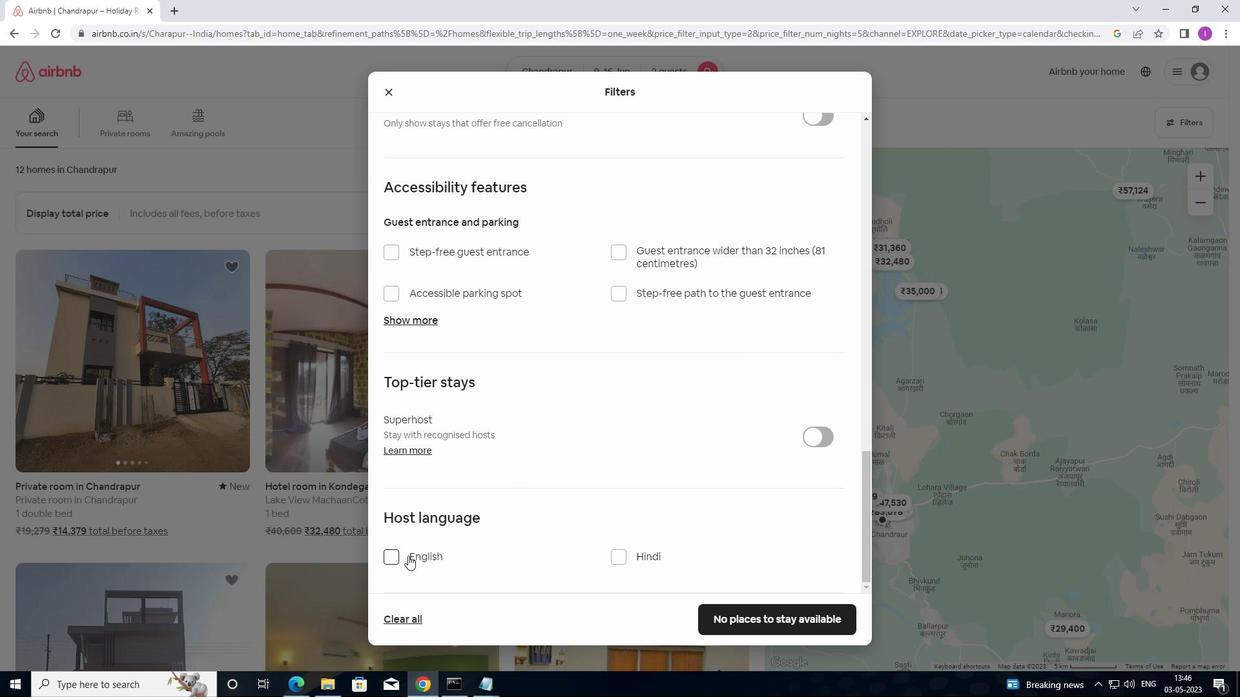 
Action: Mouse pressed left at (390, 556)
Screenshot: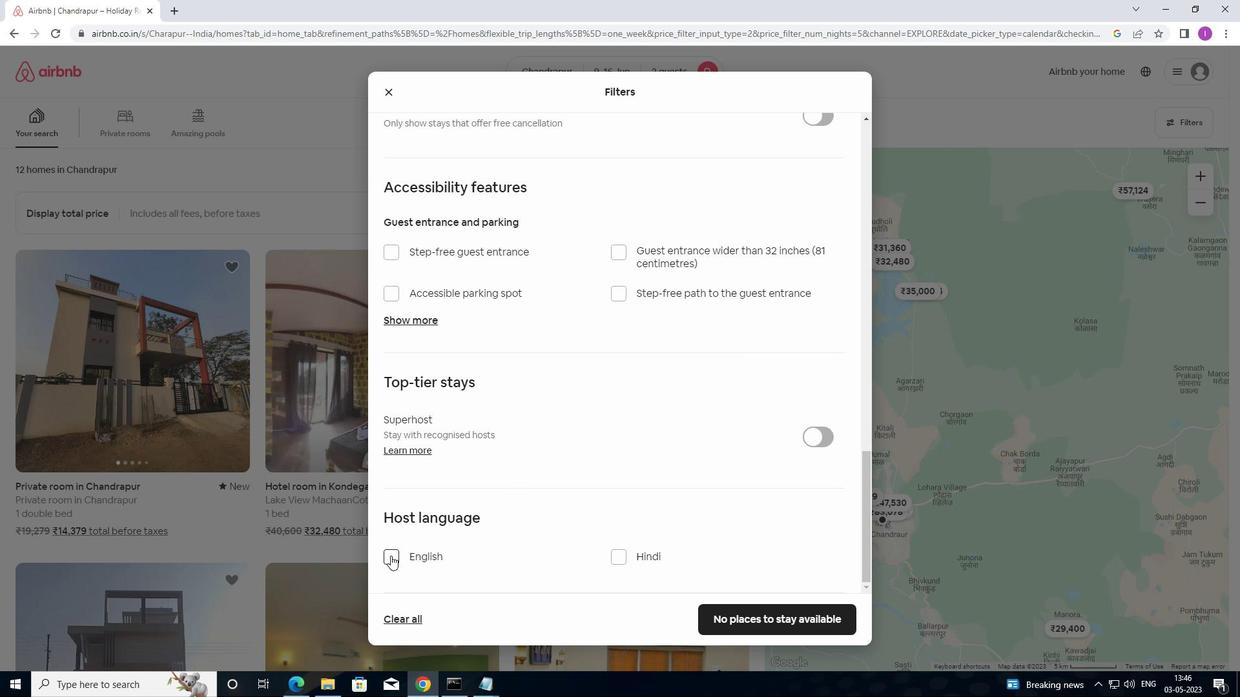 
Action: Mouse moved to (670, 498)
Screenshot: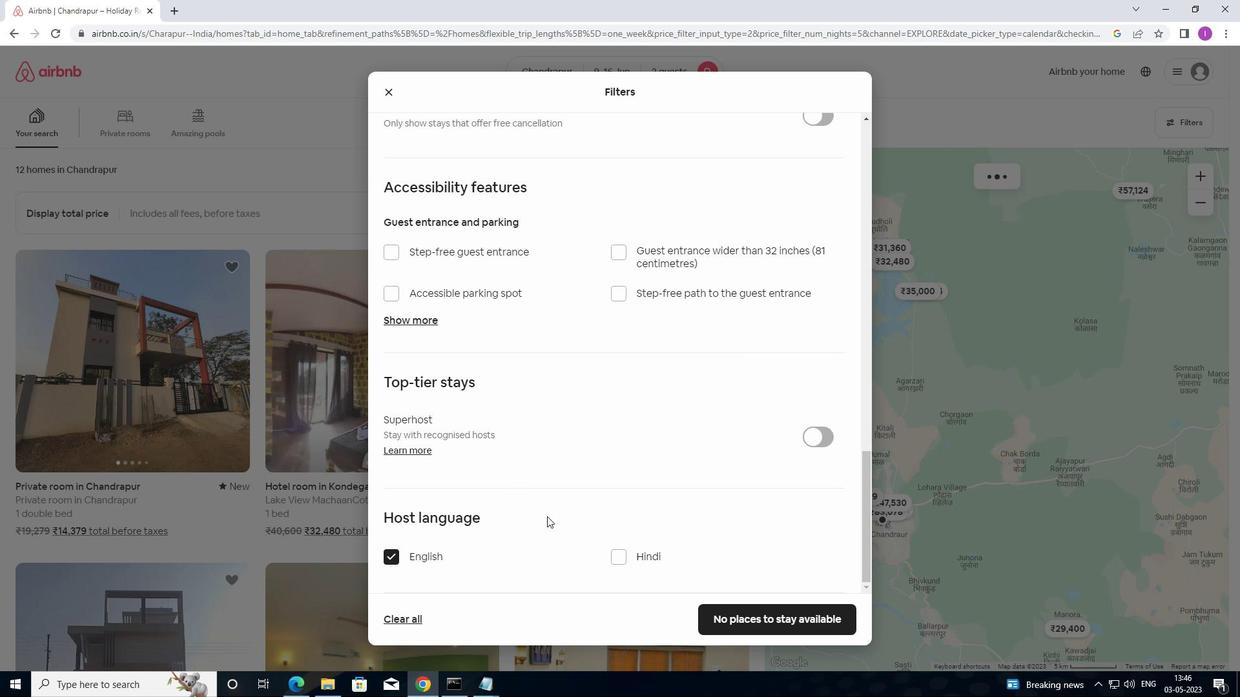 
Action: Mouse scrolled (670, 498) with delta (0, 0)
Screenshot: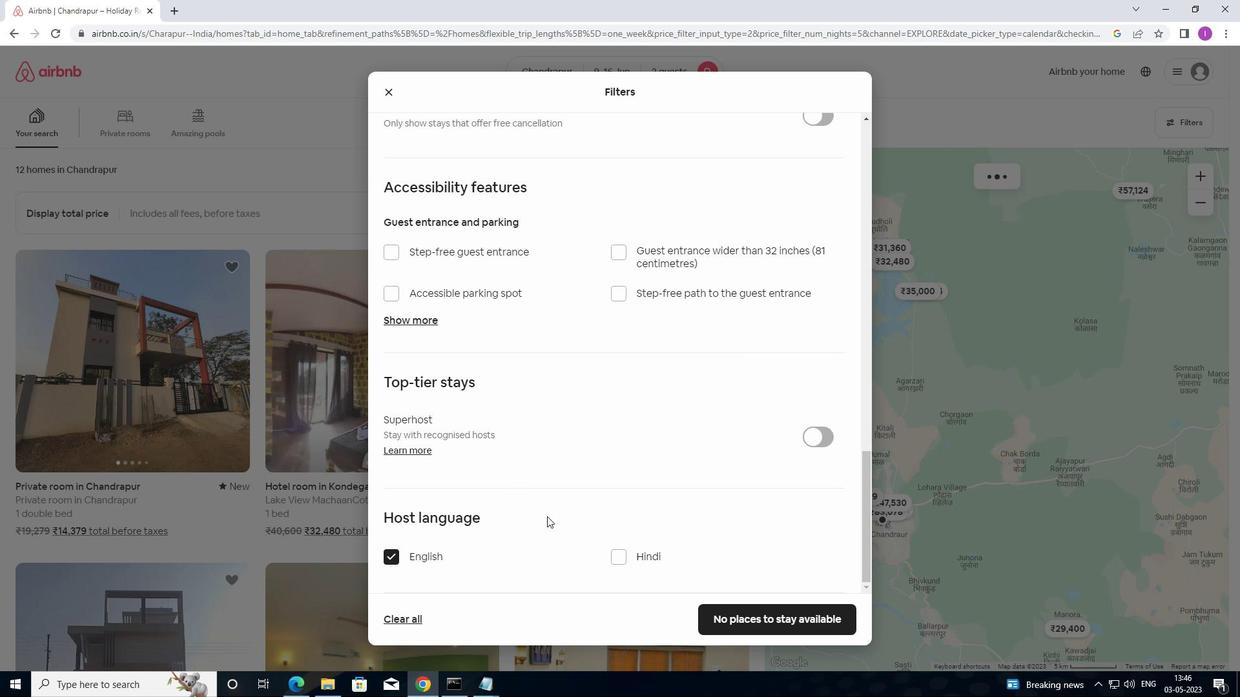 
Action: Mouse moved to (730, 610)
Screenshot: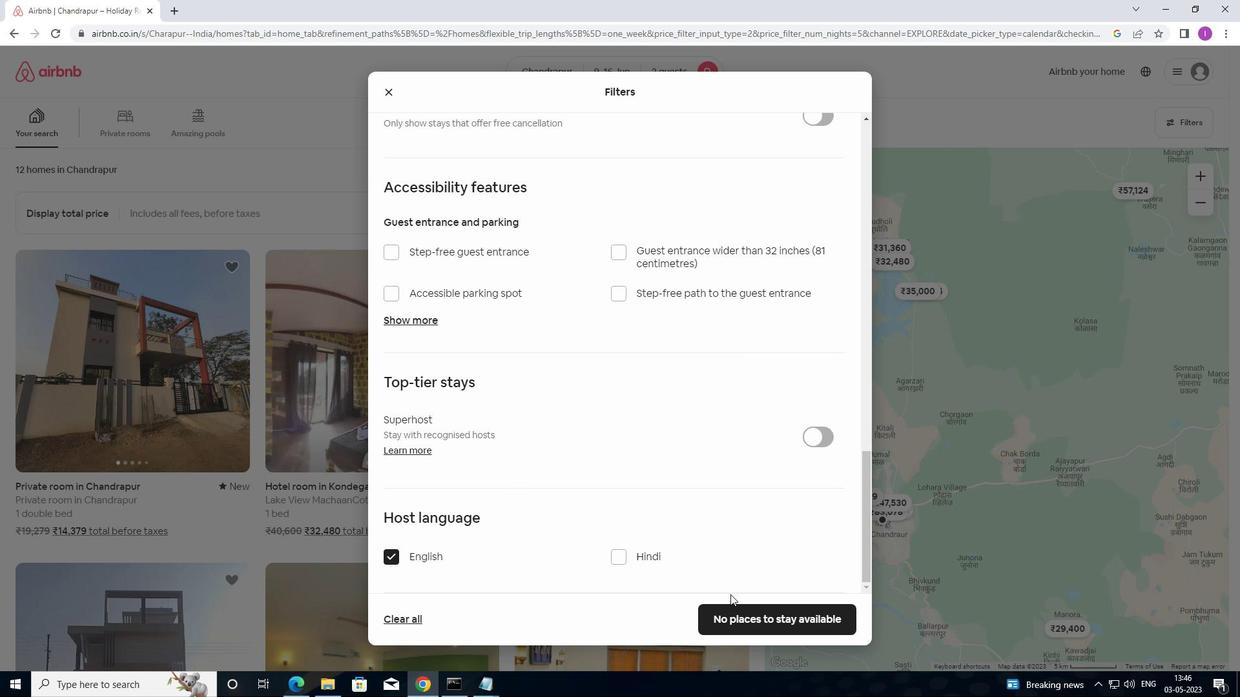 
Action: Mouse pressed left at (730, 610)
Screenshot: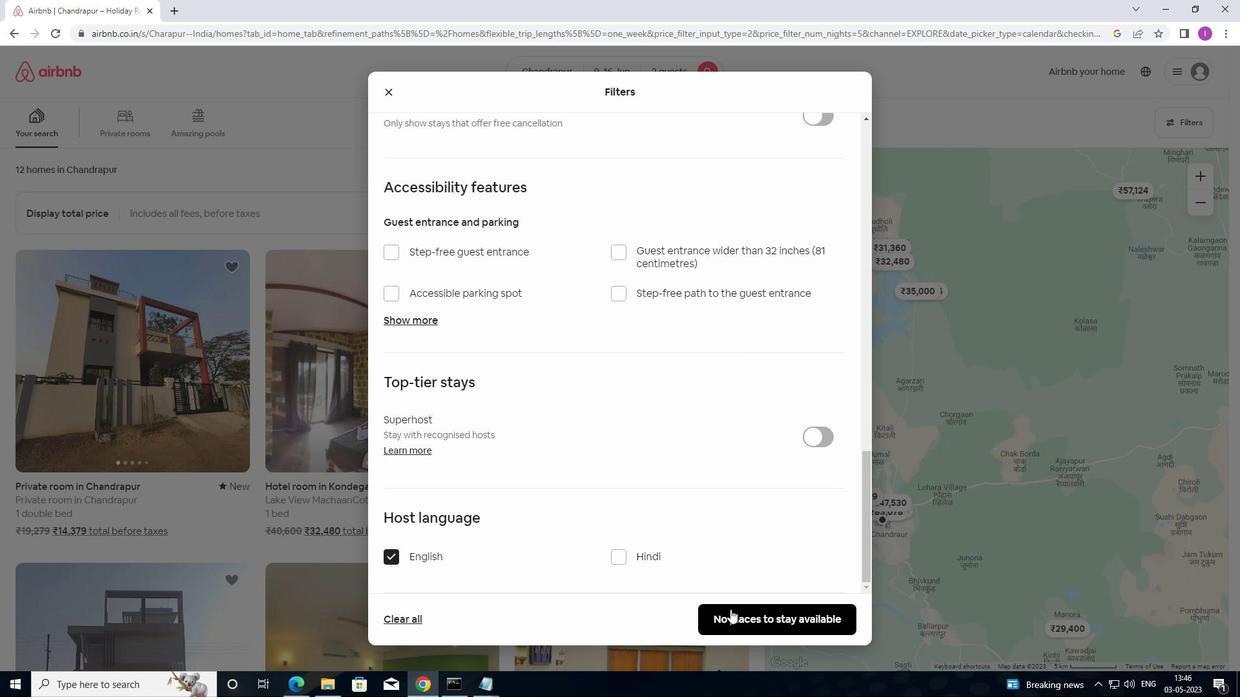 
Action: Mouse moved to (734, 590)
Screenshot: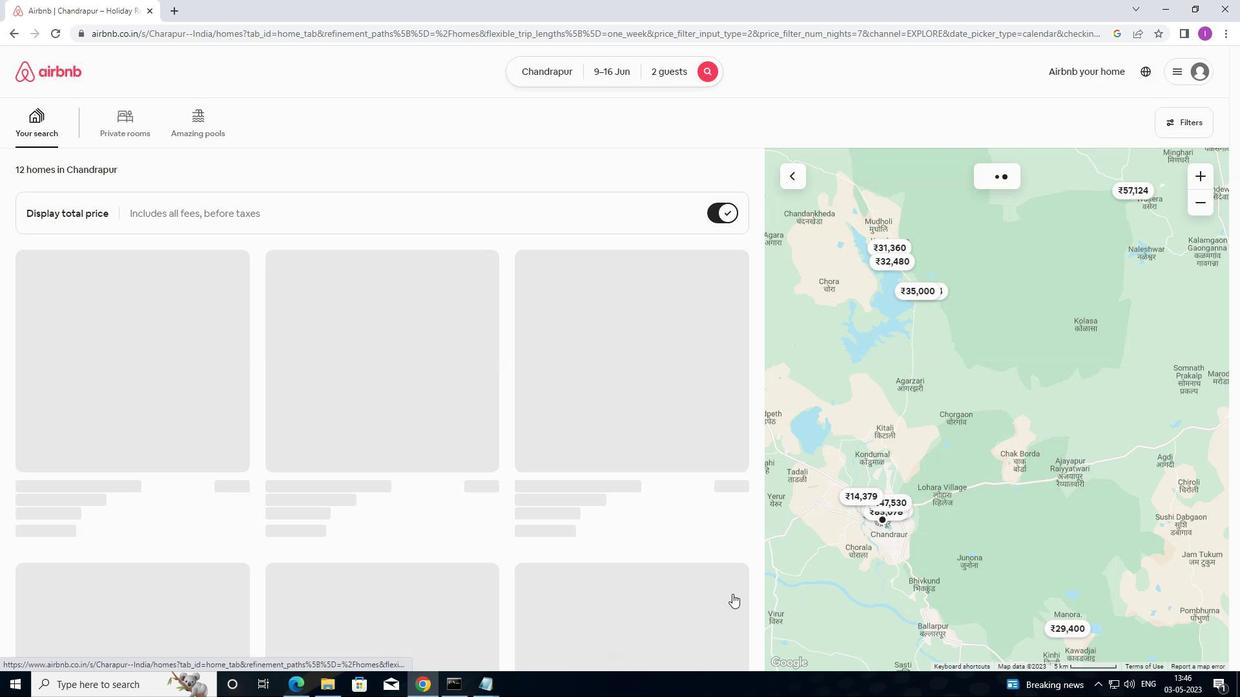 
